 Task: Find a rental property in Saint Cloud, United States, for 6 guests from 6th to 15th September, with a price range of ₹8000 to ₹12000, 6 bedrooms, 6 beds, 6 bathrooms, and amenities including TV, Breakfast, Free parking, Wifi, and Self check-in.
Action: Mouse moved to (622, 118)
Screenshot: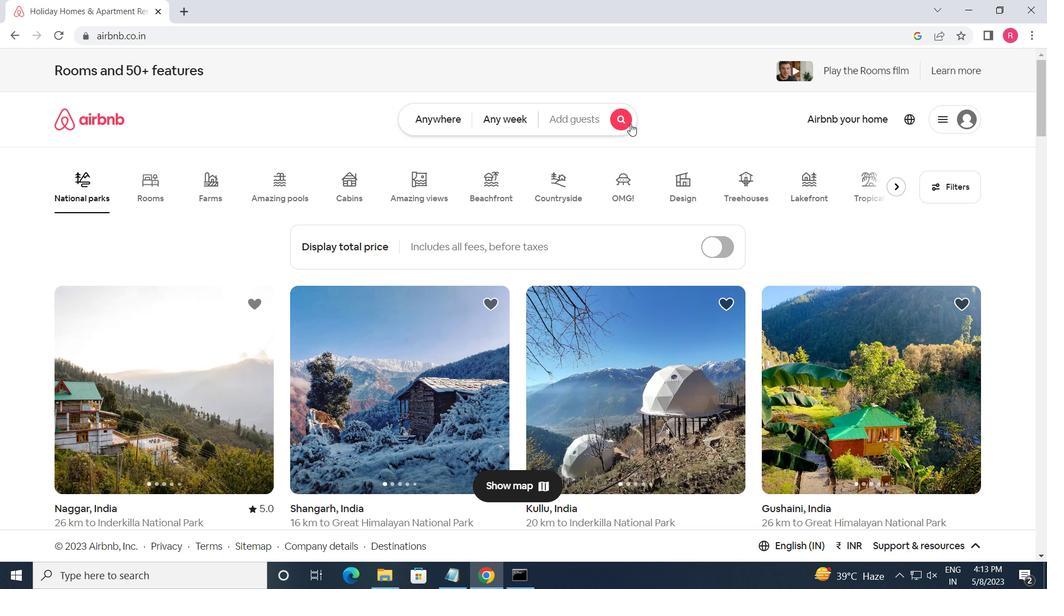 
Action: Mouse pressed left at (622, 118)
Screenshot: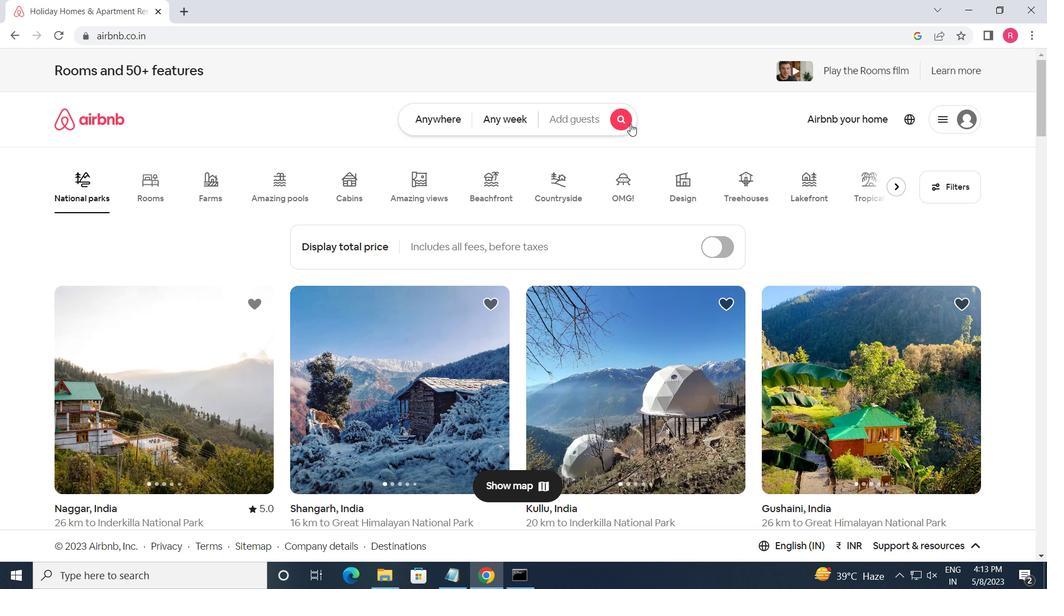 
Action: Mouse moved to (291, 172)
Screenshot: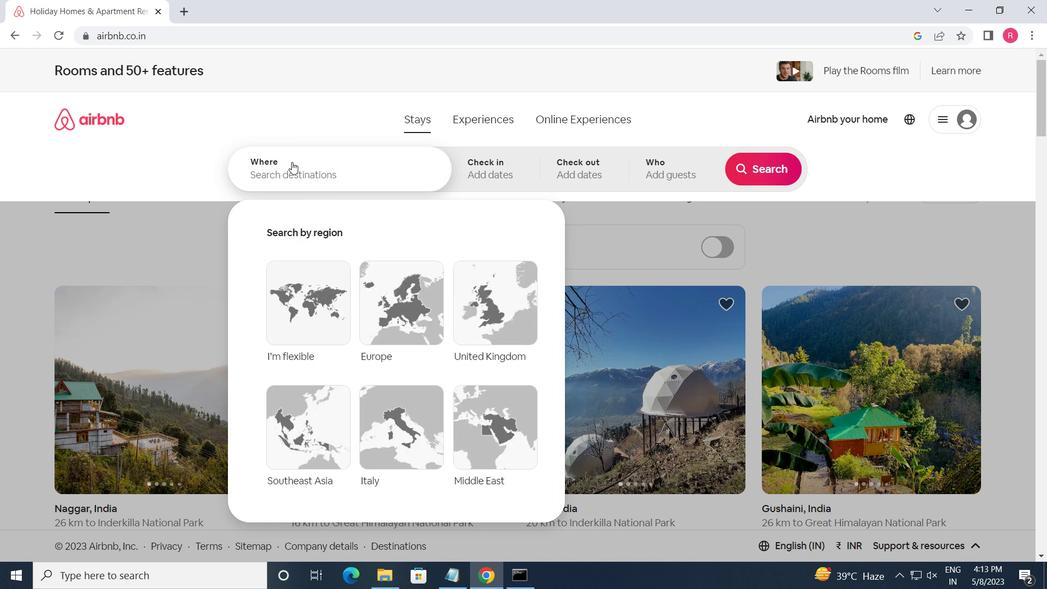 
Action: Mouse pressed left at (291, 172)
Screenshot: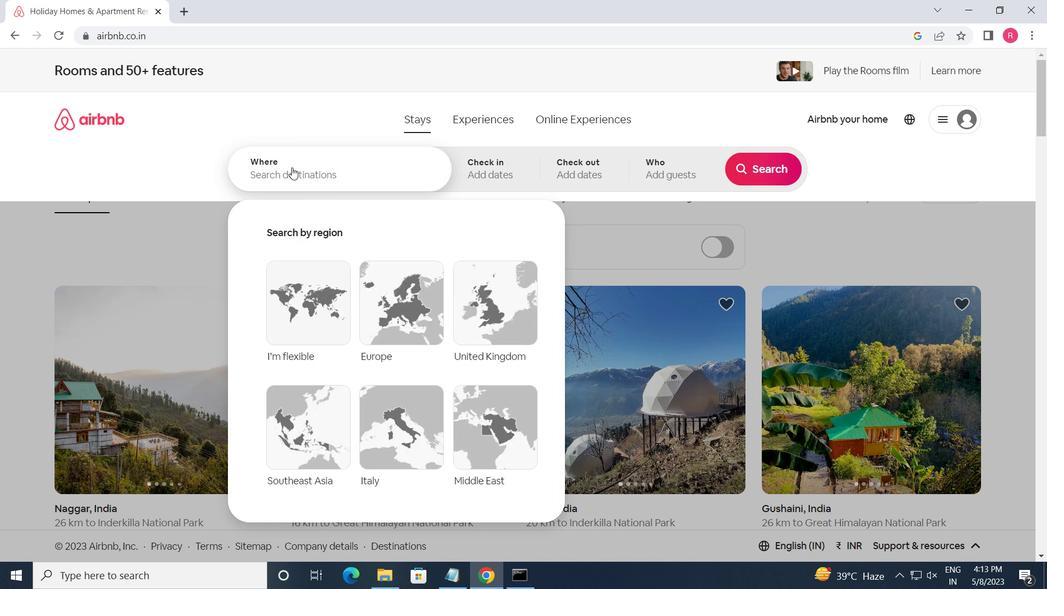 
Action: Key pressed <Key.shift>SAINT<Key.space><Key.shift>CLOUD.<Key.space><Key.shift_r>UNITED<Key.space><Key.shift>STATES<Key.enter>
Screenshot: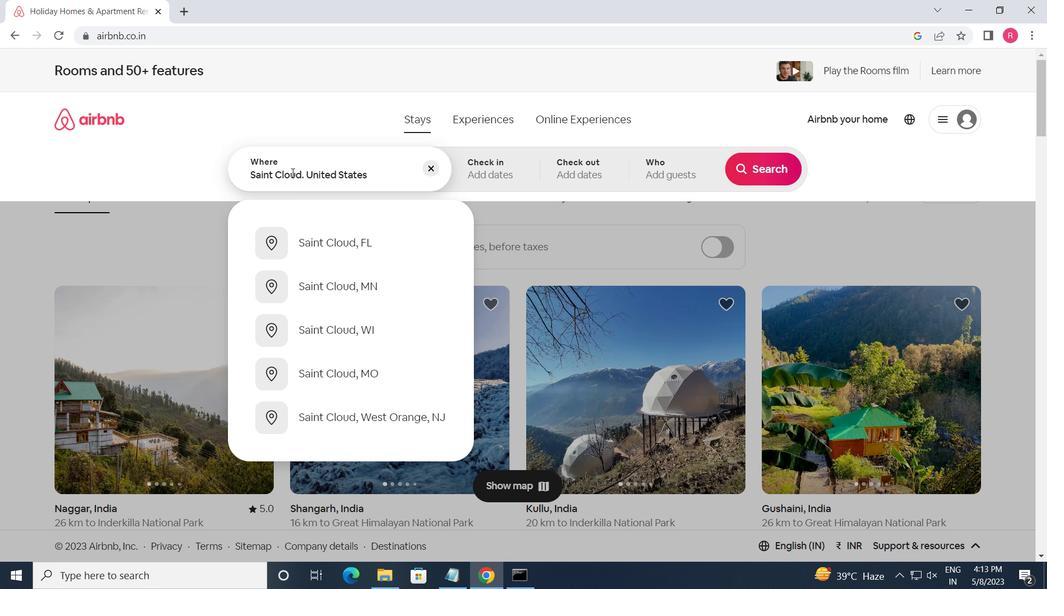 
Action: Mouse moved to (766, 281)
Screenshot: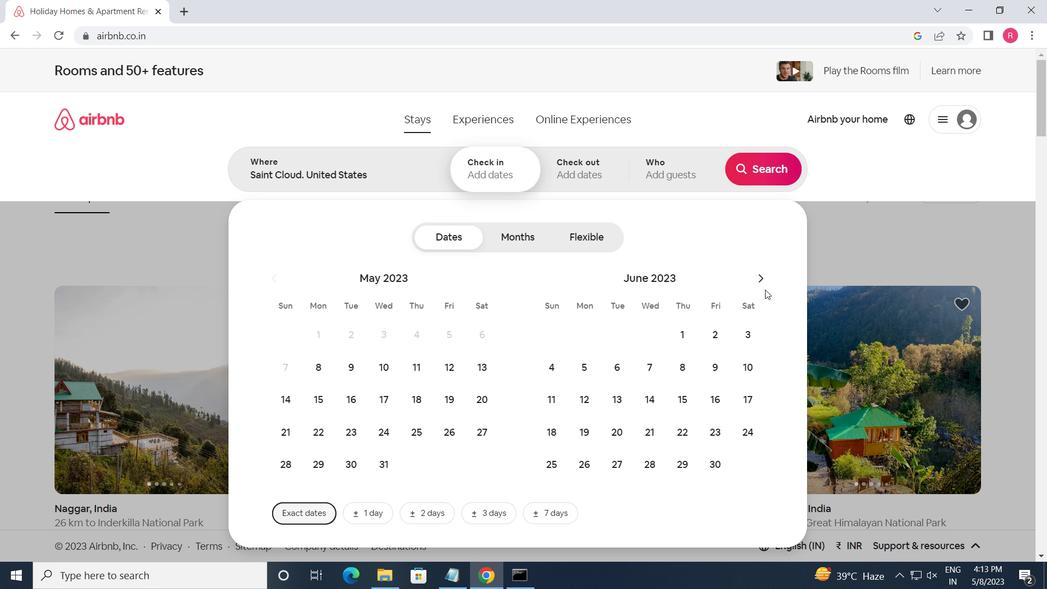 
Action: Mouse pressed left at (766, 281)
Screenshot: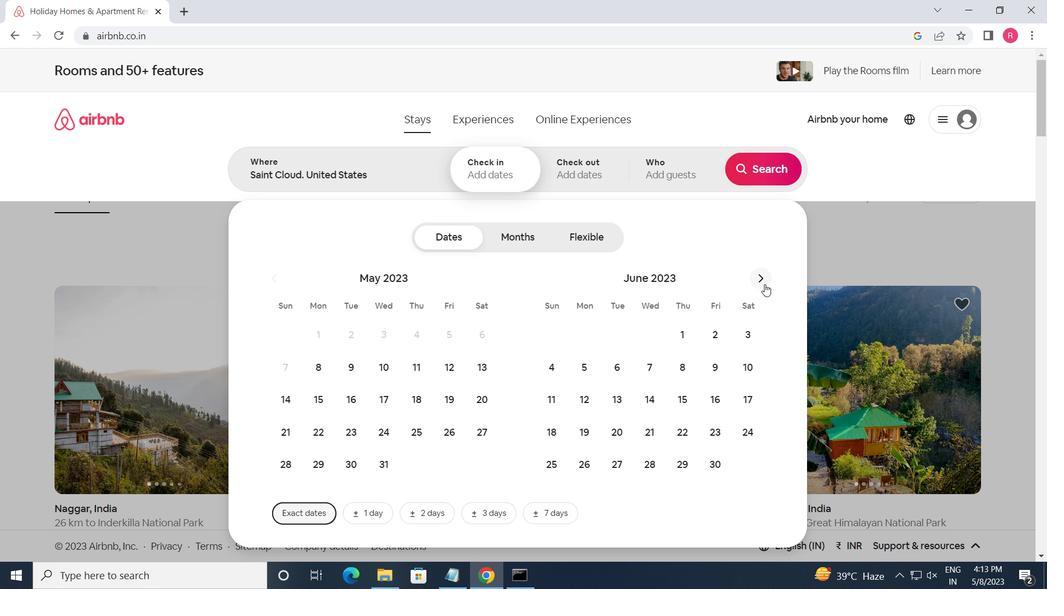 
Action: Mouse pressed left at (766, 281)
Screenshot: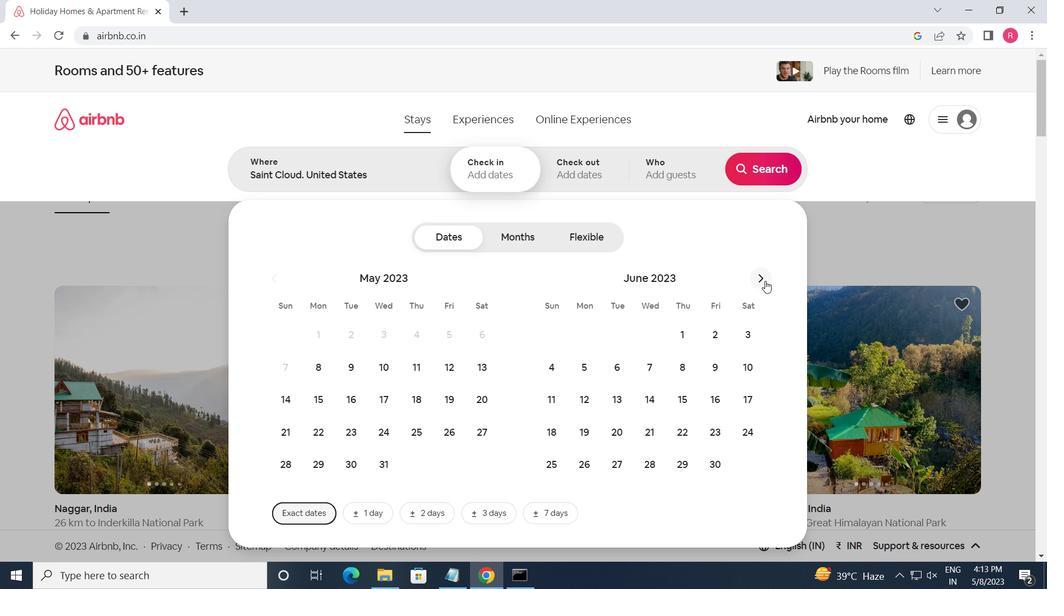 
Action: Mouse pressed left at (766, 281)
Screenshot: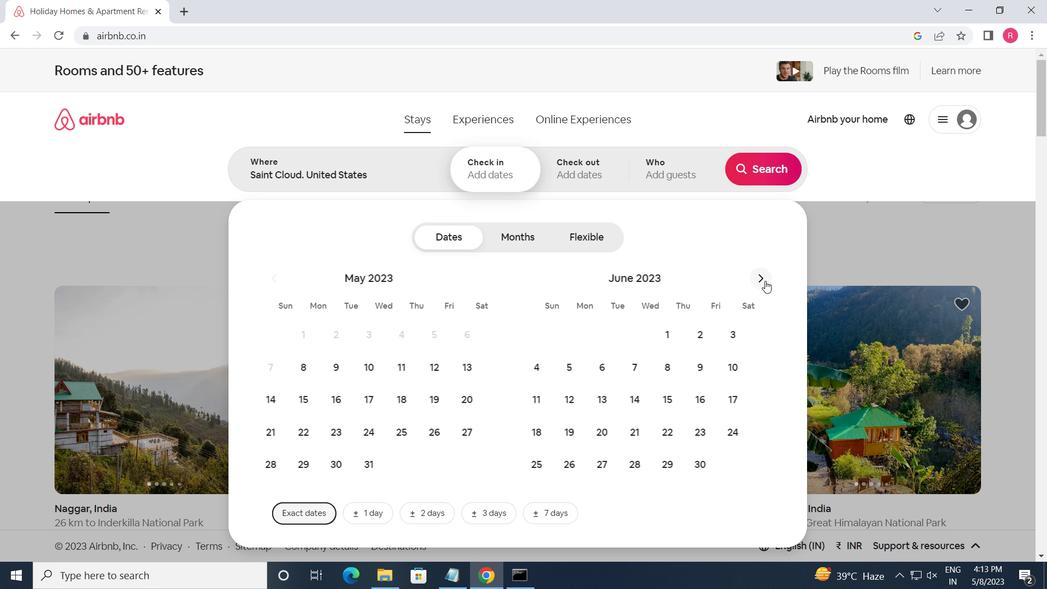 
Action: Mouse pressed left at (766, 281)
Screenshot: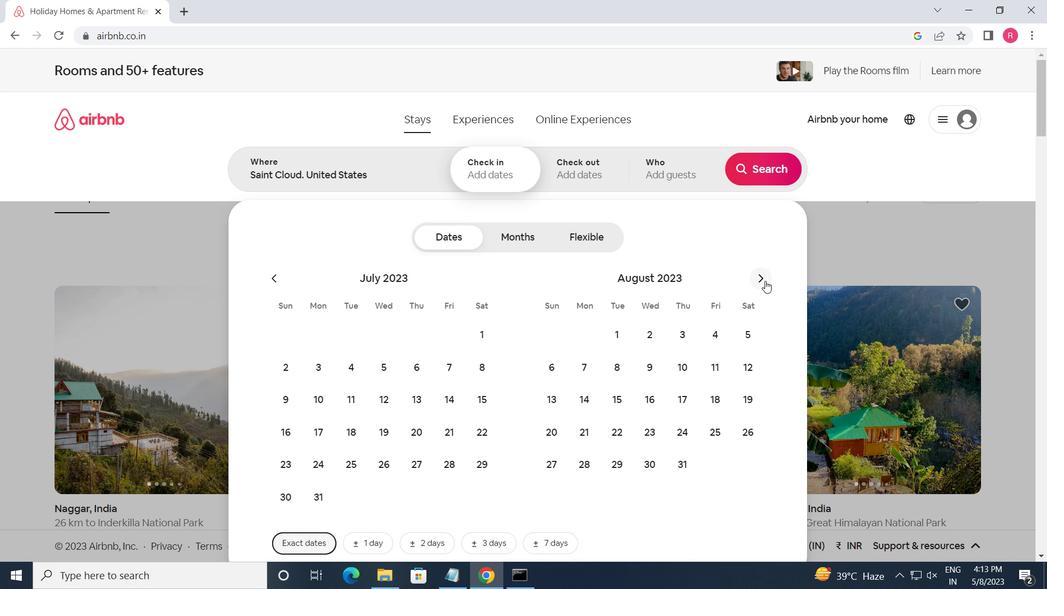 
Action: Mouse moved to (657, 368)
Screenshot: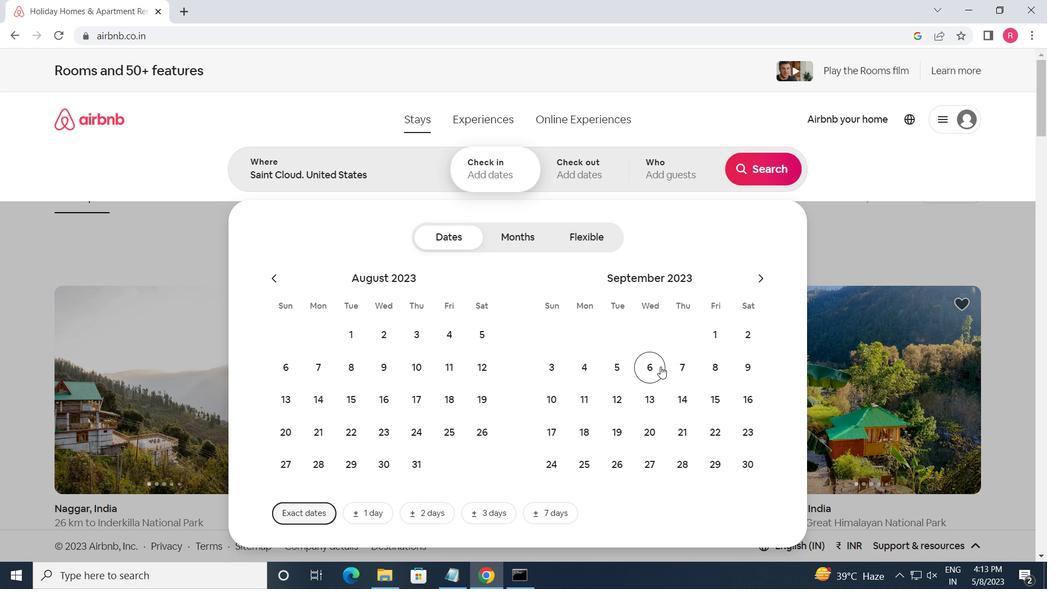 
Action: Mouse pressed left at (657, 368)
Screenshot: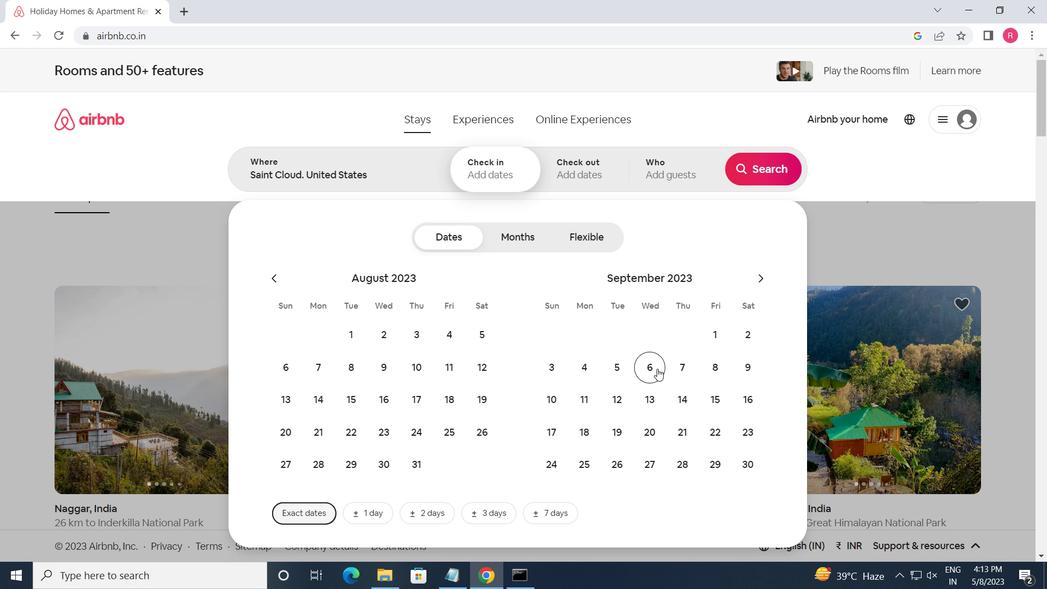 
Action: Mouse moved to (719, 398)
Screenshot: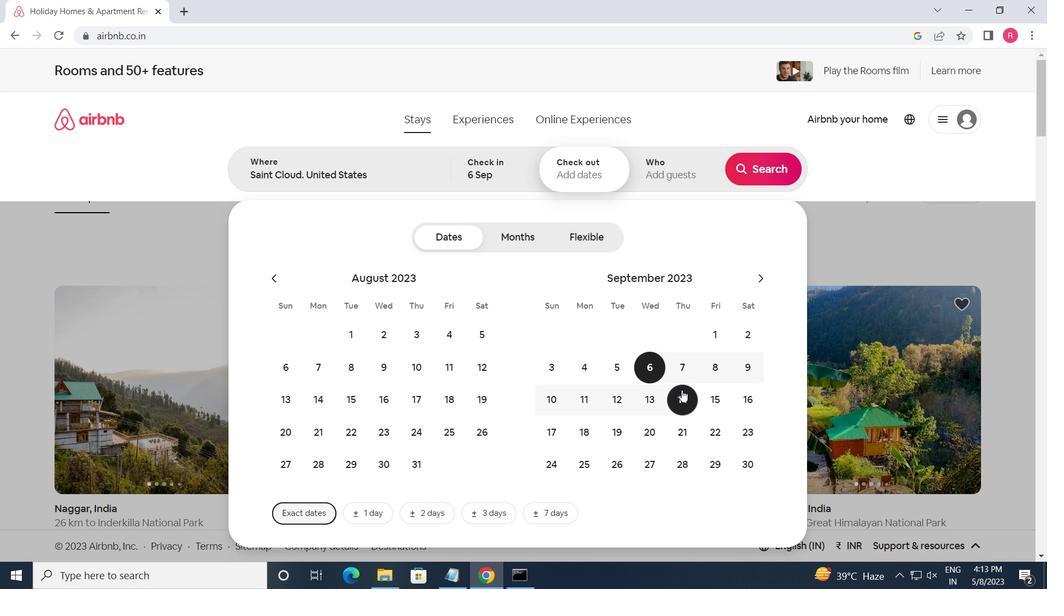 
Action: Mouse pressed left at (719, 398)
Screenshot: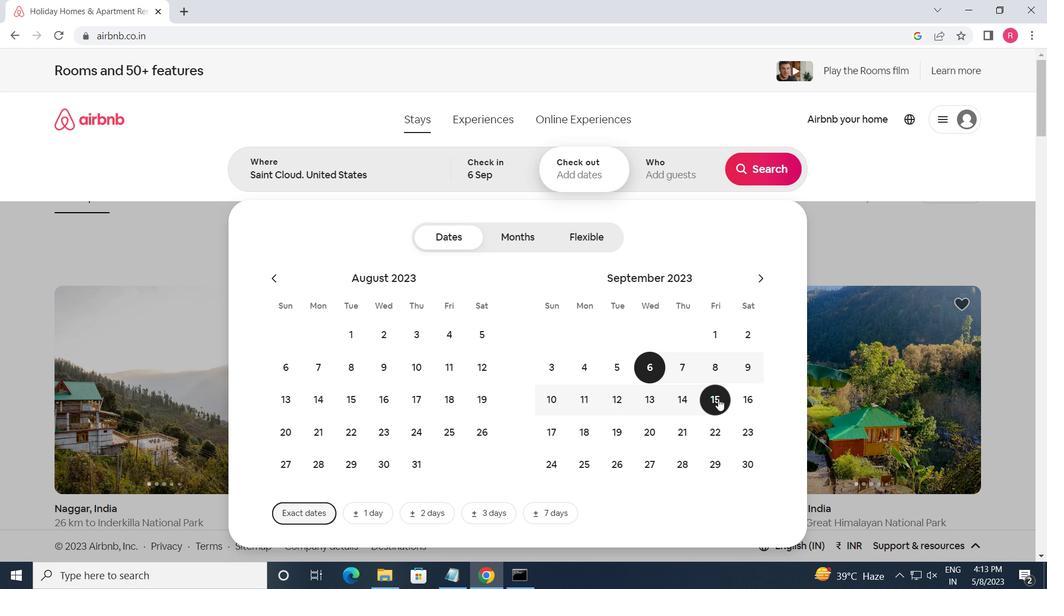 
Action: Mouse moved to (656, 183)
Screenshot: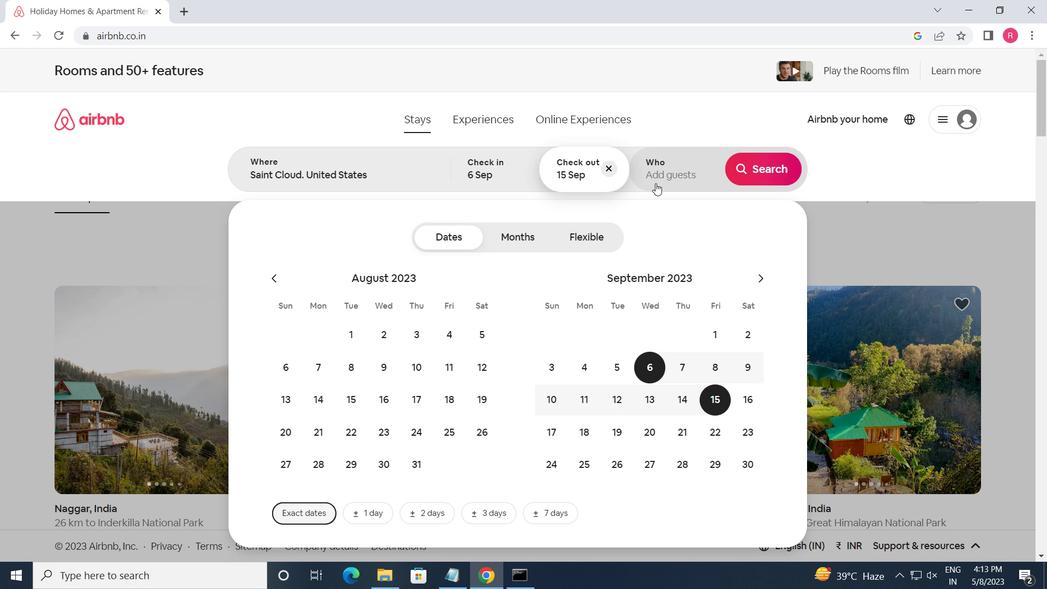 
Action: Mouse pressed left at (656, 183)
Screenshot: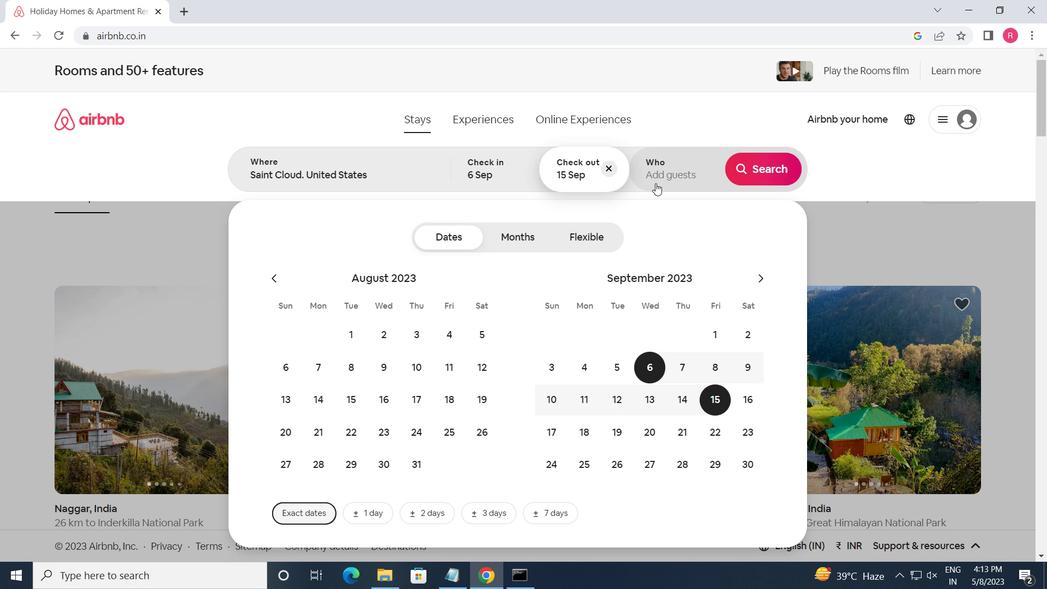 
Action: Mouse moved to (762, 241)
Screenshot: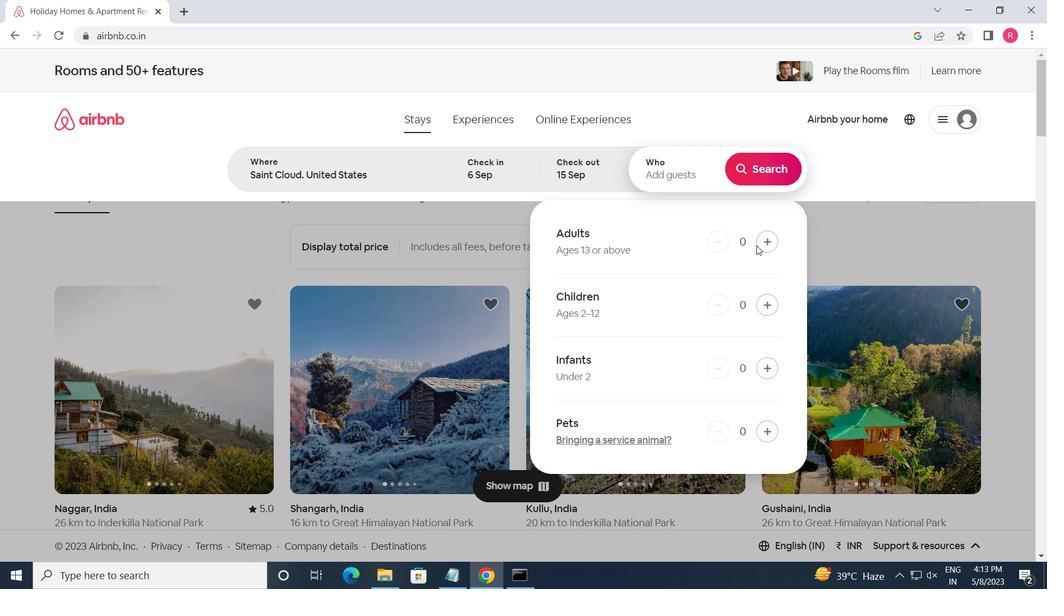 
Action: Mouse pressed left at (762, 241)
Screenshot: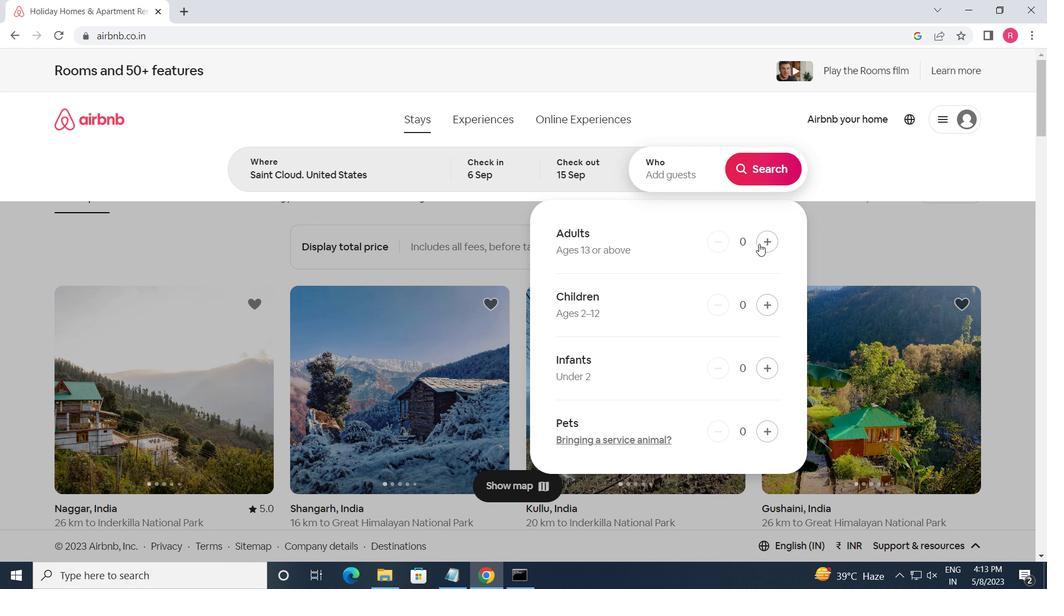 
Action: Mouse pressed left at (762, 241)
Screenshot: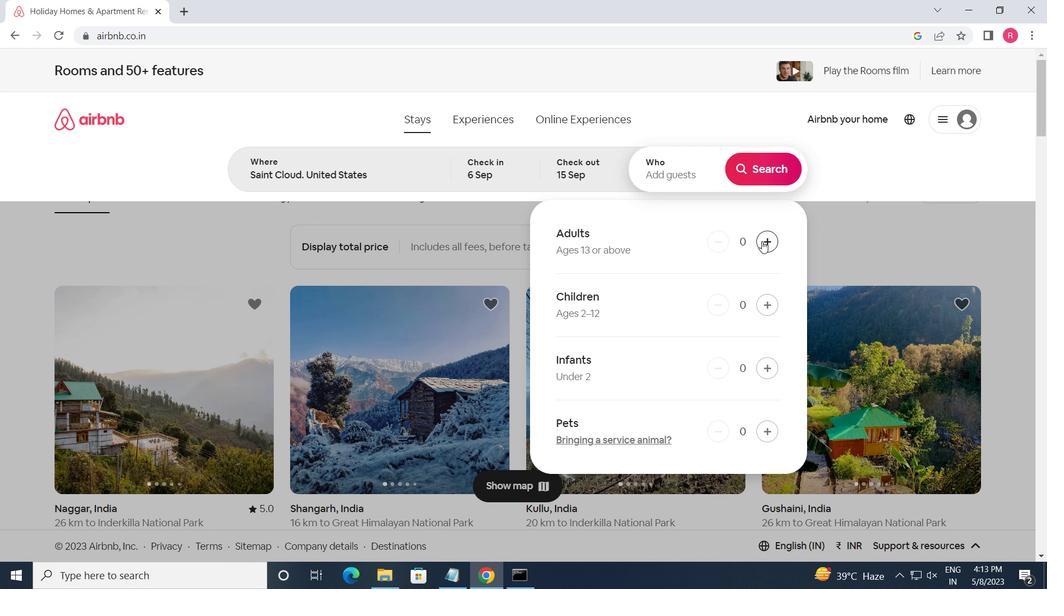 
Action: Mouse pressed left at (762, 241)
Screenshot: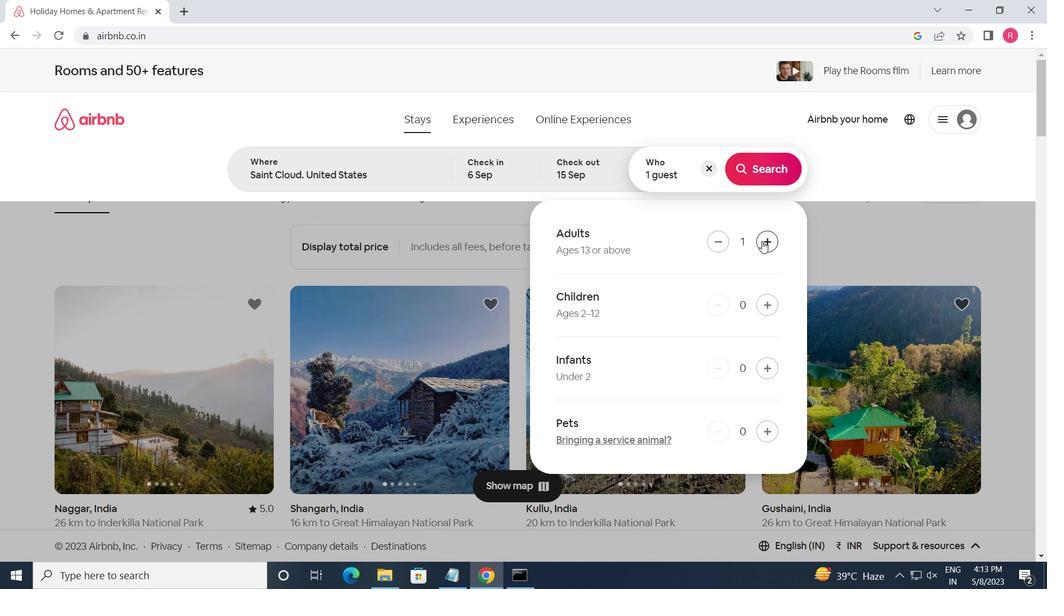 
Action: Mouse pressed left at (762, 241)
Screenshot: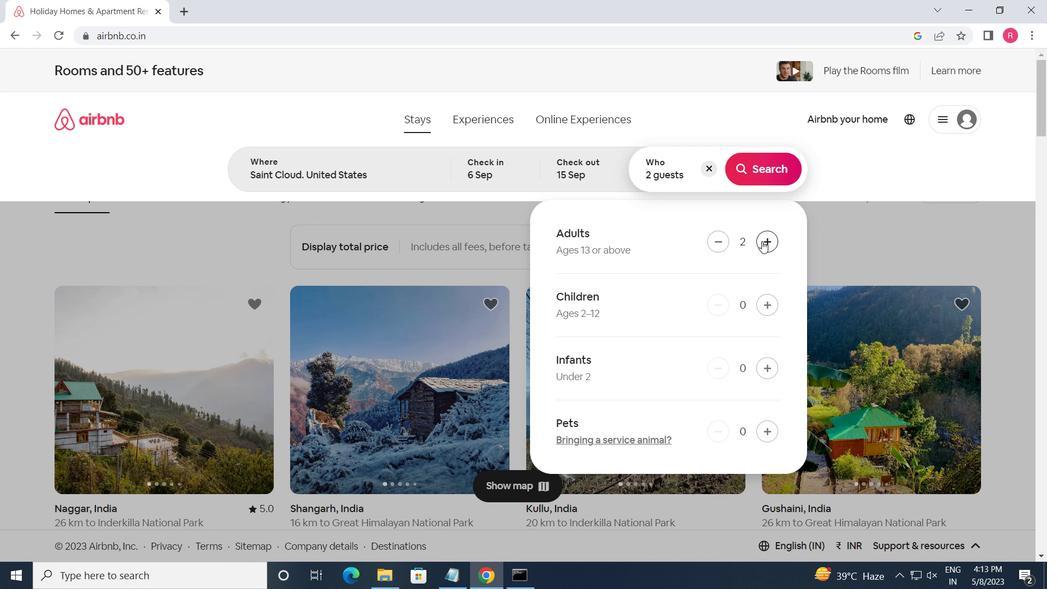 
Action: Mouse pressed left at (762, 241)
Screenshot: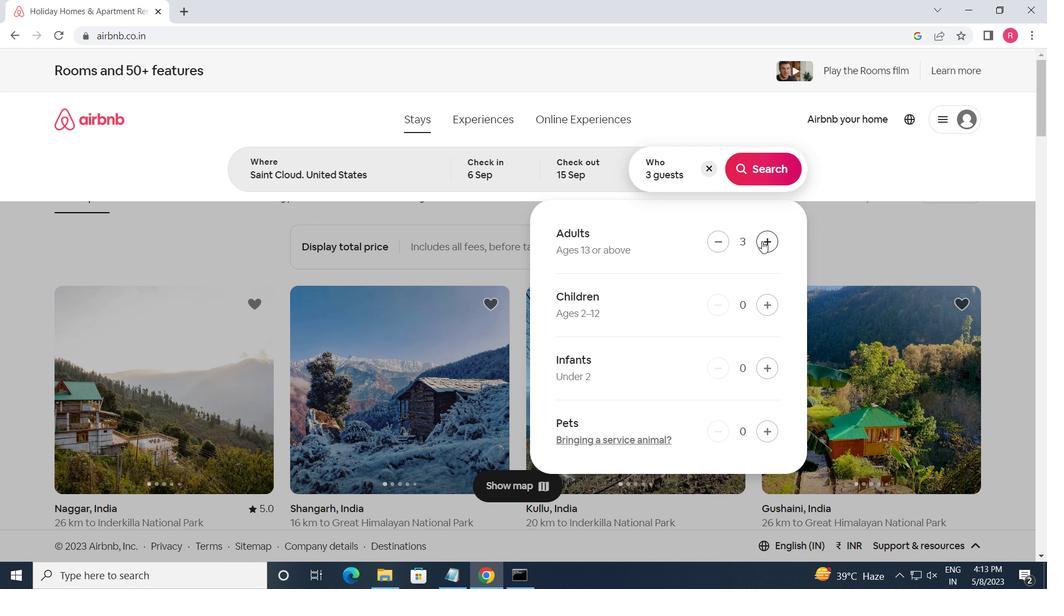 
Action: Mouse pressed left at (762, 241)
Screenshot: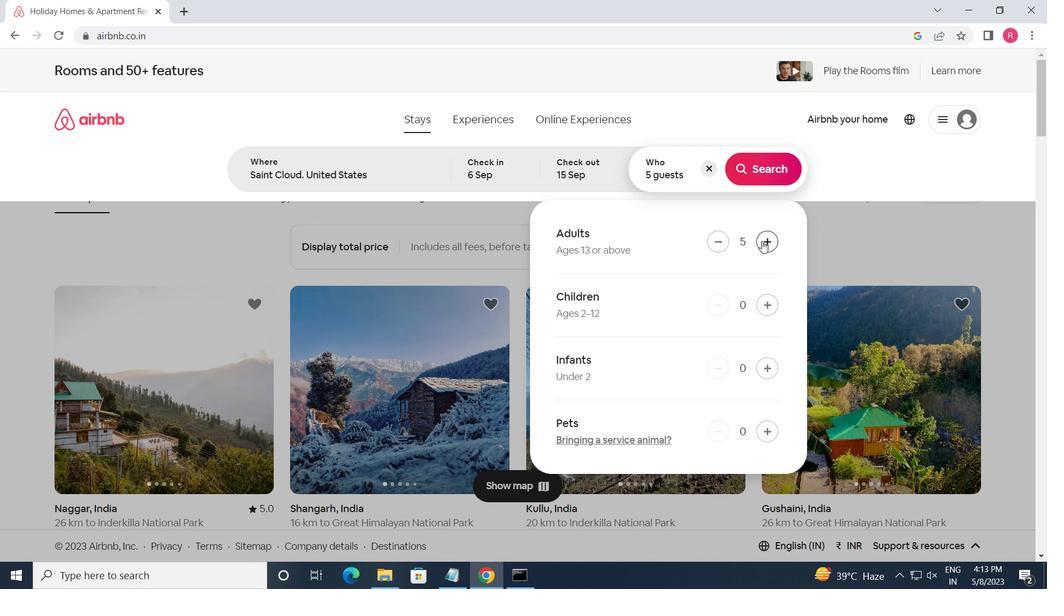 
Action: Mouse moved to (773, 181)
Screenshot: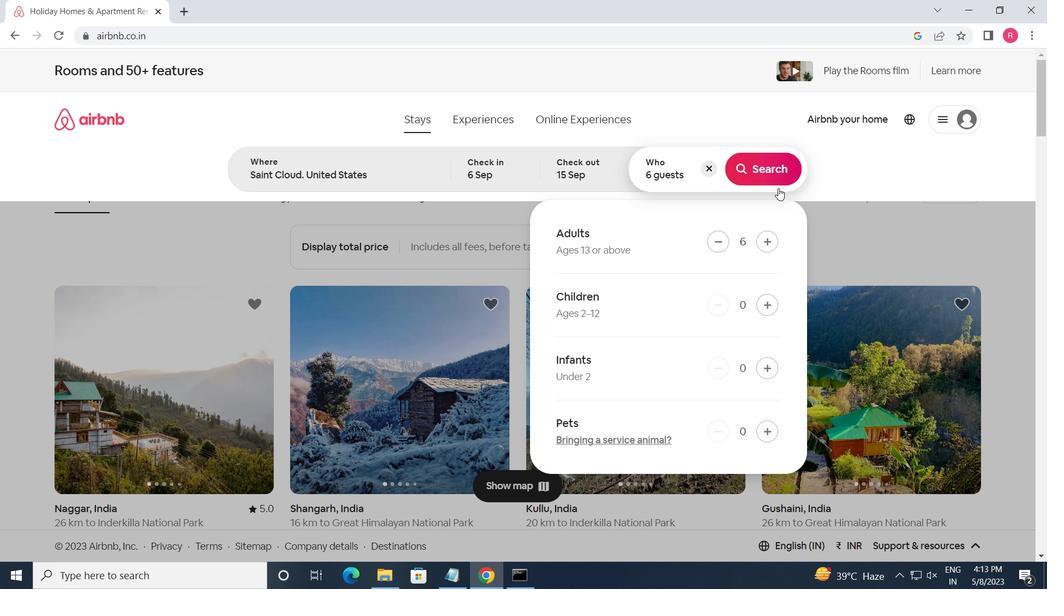 
Action: Mouse pressed left at (773, 181)
Screenshot: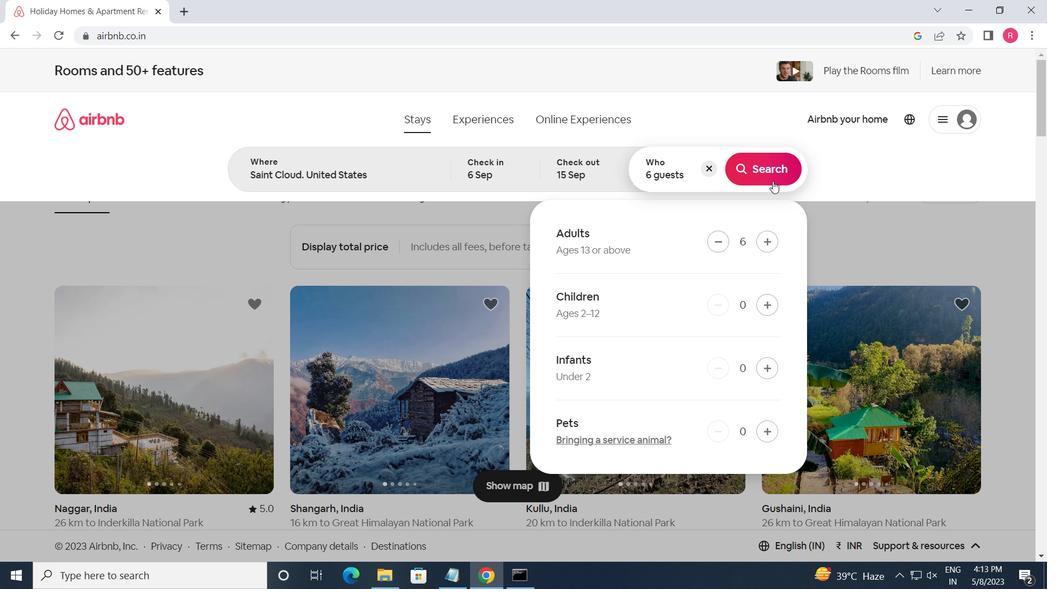 
Action: Mouse moved to (1000, 126)
Screenshot: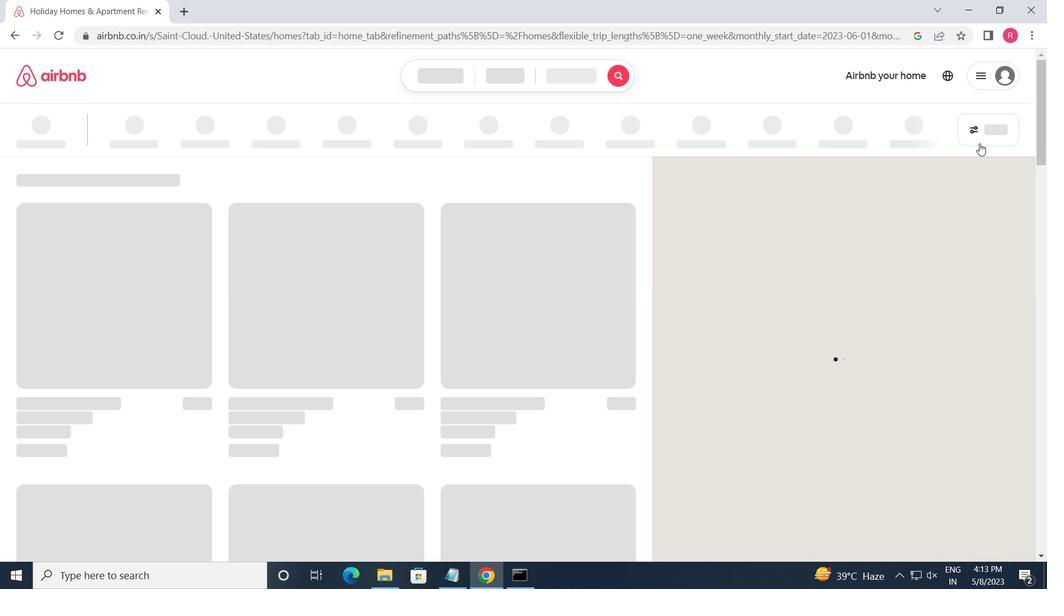 
Action: Mouse pressed left at (1000, 126)
Screenshot: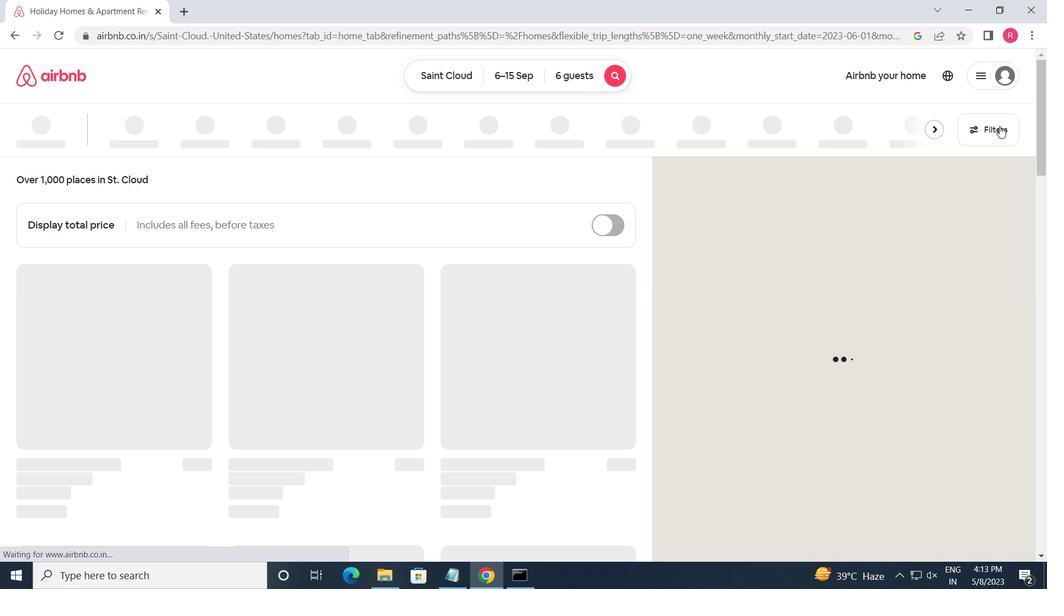 
Action: Mouse moved to (368, 464)
Screenshot: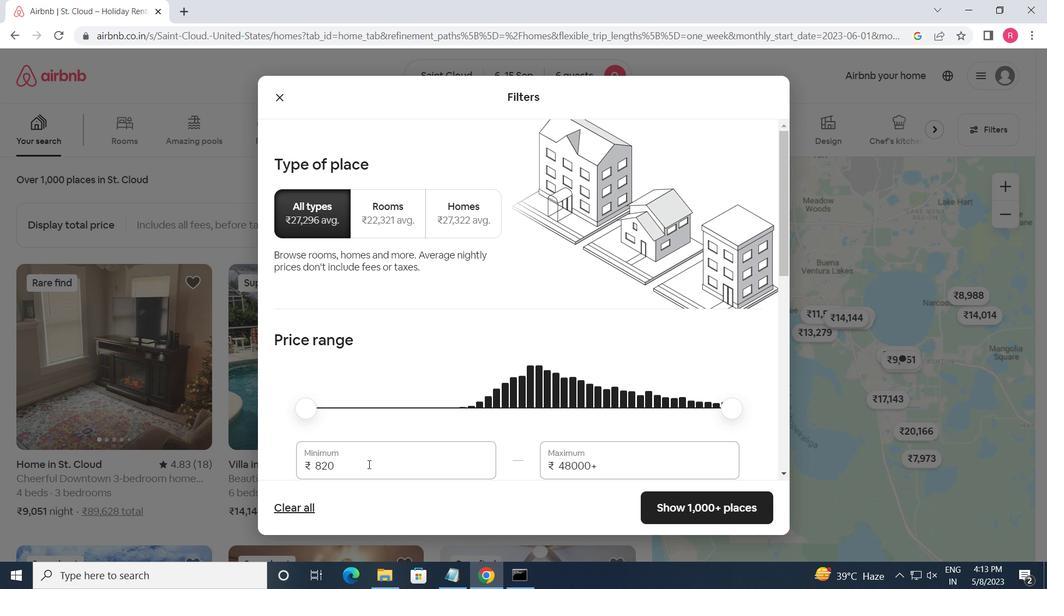 
Action: Mouse pressed left at (368, 464)
Screenshot: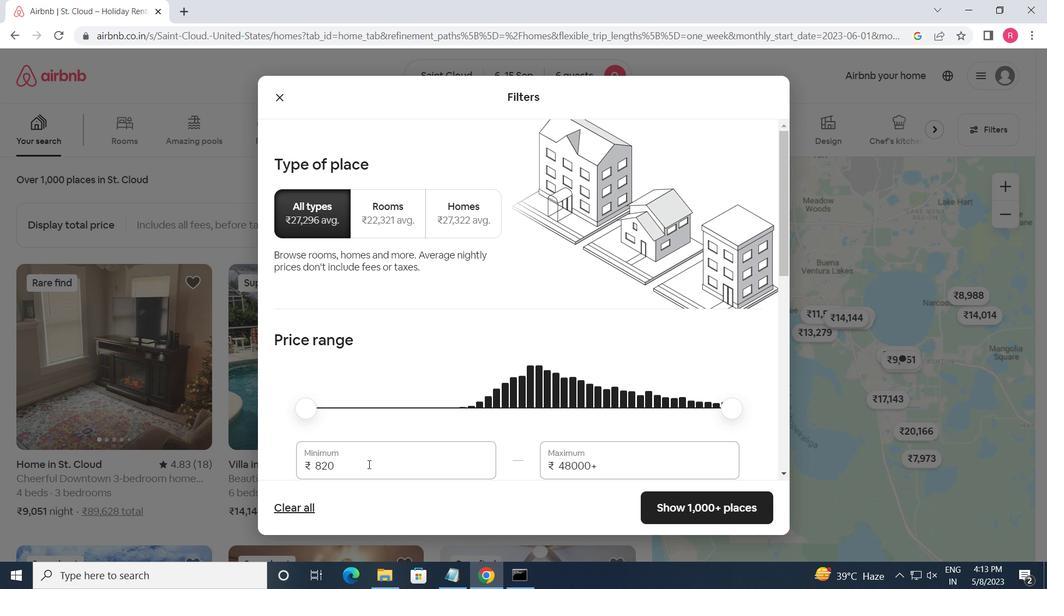
Action: Mouse pressed left at (368, 464)
Screenshot: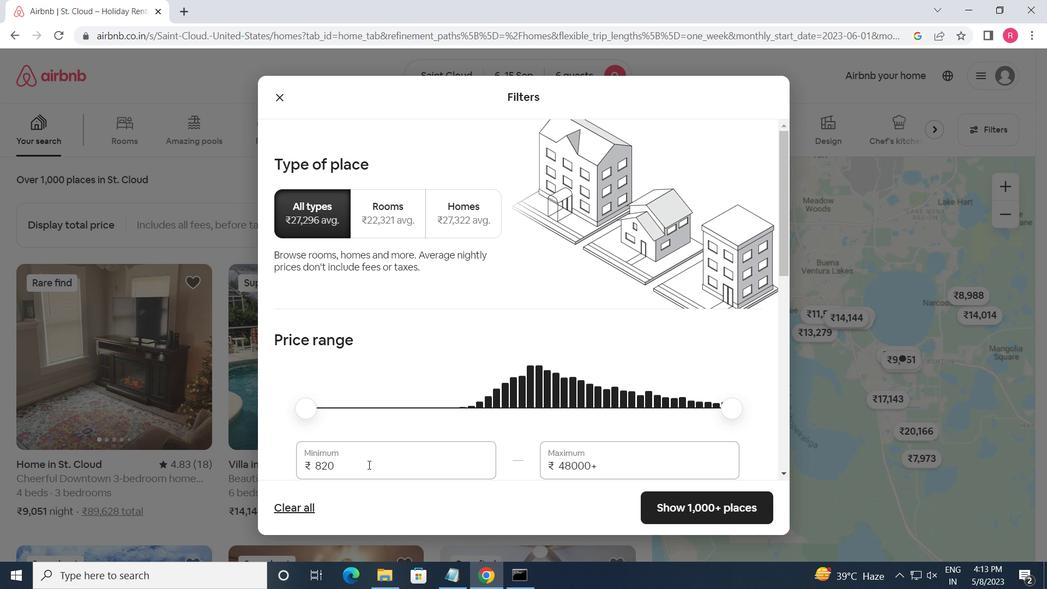 
Action: Key pressed 8000<Key.tab>12000
Screenshot: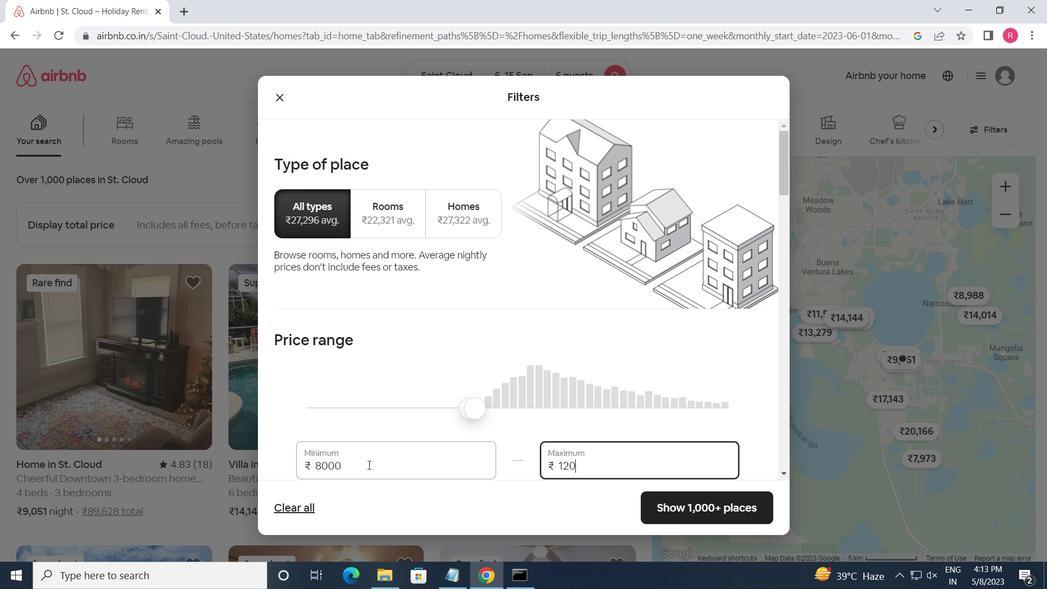 
Action: Mouse moved to (454, 466)
Screenshot: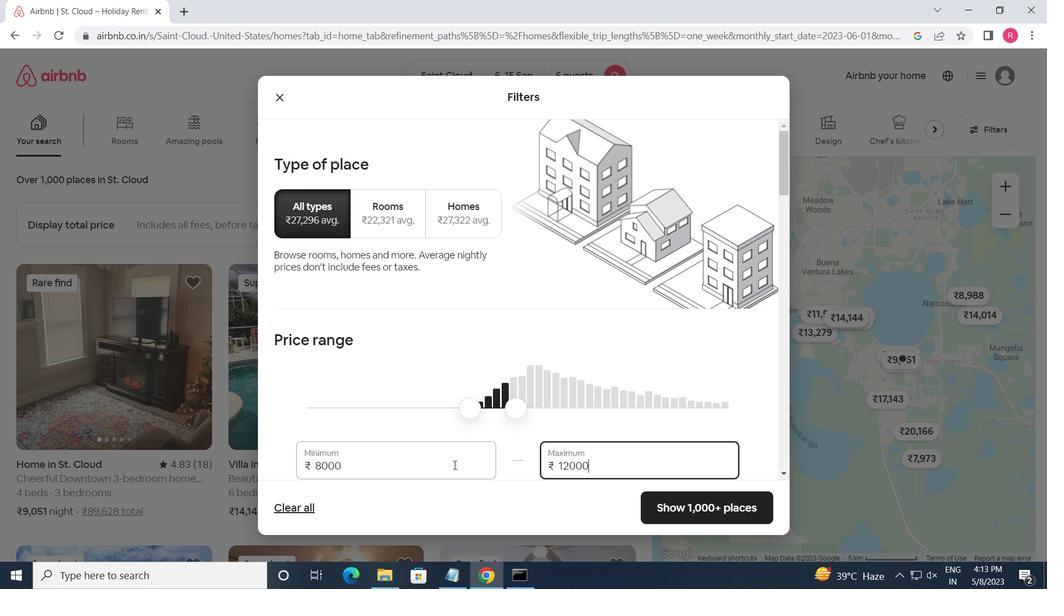 
Action: Mouse scrolled (454, 466) with delta (0, 0)
Screenshot: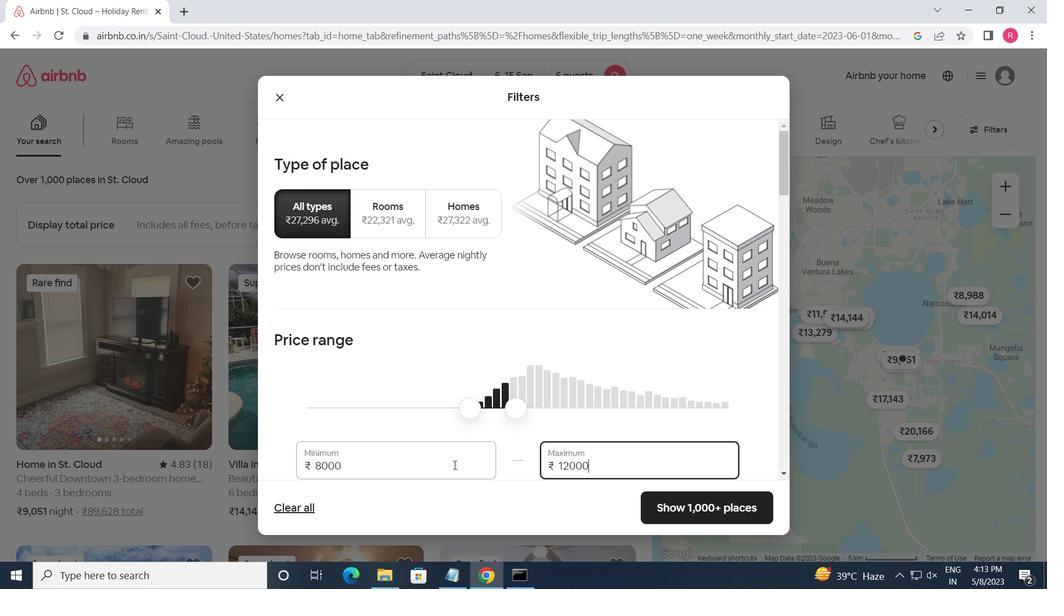 
Action: Mouse moved to (454, 467)
Screenshot: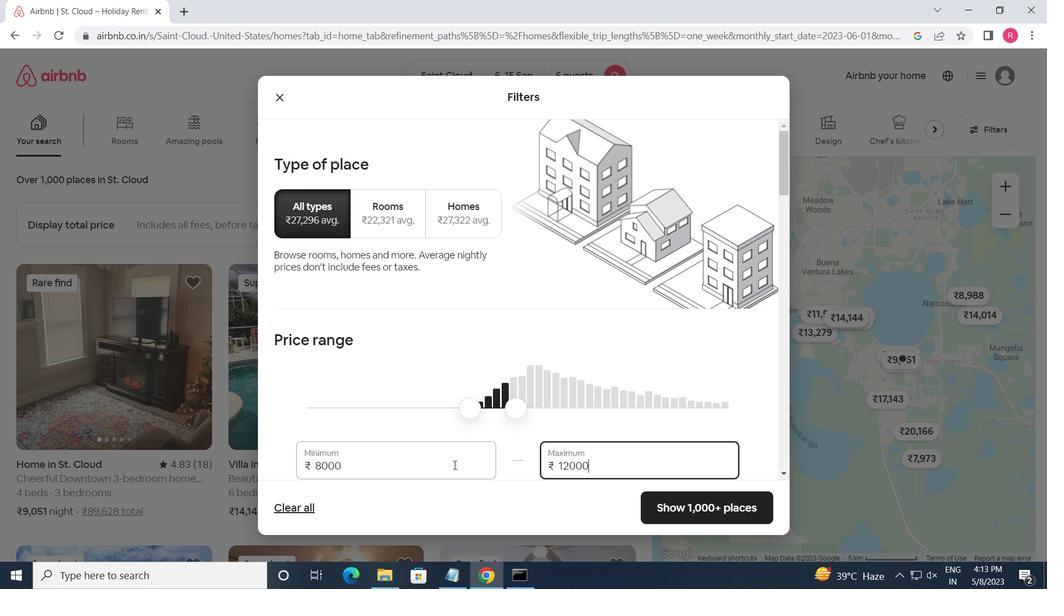 
Action: Mouse scrolled (454, 467) with delta (0, 0)
Screenshot: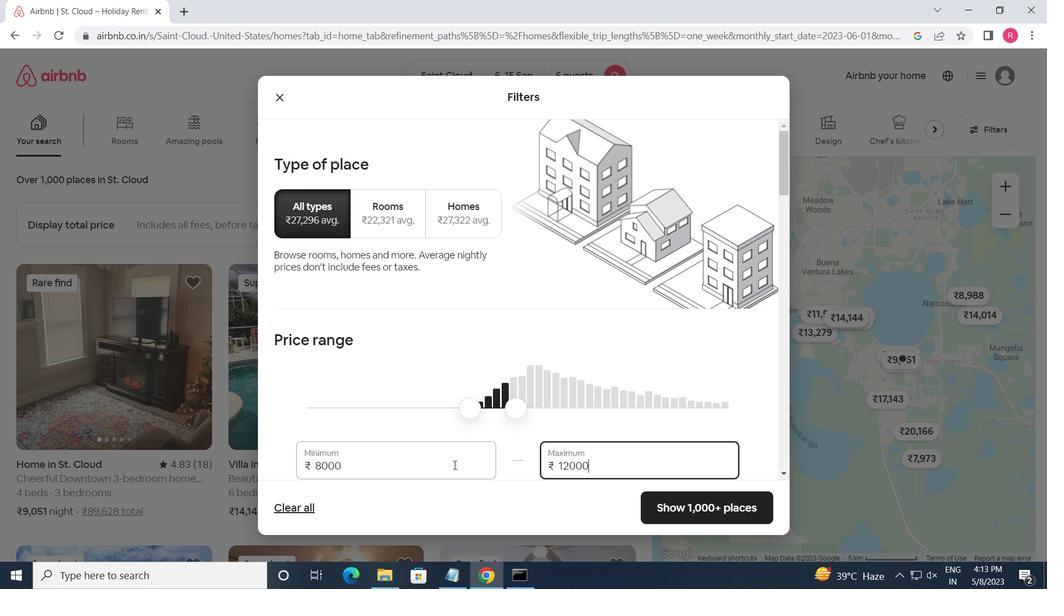 
Action: Mouse scrolled (454, 467) with delta (0, 0)
Screenshot: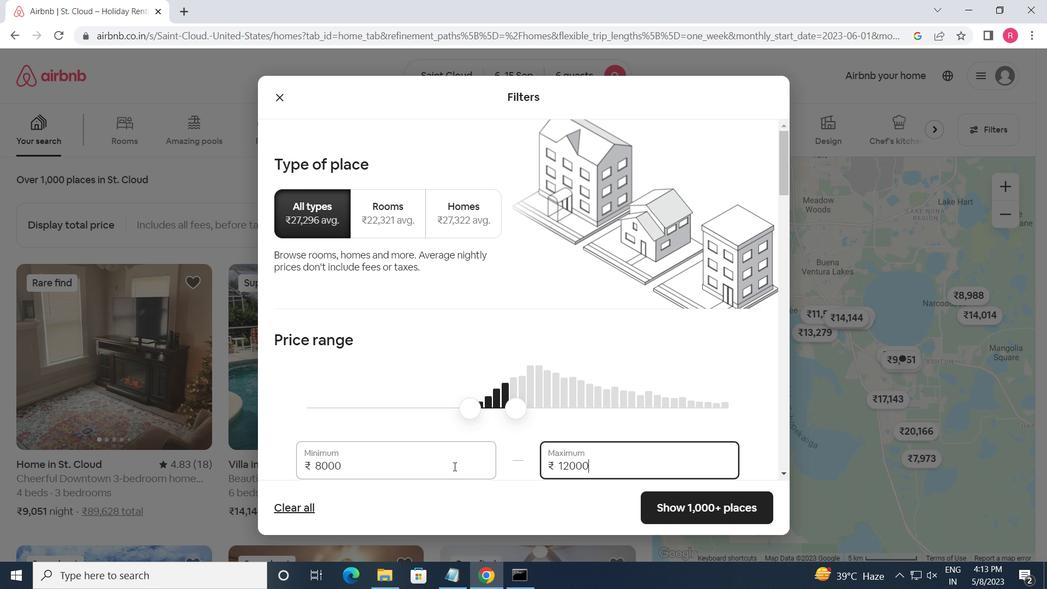 
Action: Mouse moved to (589, 407)
Screenshot: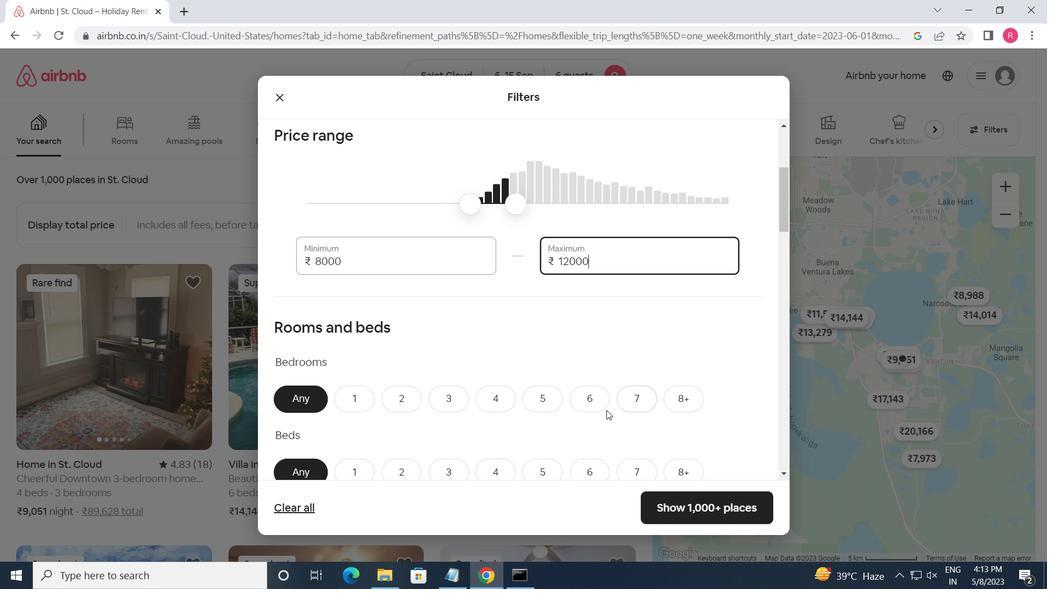
Action: Mouse pressed left at (589, 407)
Screenshot: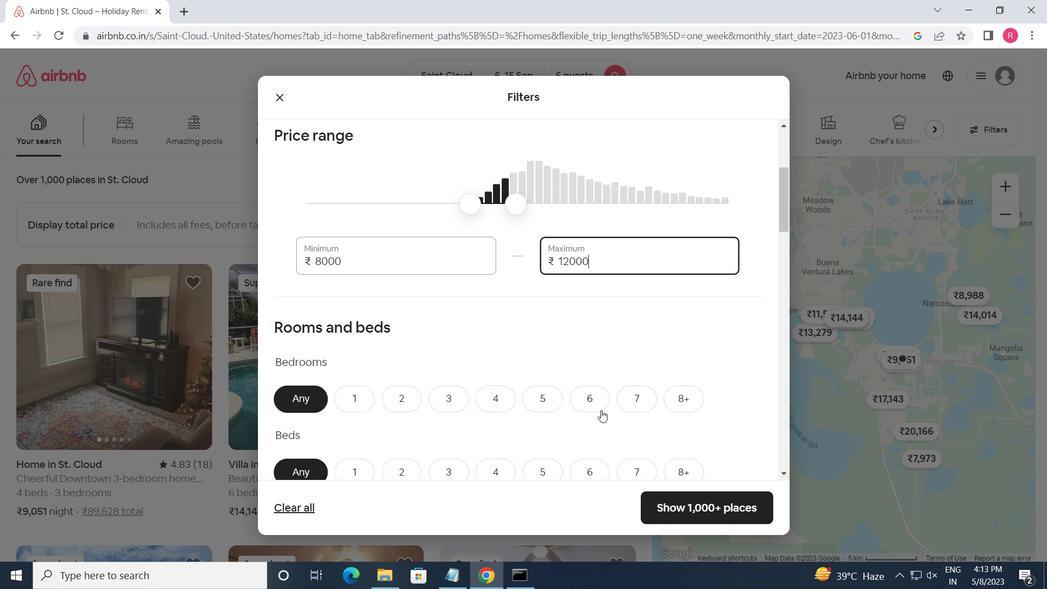 
Action: Mouse moved to (584, 464)
Screenshot: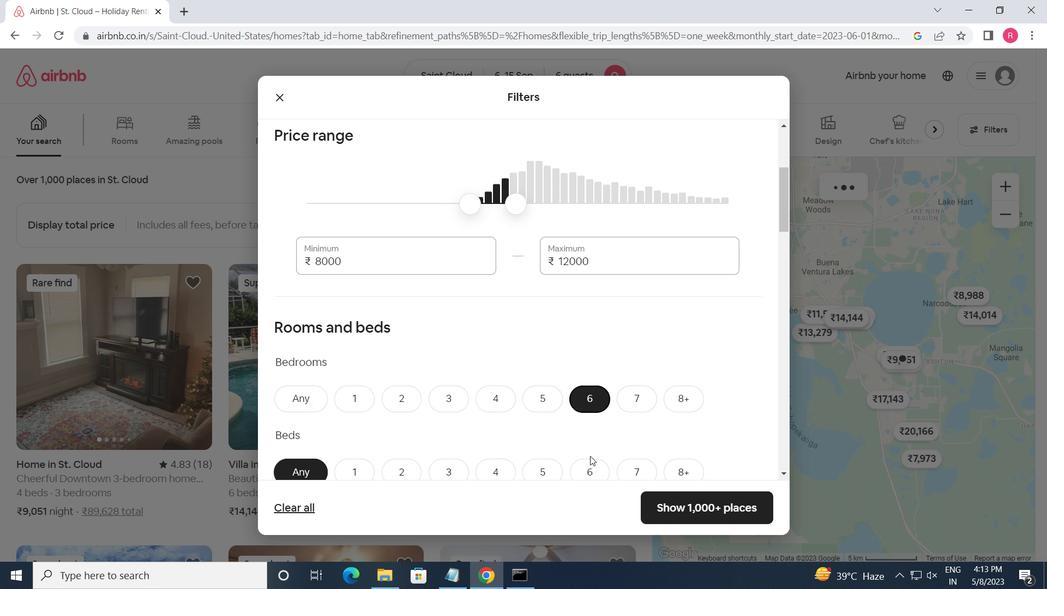 
Action: Mouse pressed left at (584, 464)
Screenshot: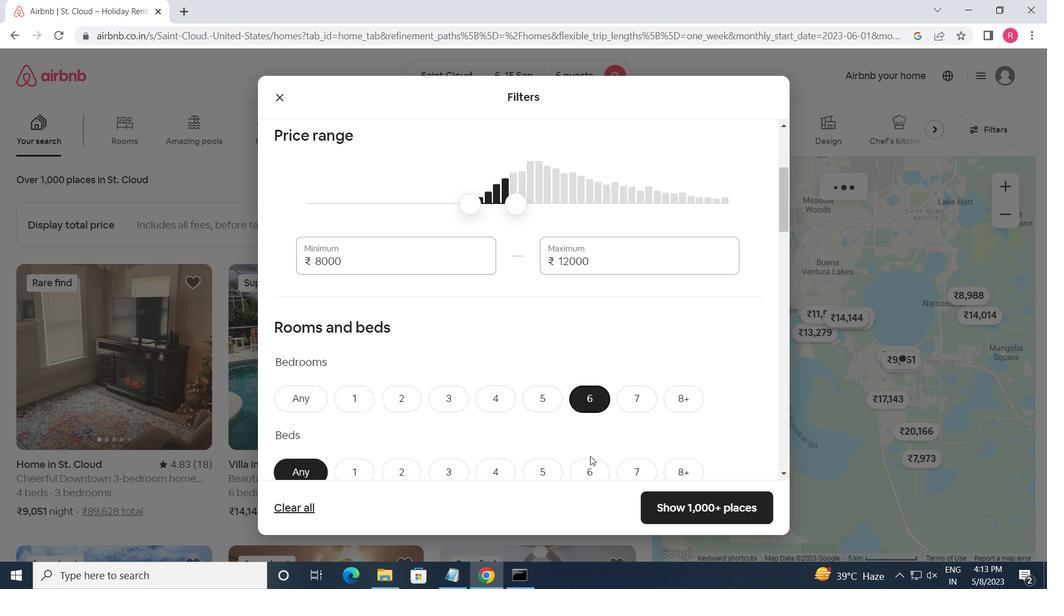 
Action: Mouse moved to (587, 456)
Screenshot: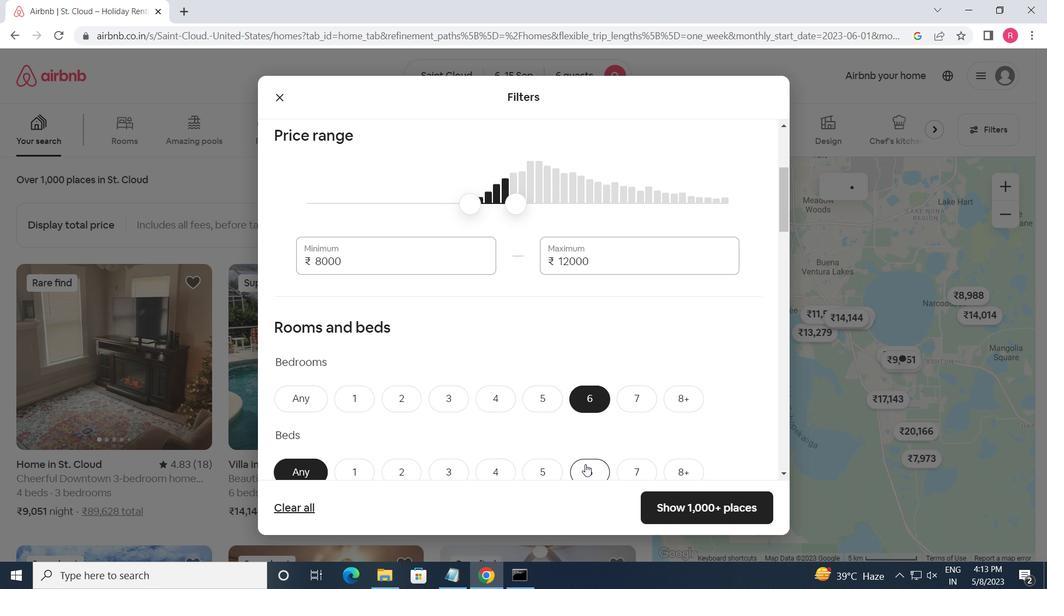 
Action: Mouse scrolled (587, 456) with delta (0, 0)
Screenshot: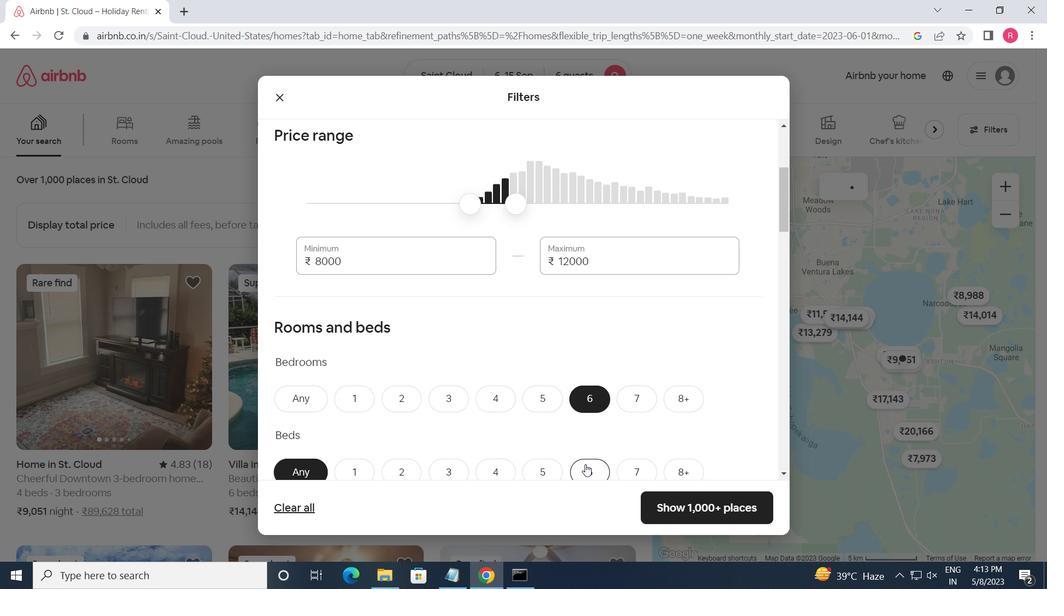 
Action: Mouse scrolled (587, 456) with delta (0, 0)
Screenshot: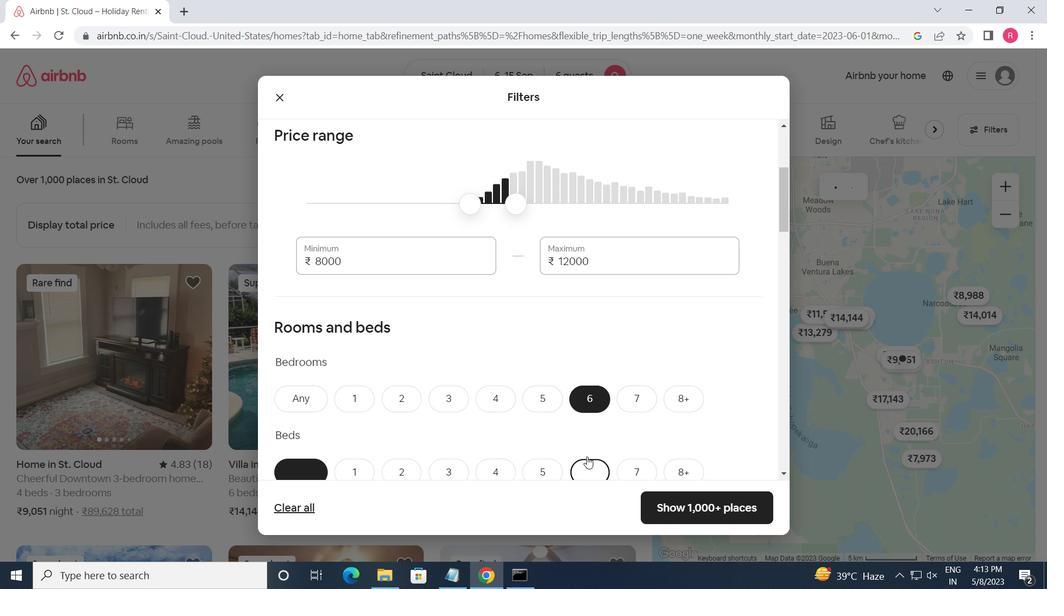 
Action: Mouse scrolled (587, 456) with delta (0, 0)
Screenshot: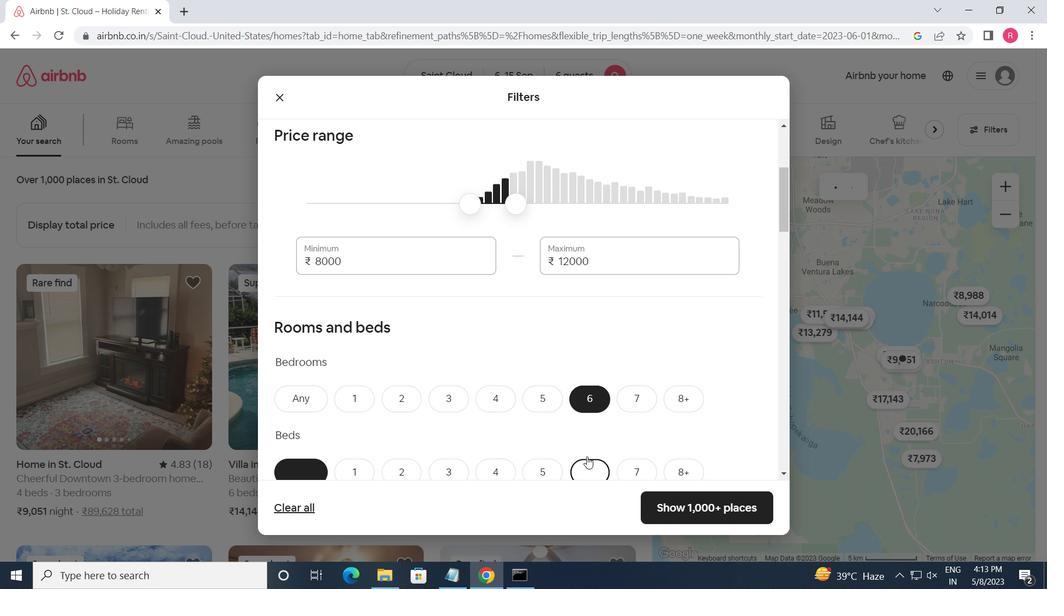 
Action: Mouse moved to (586, 344)
Screenshot: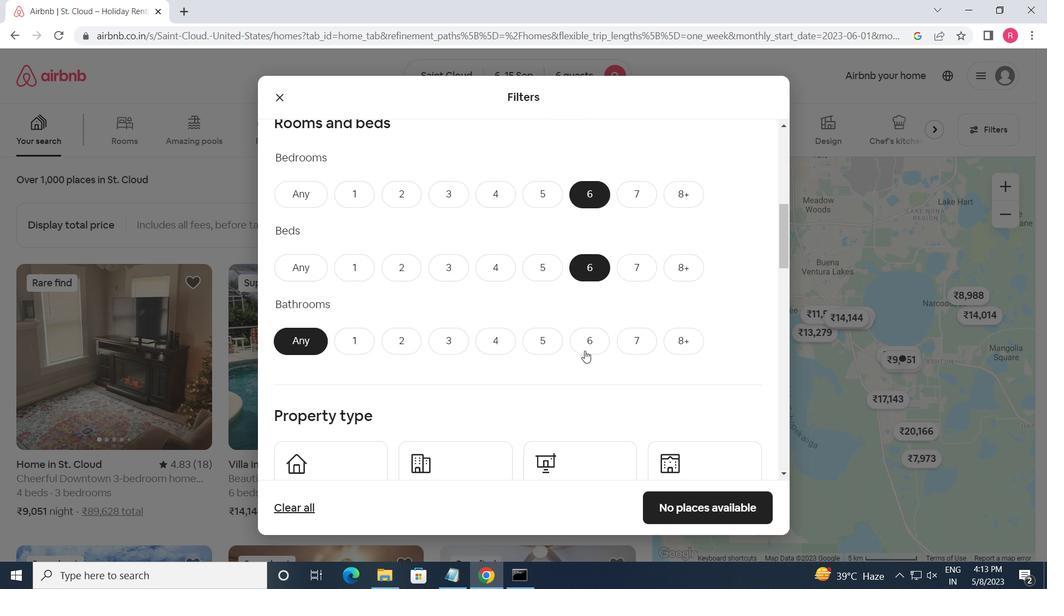
Action: Mouse pressed left at (586, 344)
Screenshot: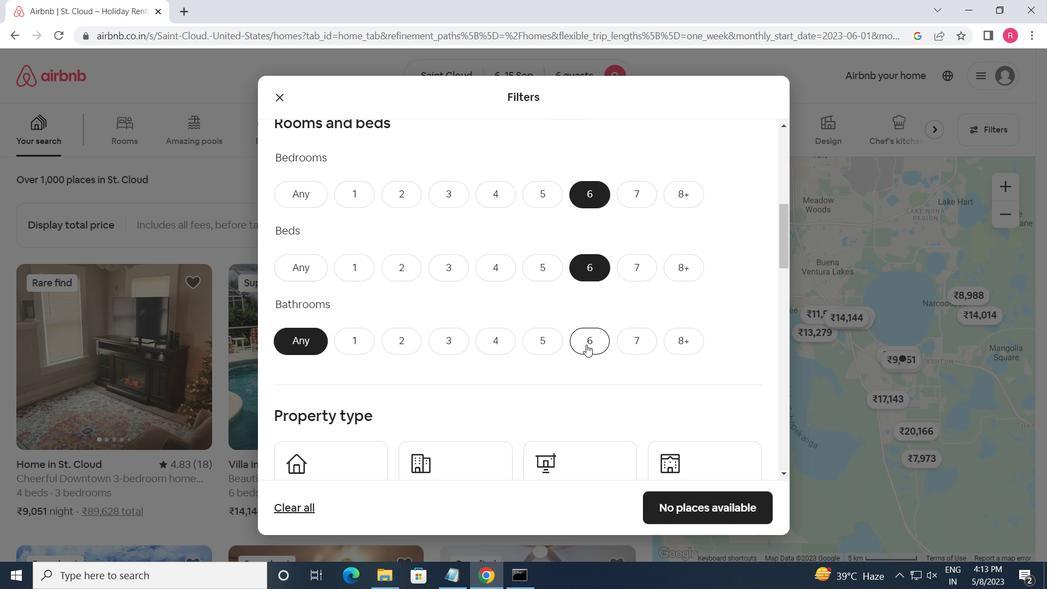 
Action: Mouse moved to (586, 344)
Screenshot: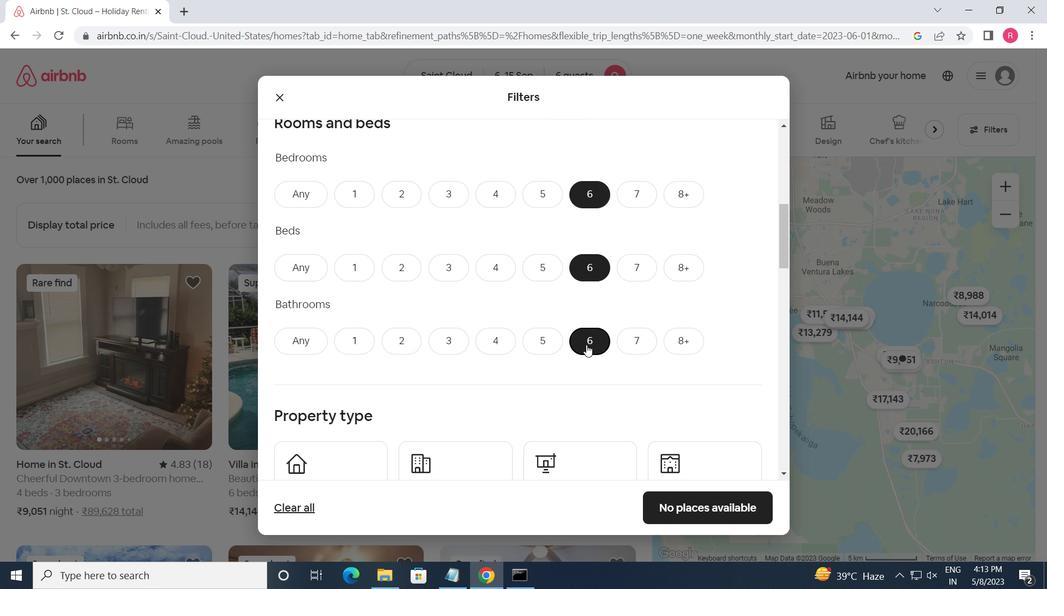 
Action: Mouse scrolled (586, 344) with delta (0, 0)
Screenshot: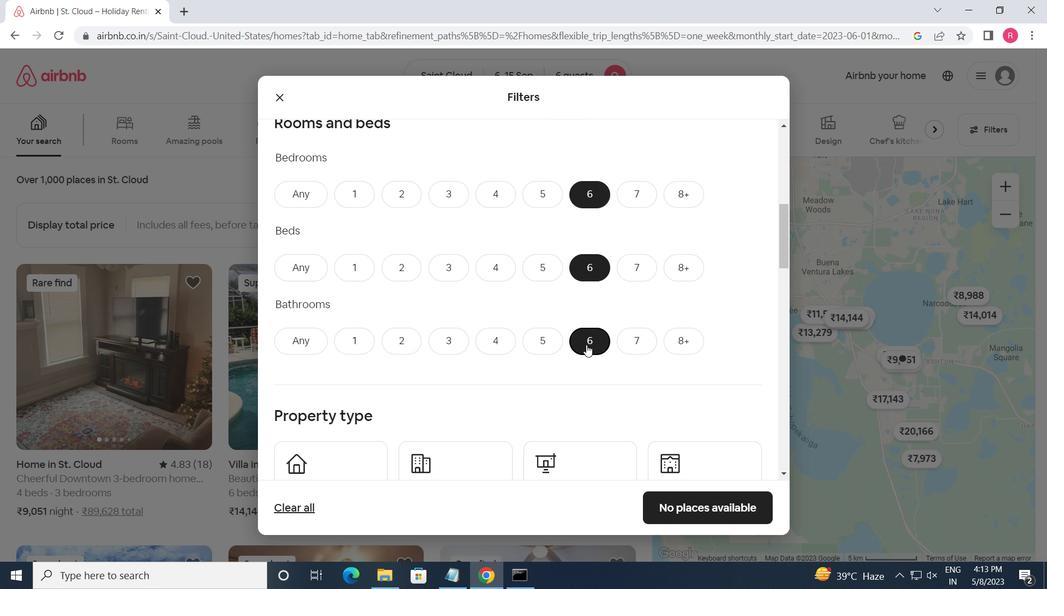 
Action: Mouse scrolled (586, 344) with delta (0, 0)
Screenshot: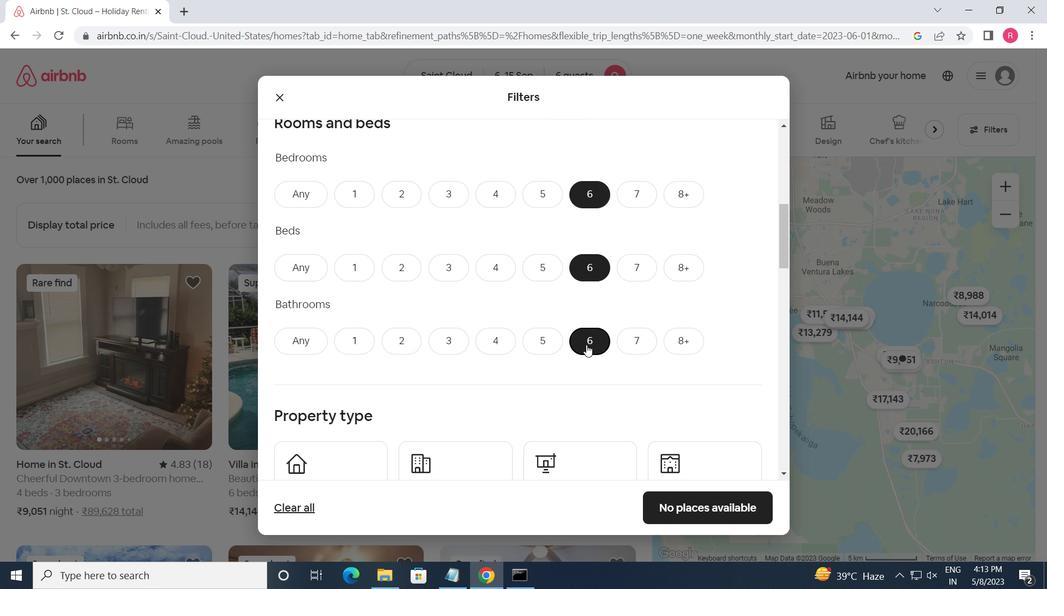 
Action: Mouse moved to (587, 344)
Screenshot: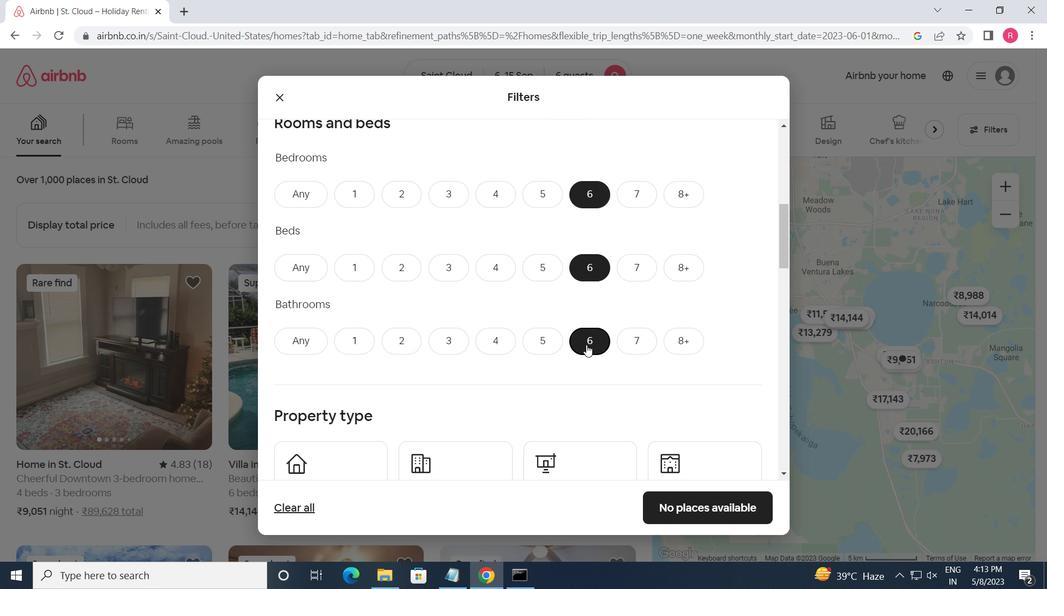 
Action: Mouse scrolled (587, 344) with delta (0, 0)
Screenshot: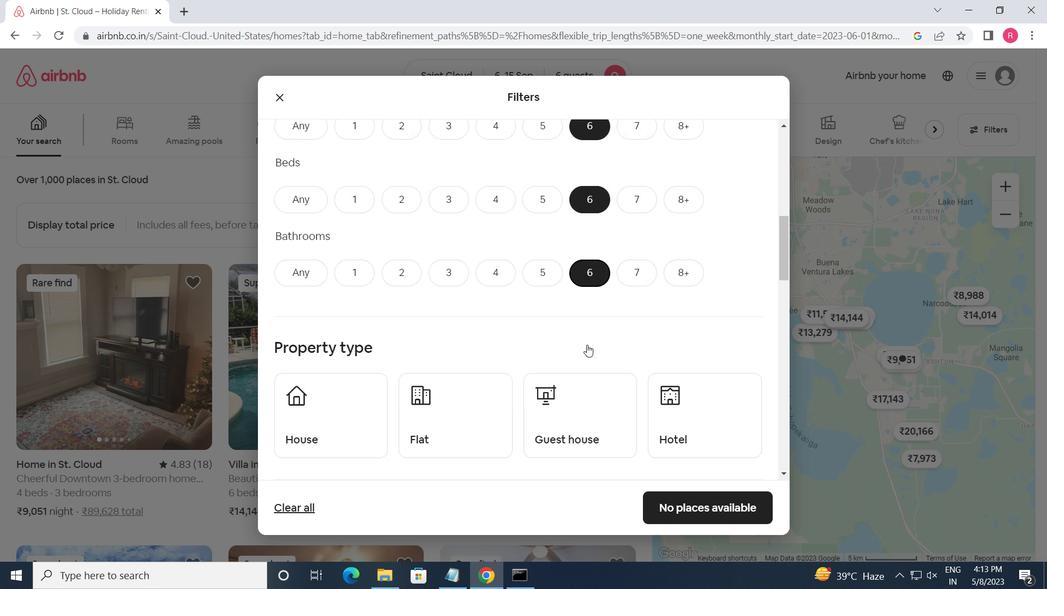 
Action: Mouse moved to (588, 344)
Screenshot: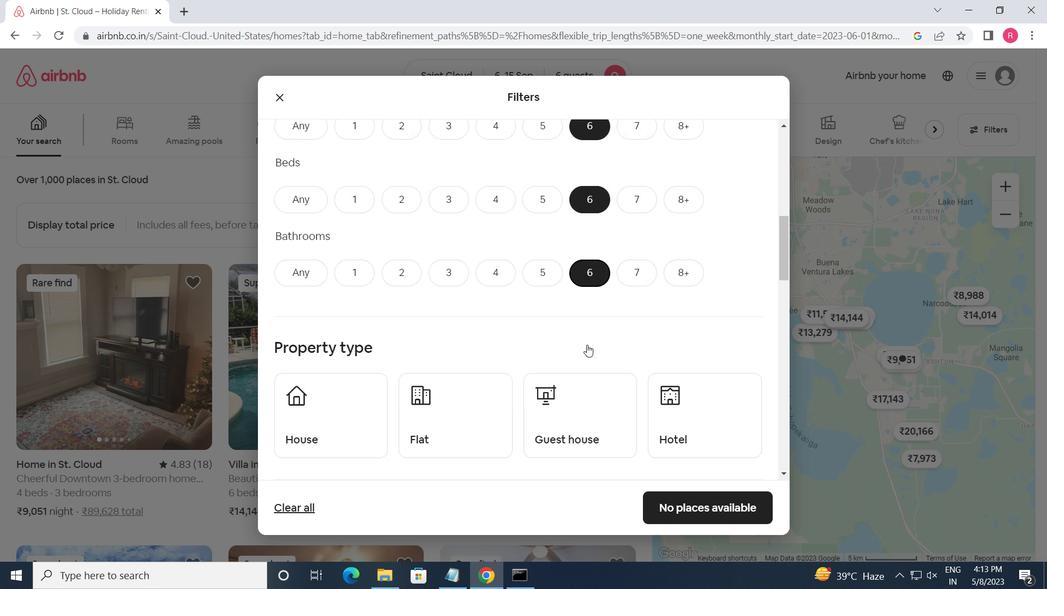 
Action: Mouse scrolled (588, 344) with delta (0, 0)
Screenshot: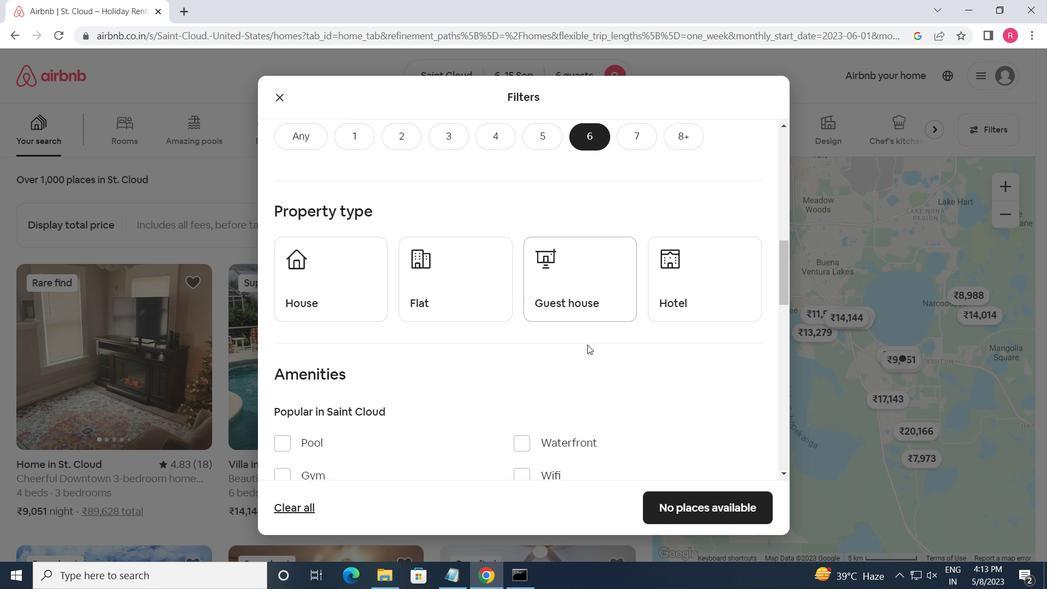 
Action: Mouse moved to (342, 205)
Screenshot: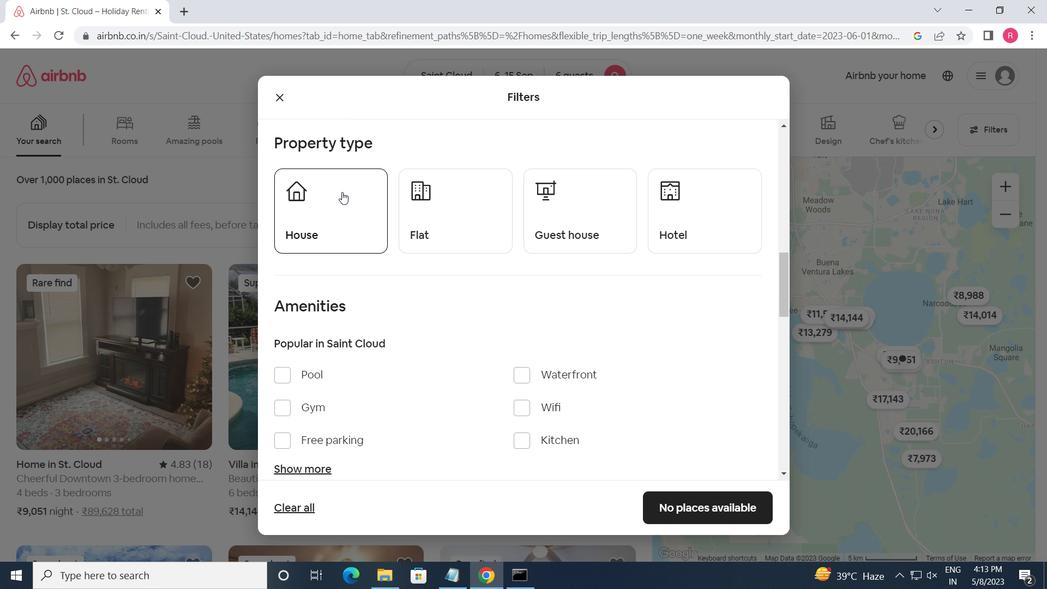 
Action: Mouse pressed left at (342, 205)
Screenshot: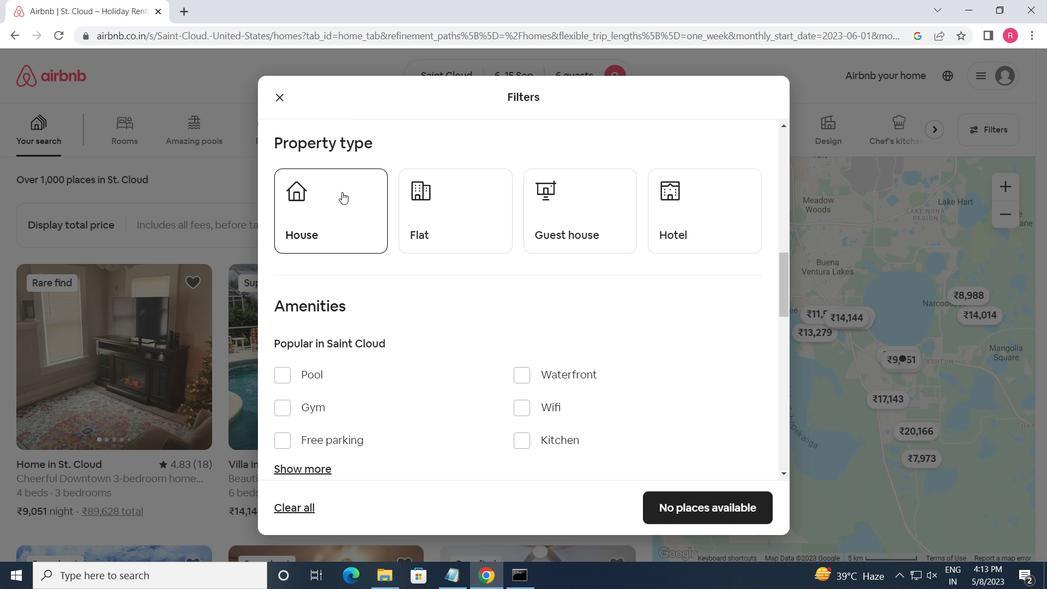 
Action: Mouse moved to (448, 213)
Screenshot: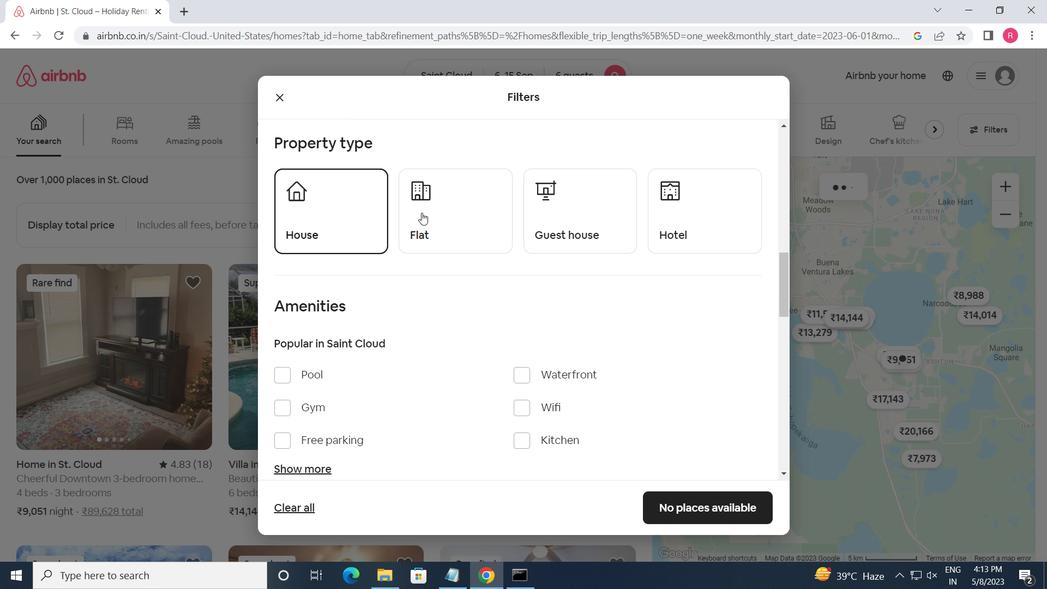 
Action: Mouse pressed left at (448, 213)
Screenshot: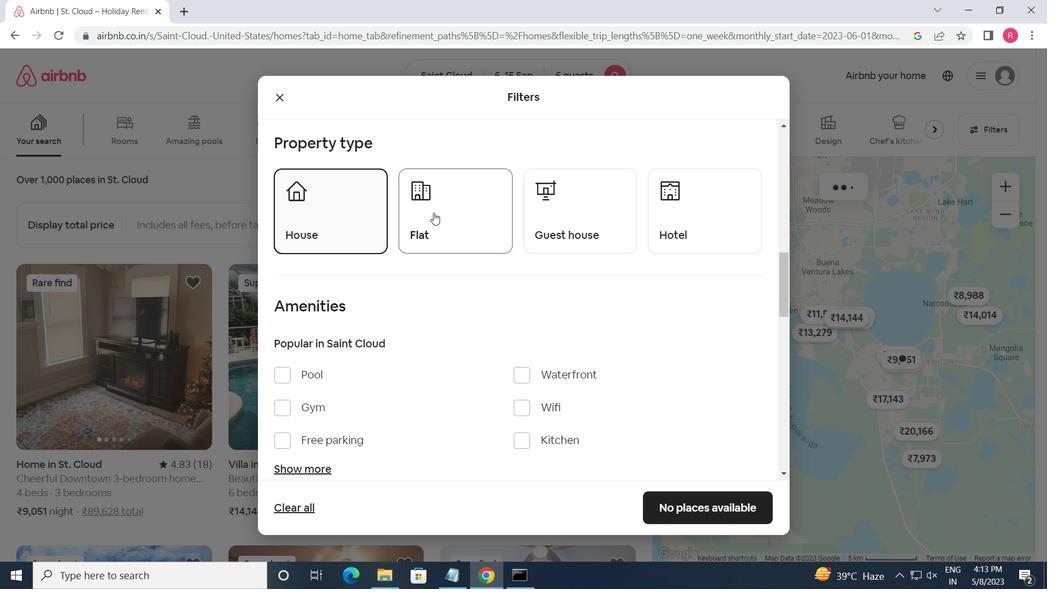 
Action: Mouse moved to (564, 221)
Screenshot: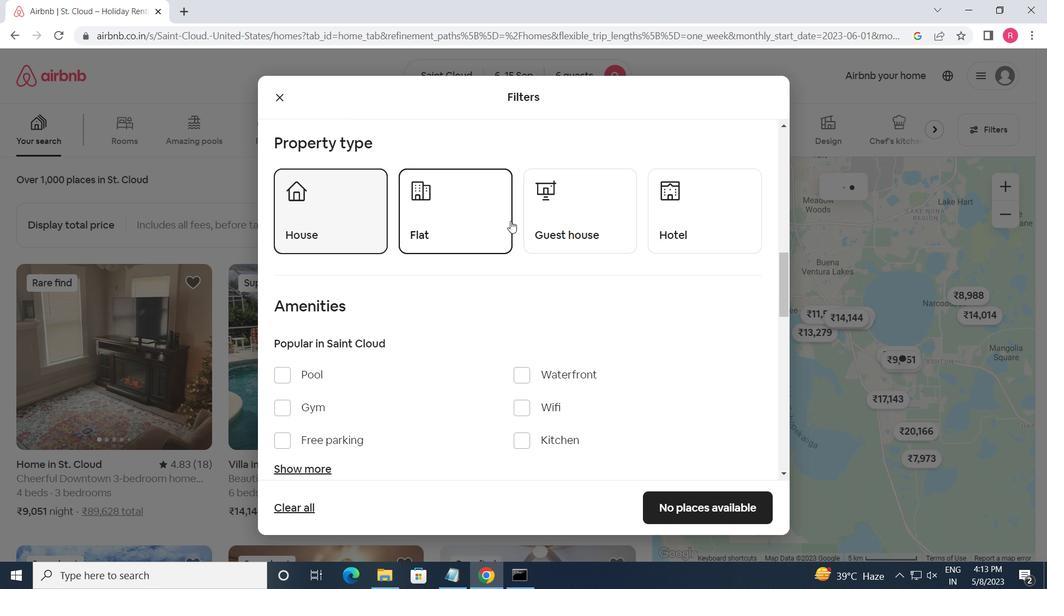 
Action: Mouse pressed left at (564, 221)
Screenshot: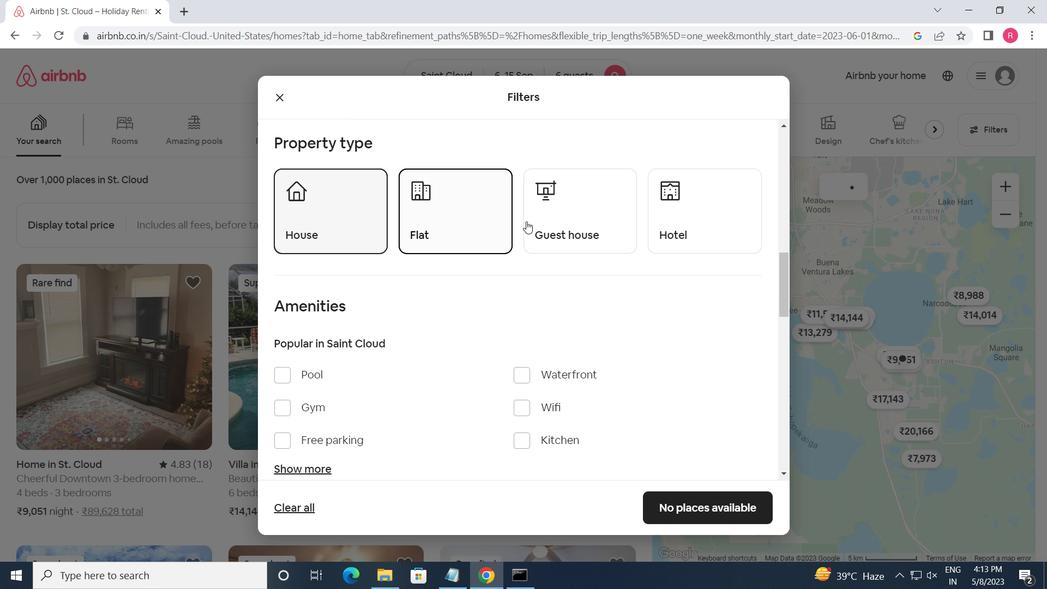
Action: Mouse moved to (532, 301)
Screenshot: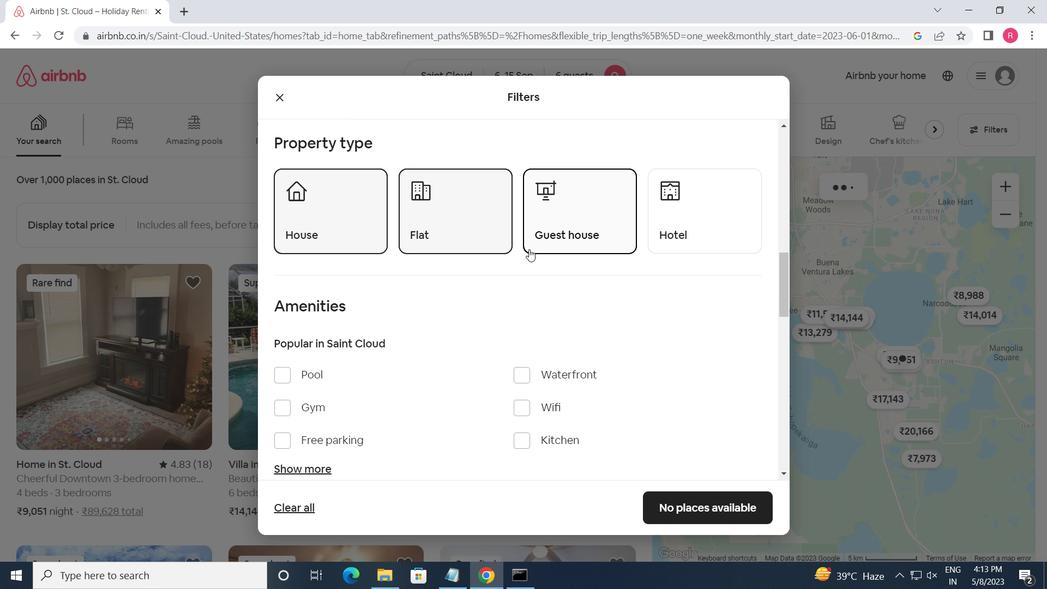 
Action: Mouse scrolled (532, 300) with delta (0, 0)
Screenshot: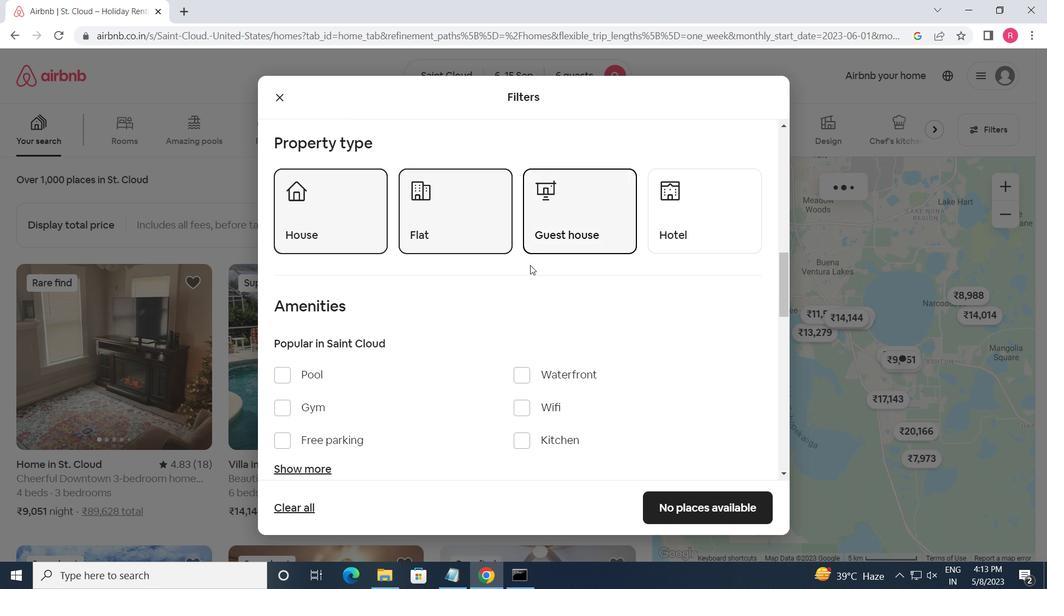 
Action: Mouse moved to (532, 302)
Screenshot: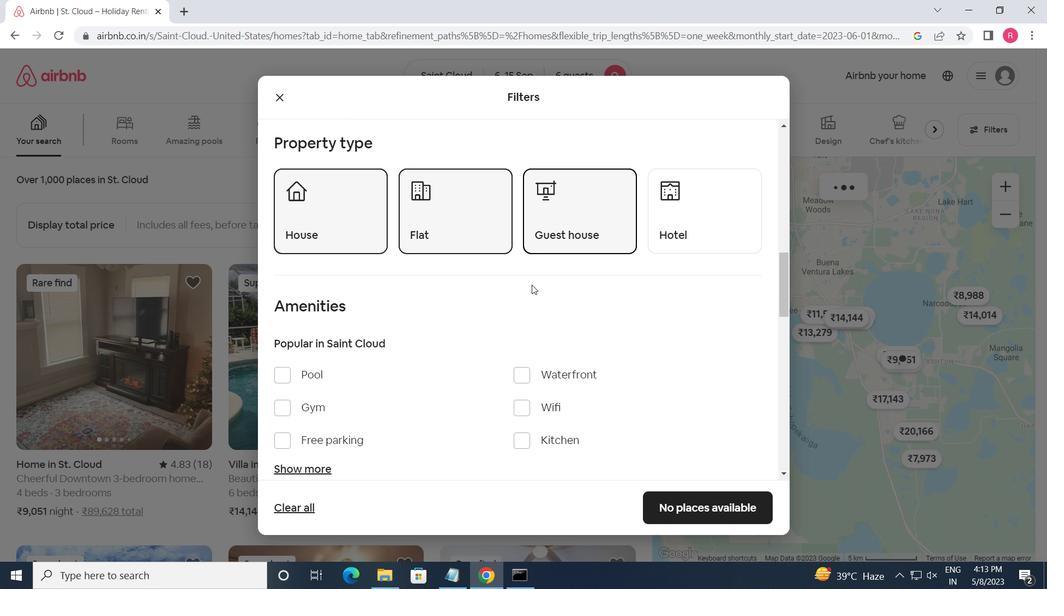 
Action: Mouse scrolled (532, 301) with delta (0, 0)
Screenshot: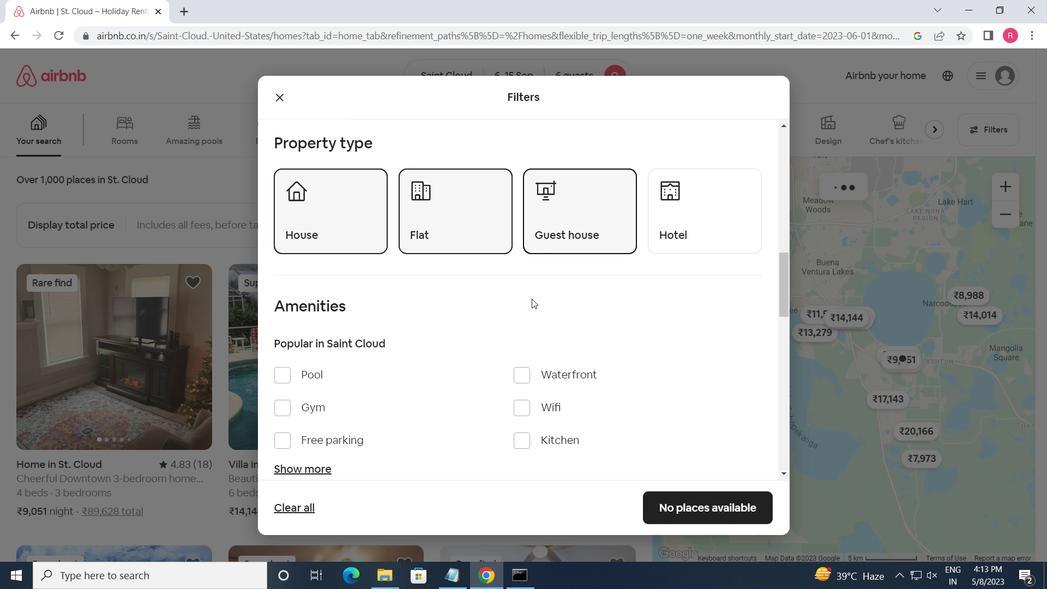 
Action: Mouse moved to (518, 270)
Screenshot: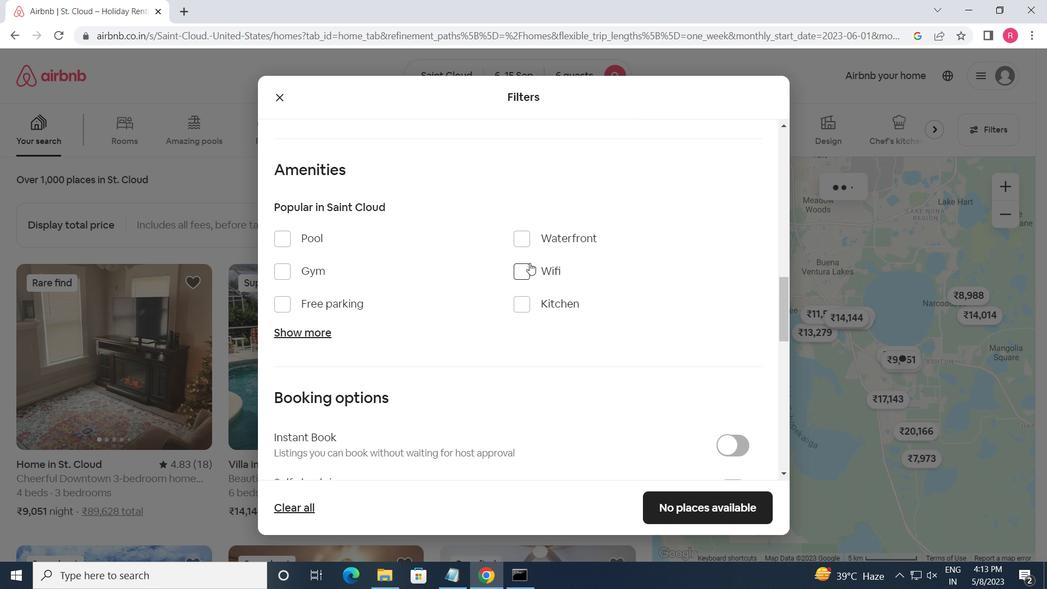 
Action: Mouse pressed left at (518, 270)
Screenshot: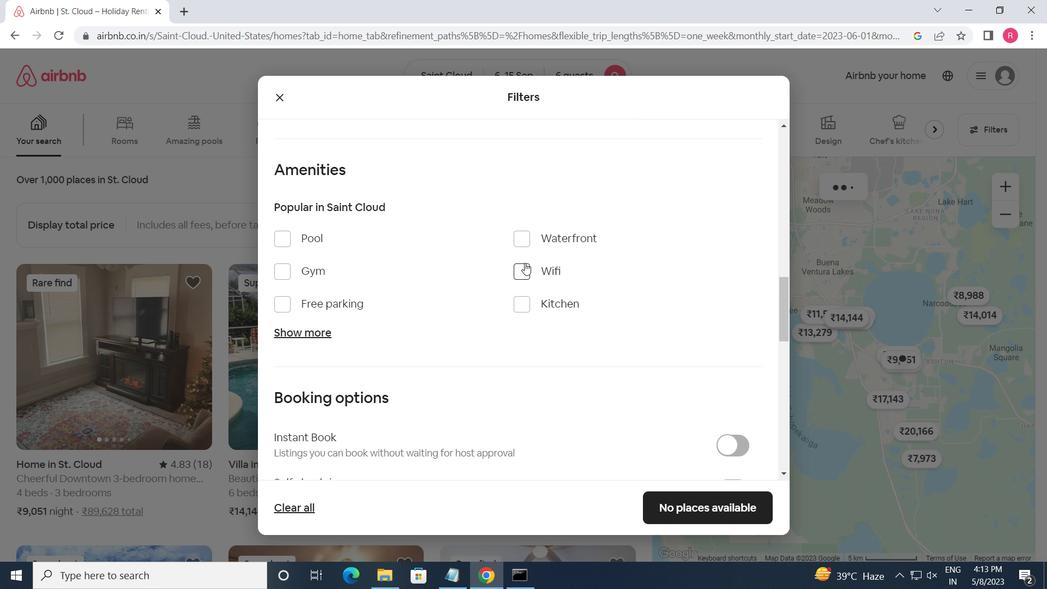 
Action: Mouse moved to (284, 302)
Screenshot: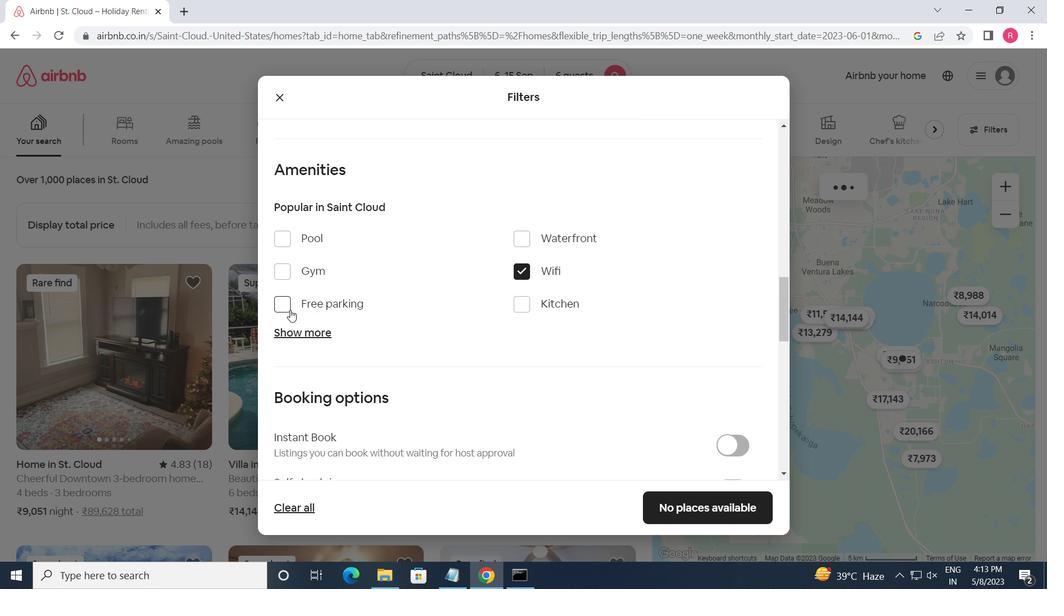 
Action: Mouse pressed left at (284, 302)
Screenshot: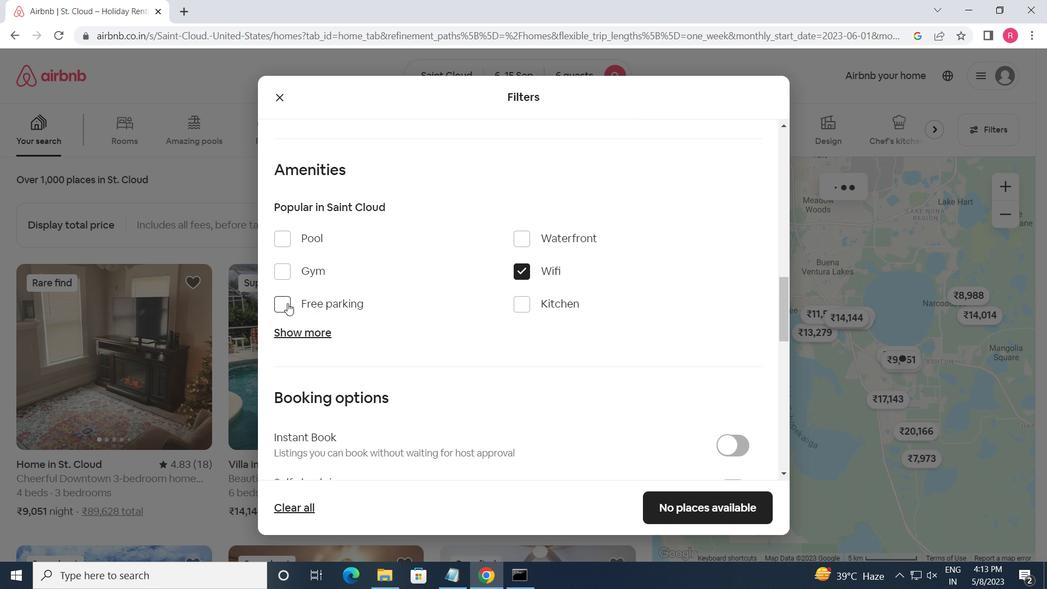 
Action: Mouse moved to (299, 338)
Screenshot: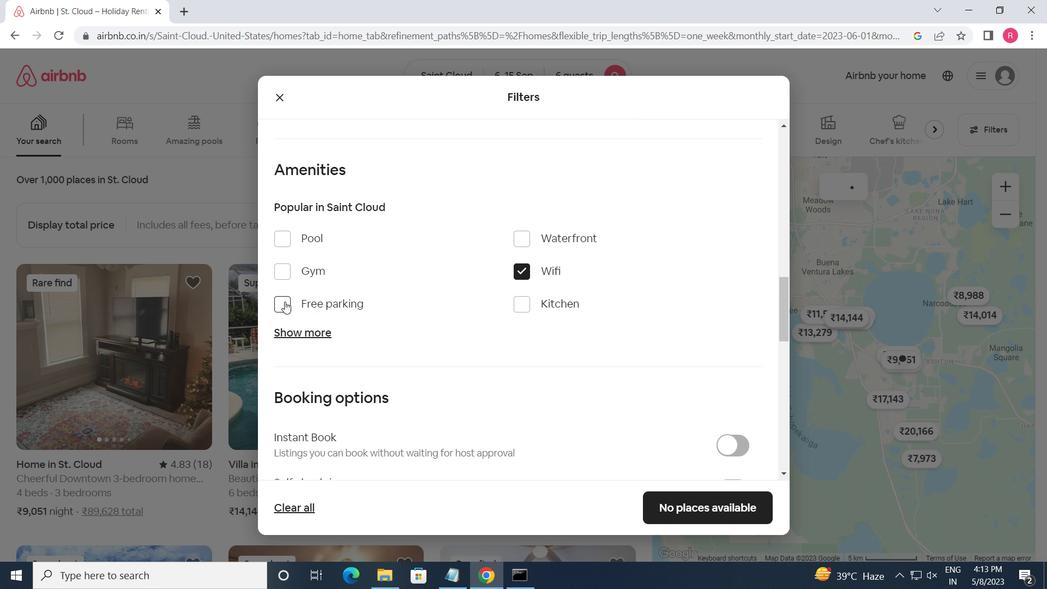 
Action: Mouse pressed left at (299, 338)
Screenshot: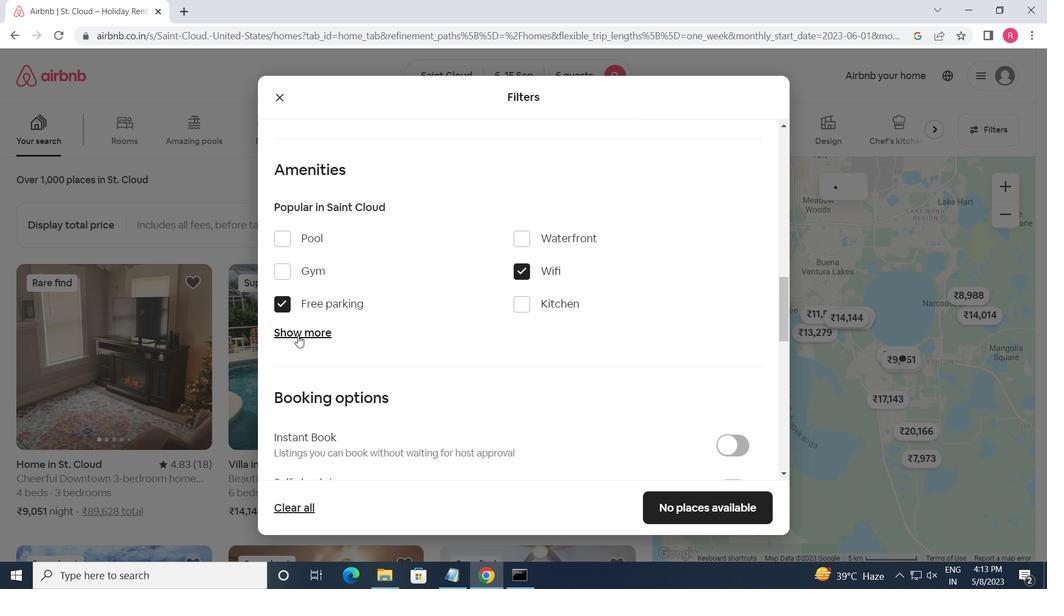 
Action: Mouse moved to (329, 331)
Screenshot: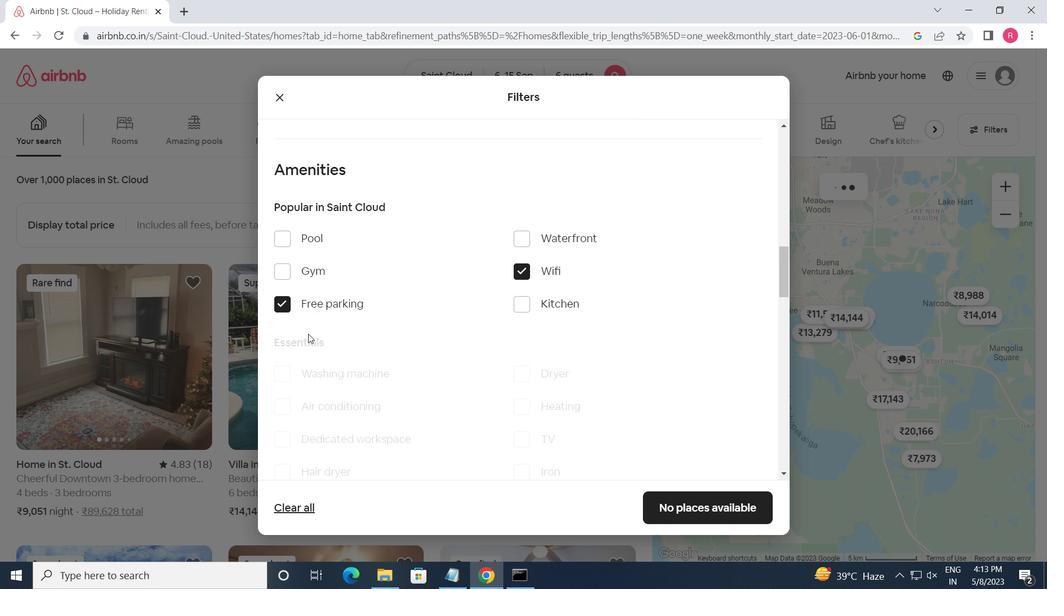 
Action: Mouse scrolled (329, 330) with delta (0, 0)
Screenshot: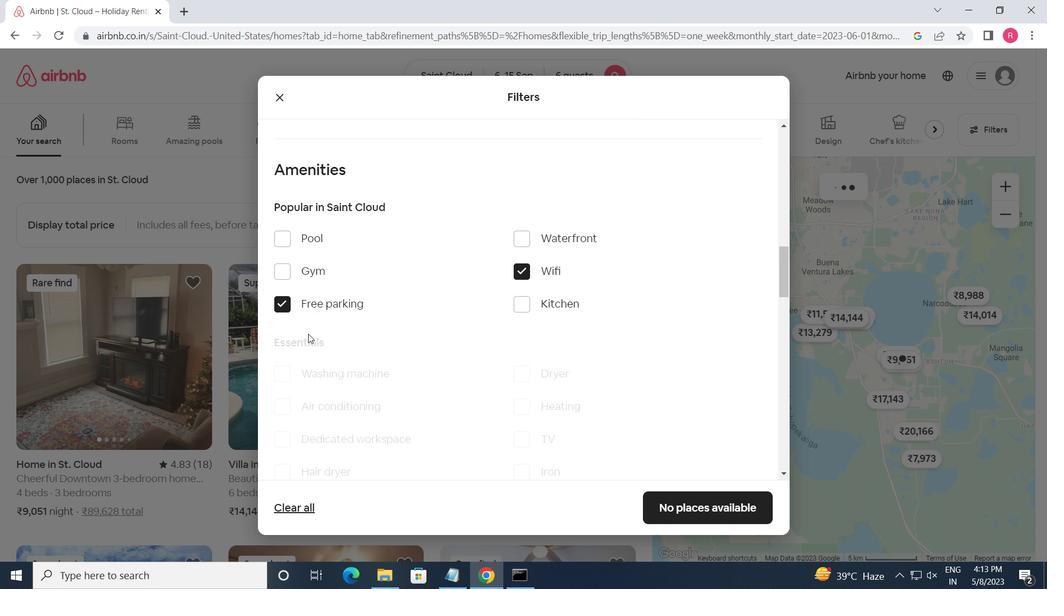 
Action: Mouse moved to (331, 331)
Screenshot: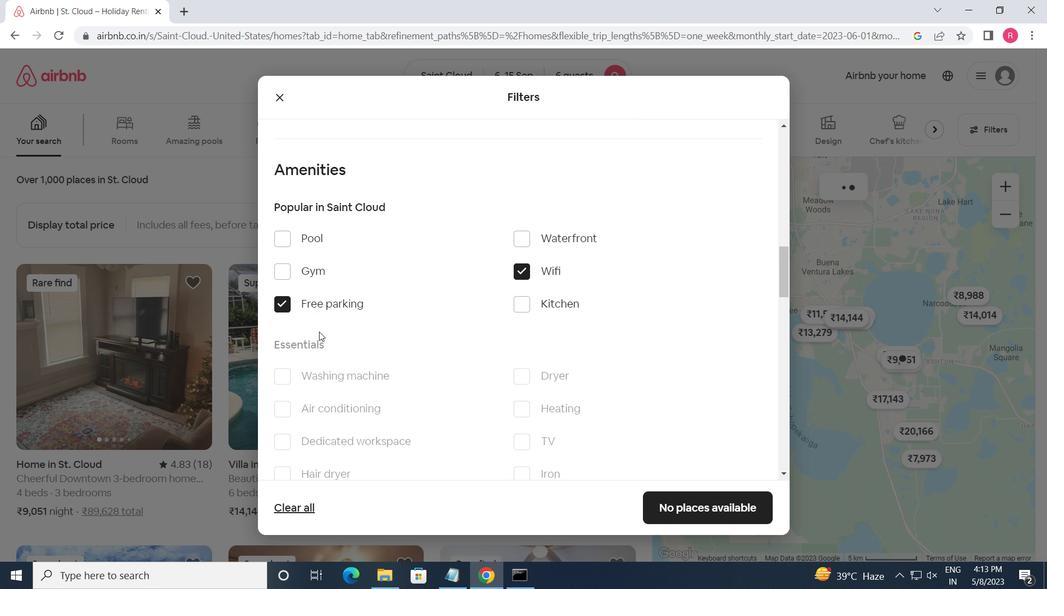 
Action: Mouse scrolled (331, 330) with delta (0, 0)
Screenshot: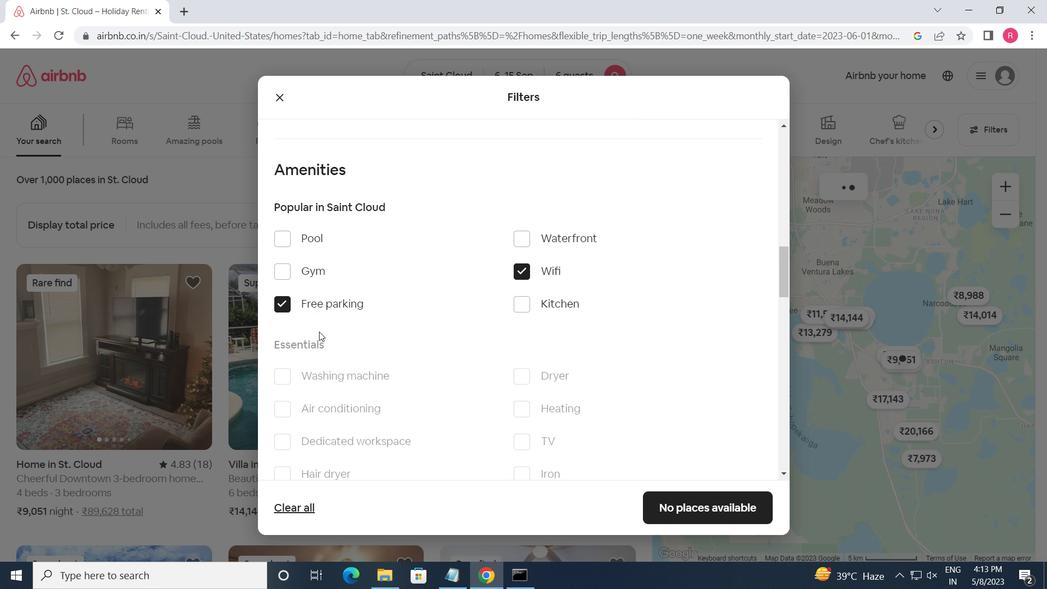 
Action: Mouse scrolled (331, 330) with delta (0, 0)
Screenshot: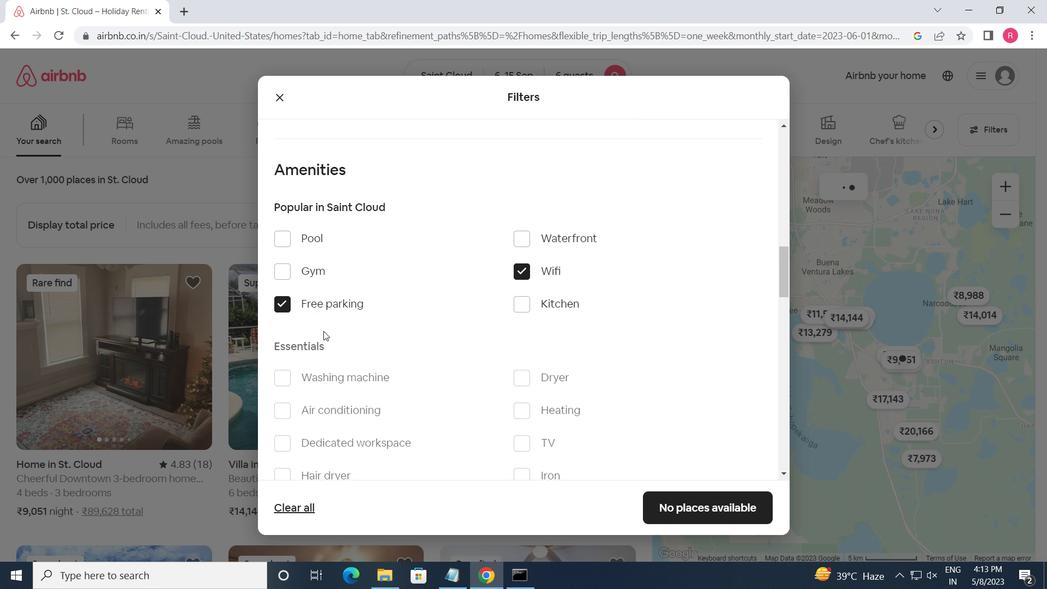 
Action: Mouse moved to (332, 331)
Screenshot: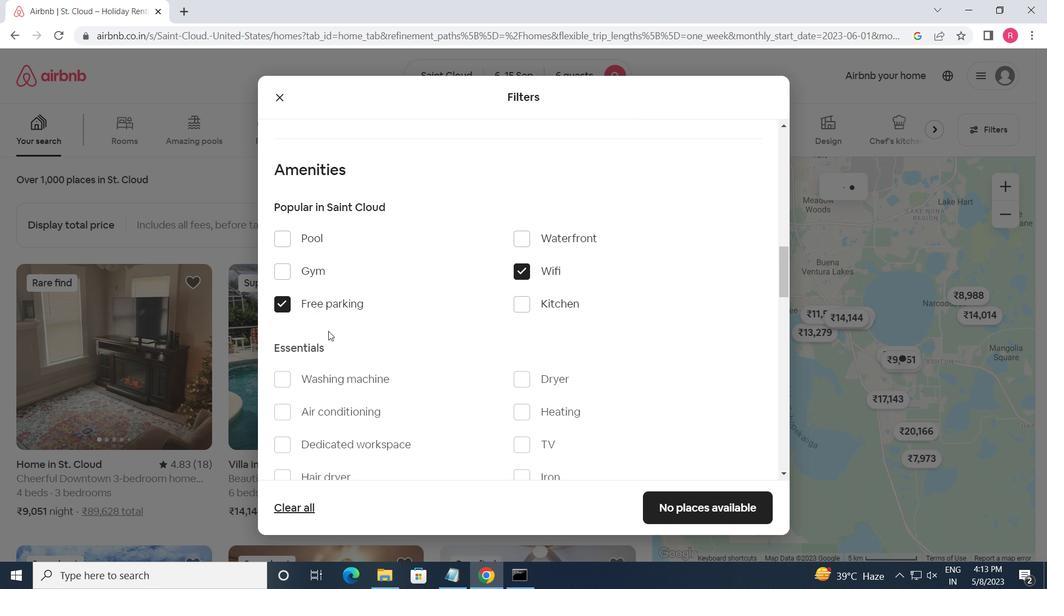 
Action: Mouse scrolled (332, 330) with delta (0, 0)
Screenshot: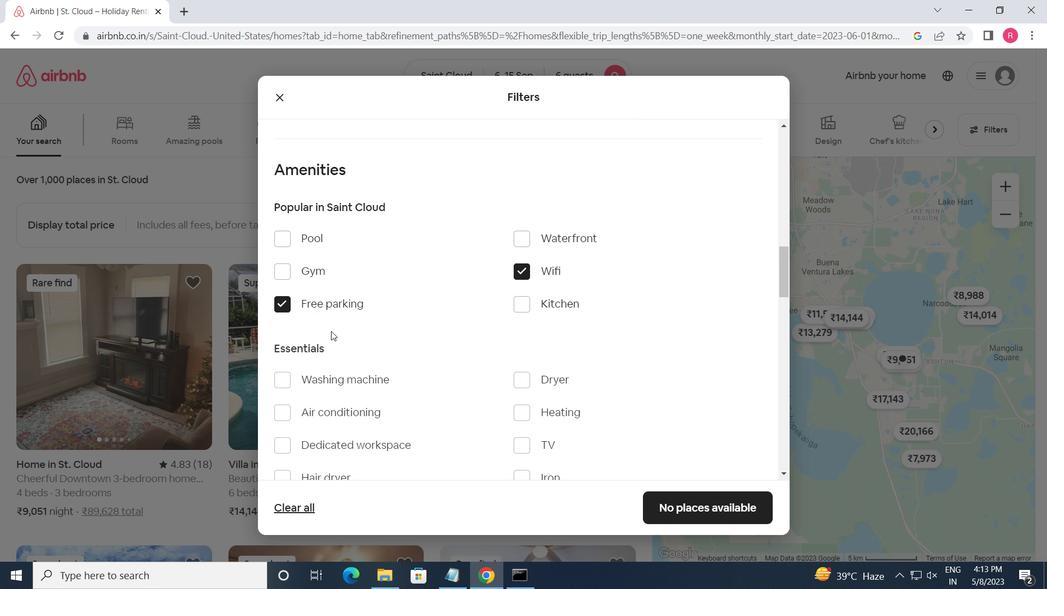 
Action: Mouse moved to (421, 290)
Screenshot: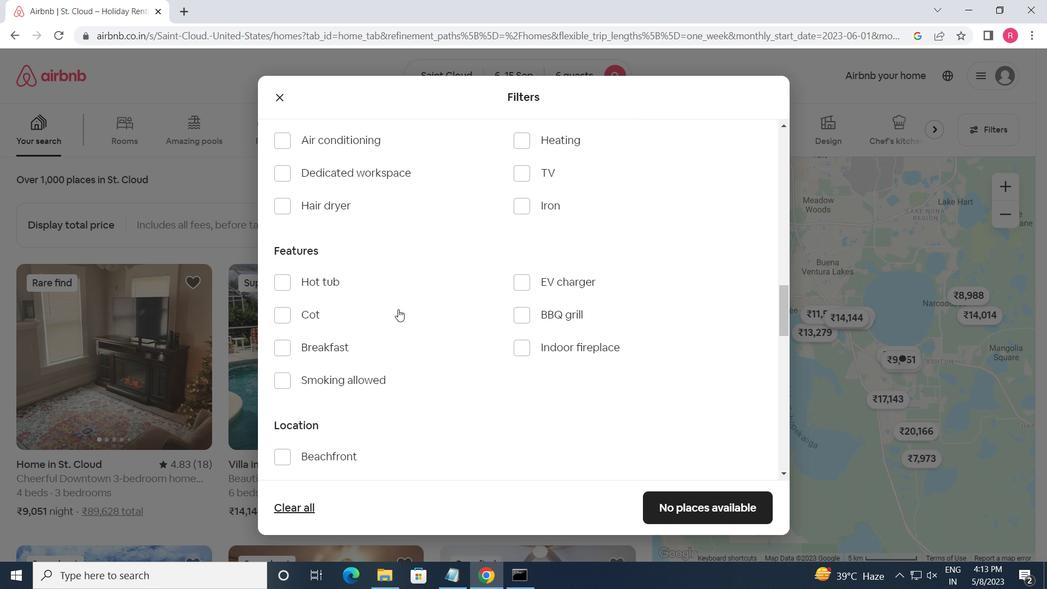 
Action: Mouse scrolled (421, 291) with delta (0, 0)
Screenshot: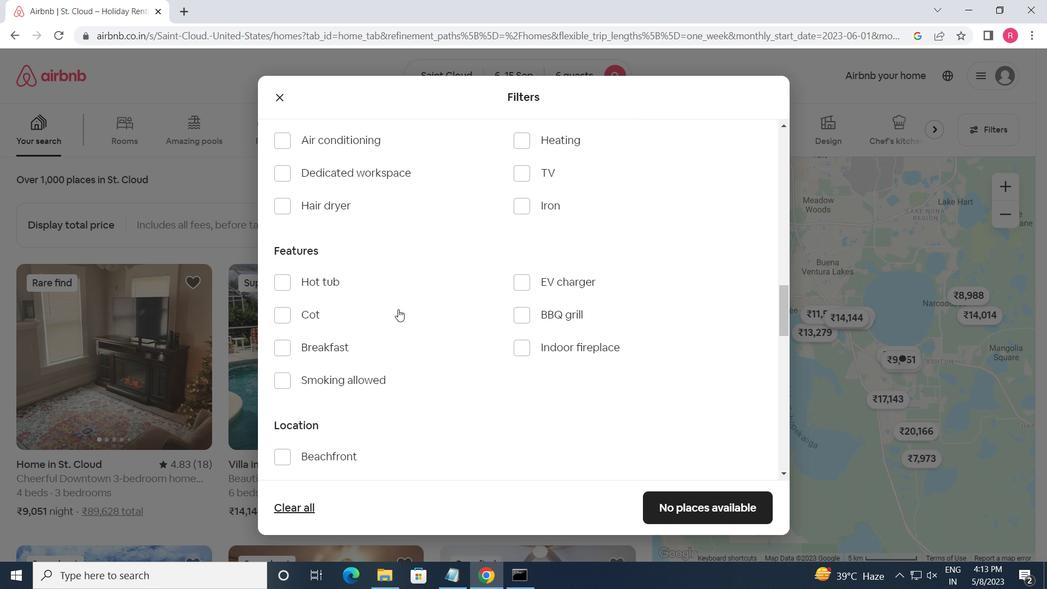 
Action: Mouse moved to (518, 247)
Screenshot: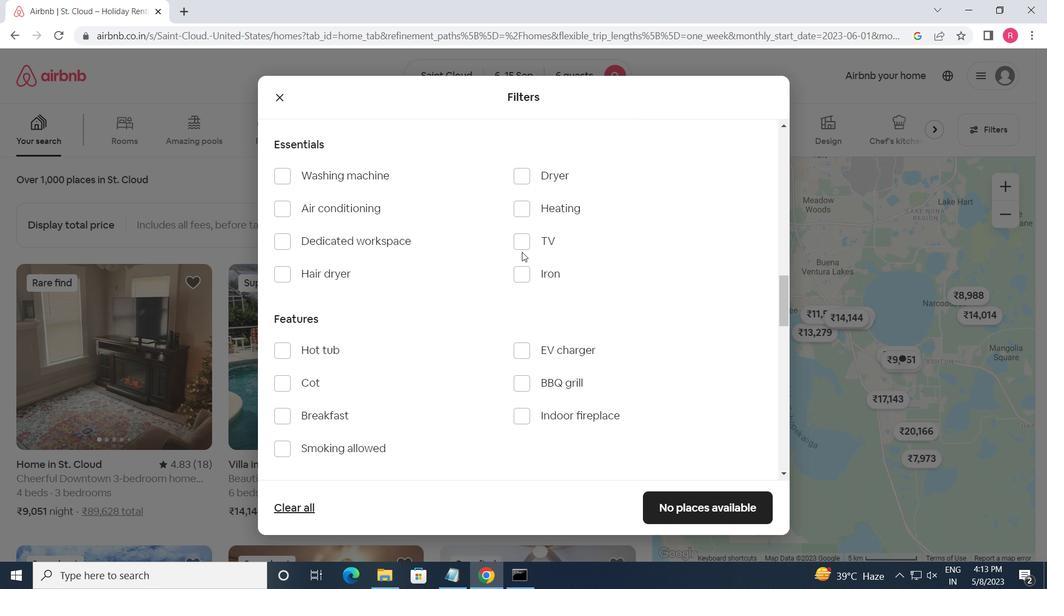 
Action: Mouse pressed left at (518, 247)
Screenshot: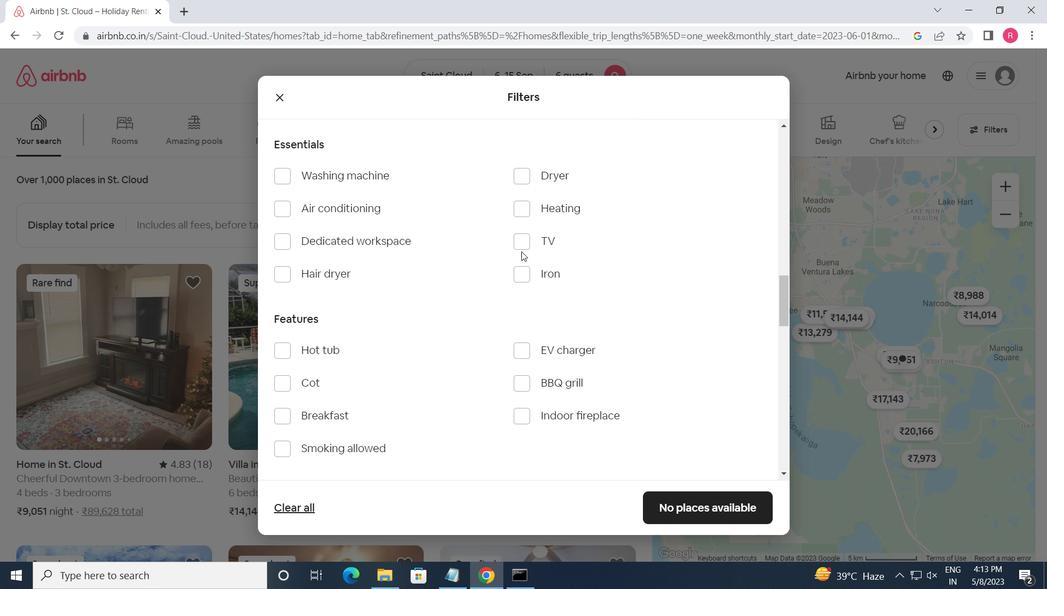
Action: Mouse moved to (287, 405)
Screenshot: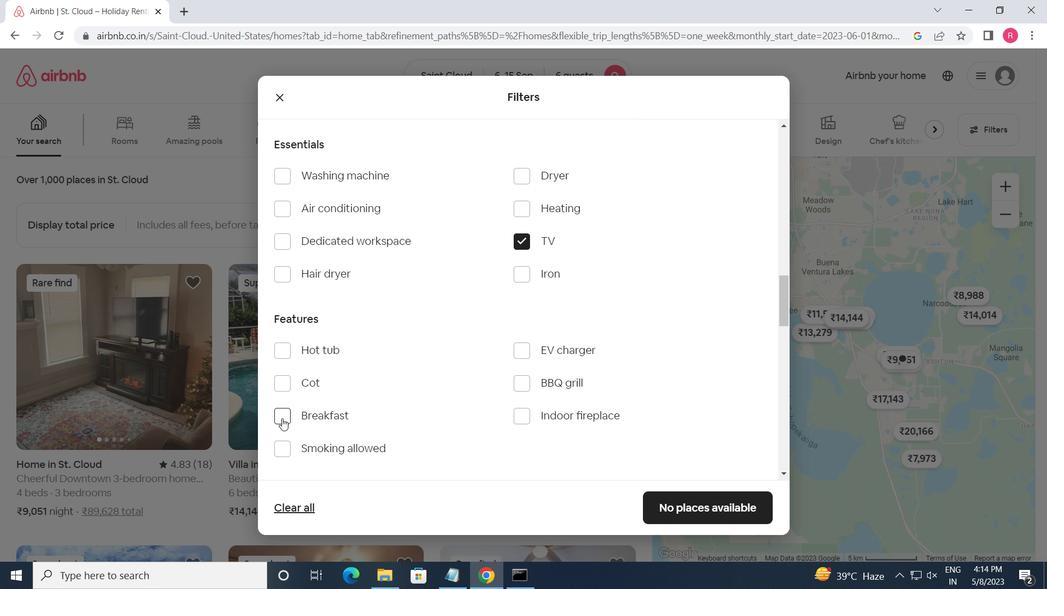 
Action: Mouse pressed left at (287, 405)
Screenshot: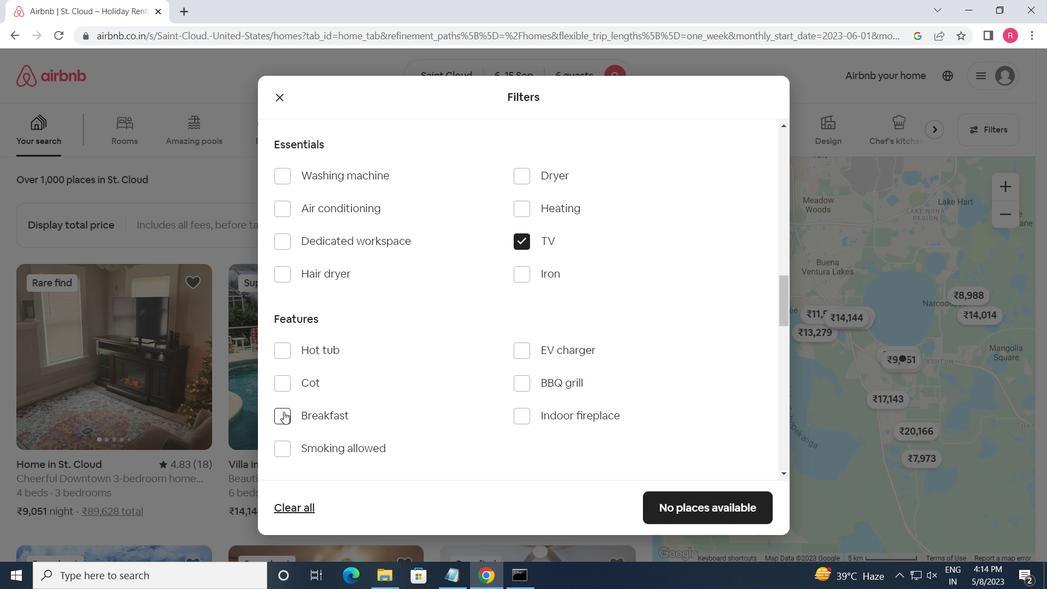 
Action: Mouse moved to (282, 409)
Screenshot: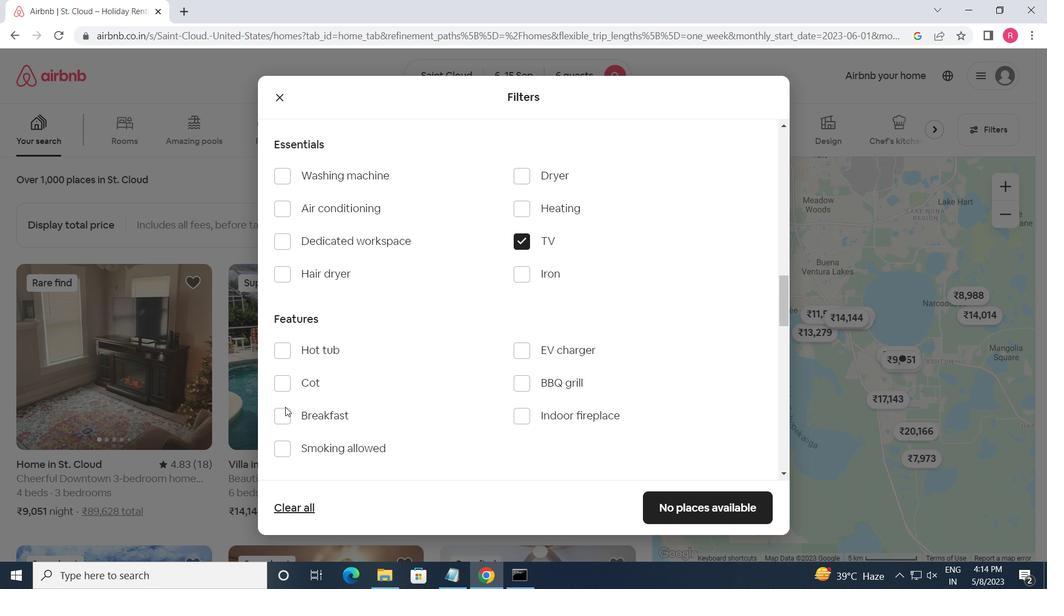 
Action: Mouse pressed left at (282, 409)
Screenshot: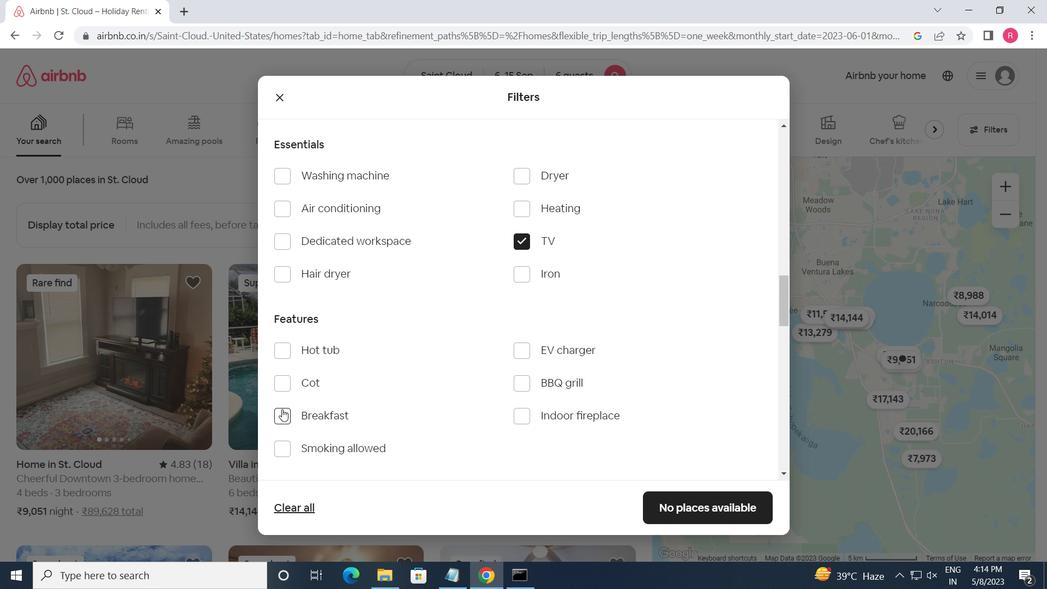 
Action: Mouse moved to (295, 414)
Screenshot: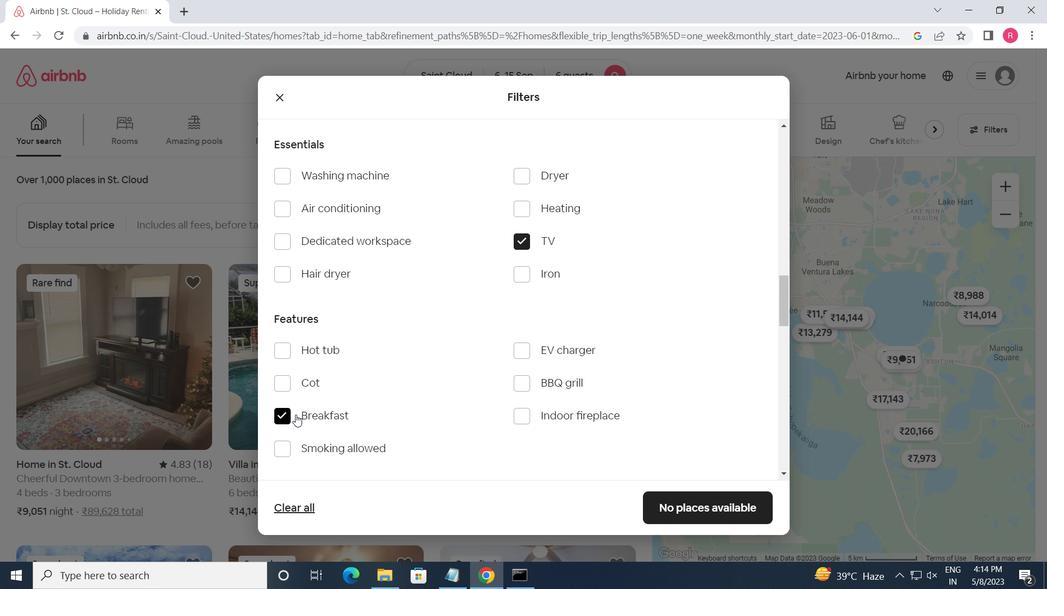 
Action: Mouse scrolled (295, 413) with delta (0, 0)
Screenshot: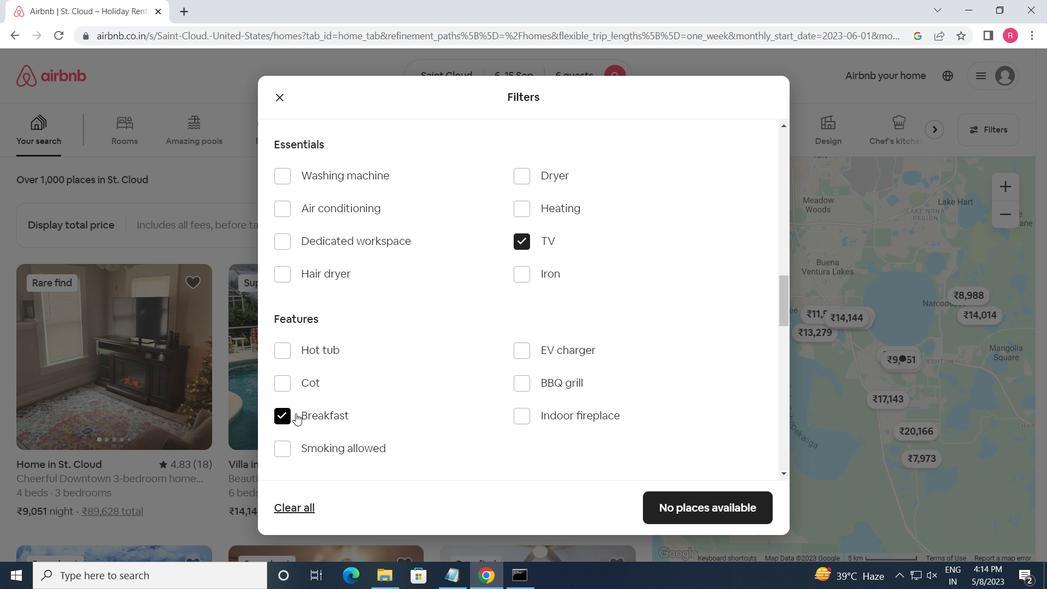 
Action: Mouse scrolled (295, 413) with delta (0, 0)
Screenshot: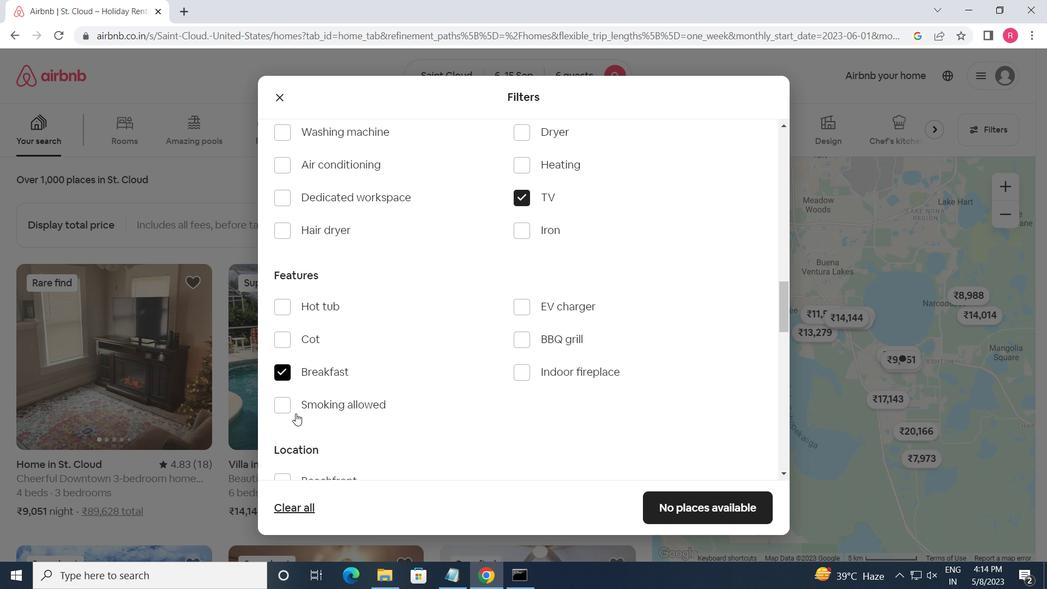 
Action: Mouse scrolled (295, 413) with delta (0, 0)
Screenshot: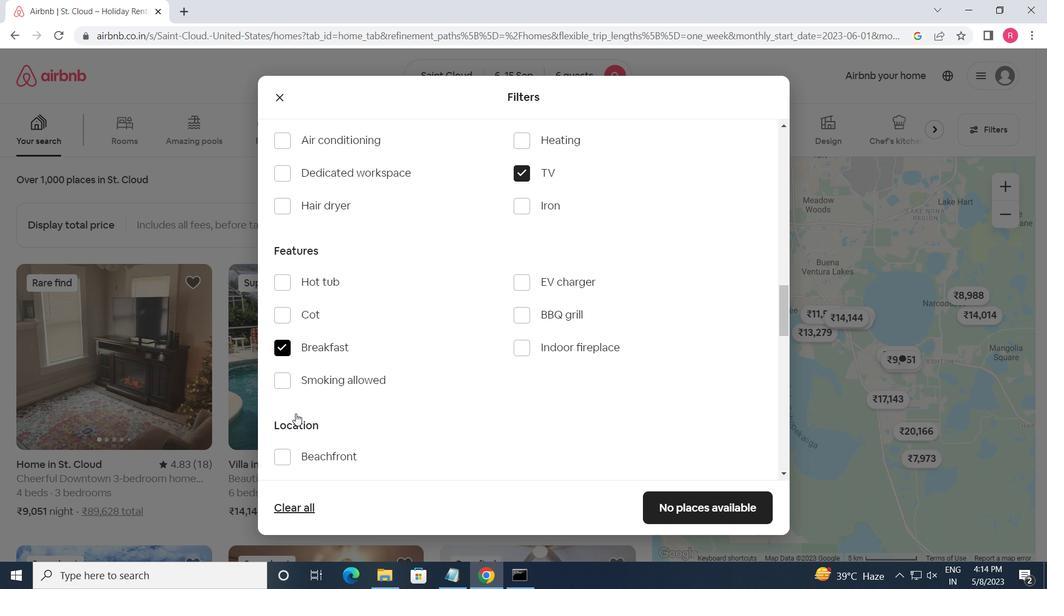 
Action: Mouse scrolled (295, 413) with delta (0, 0)
Screenshot: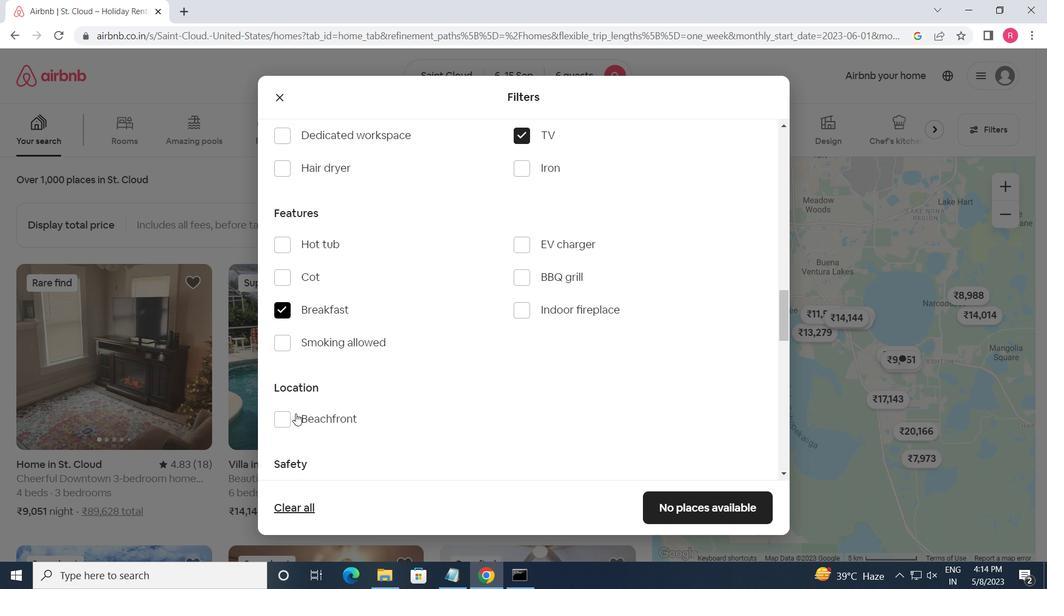 
Action: Mouse moved to (301, 406)
Screenshot: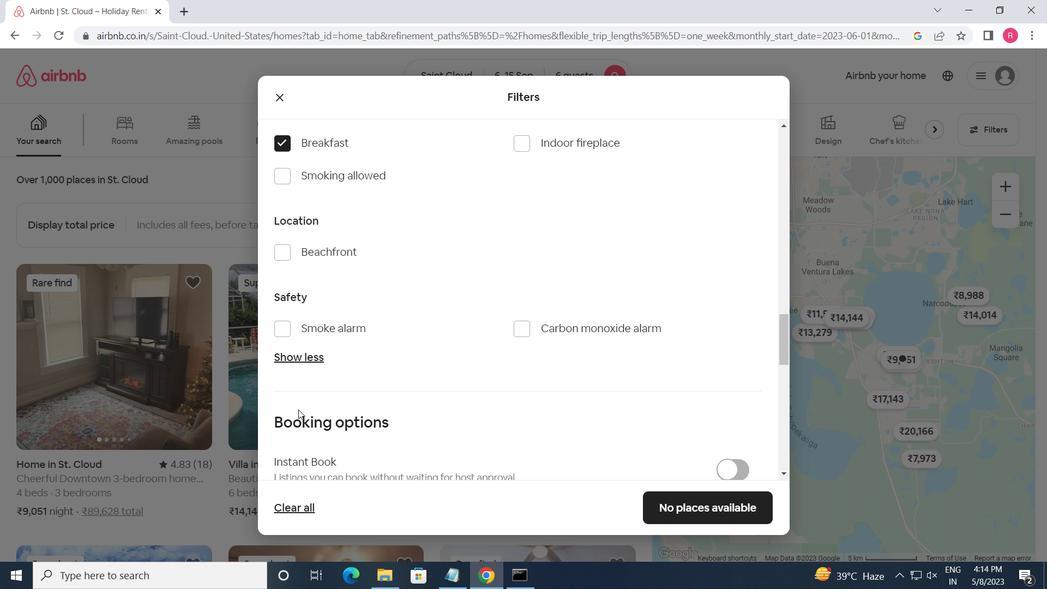 
Action: Mouse scrolled (301, 405) with delta (0, 0)
Screenshot: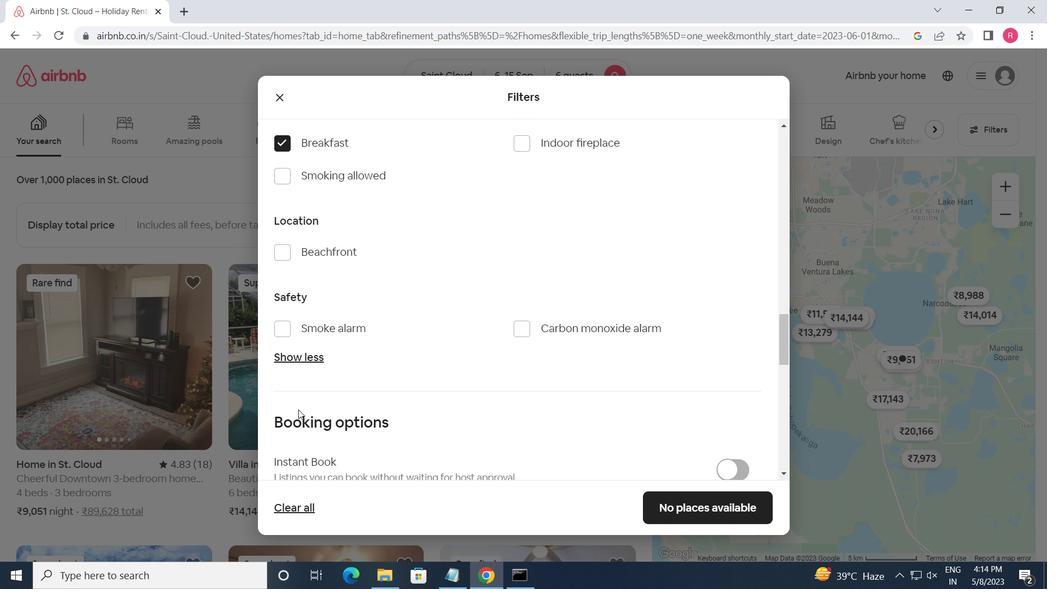 
Action: Mouse scrolled (301, 405) with delta (0, 0)
Screenshot: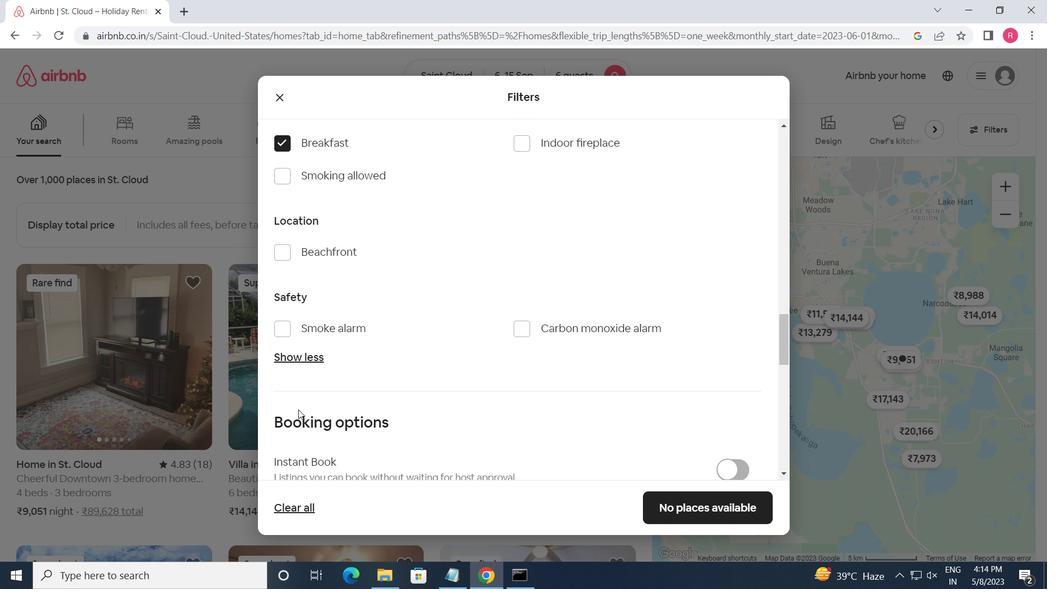 
Action: Mouse moved to (745, 369)
Screenshot: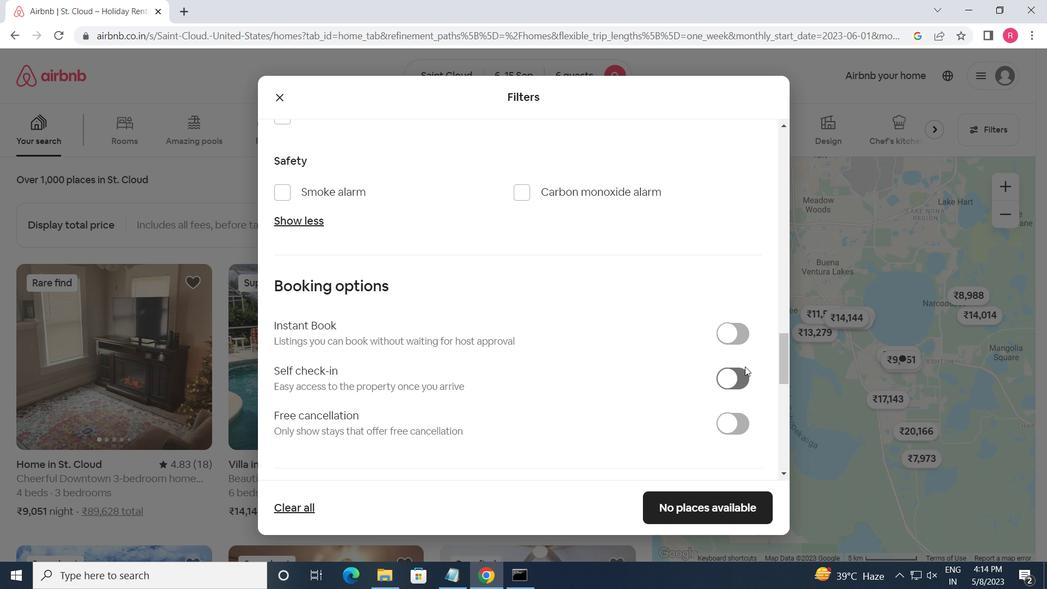 
Action: Mouse pressed left at (745, 369)
Screenshot: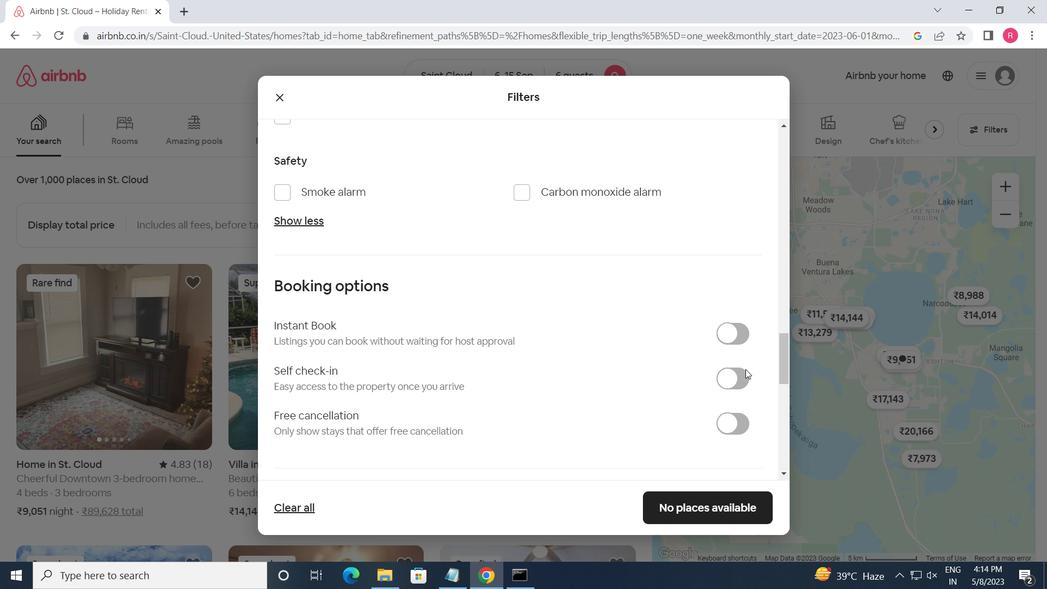 
Action: Mouse moved to (731, 376)
Screenshot: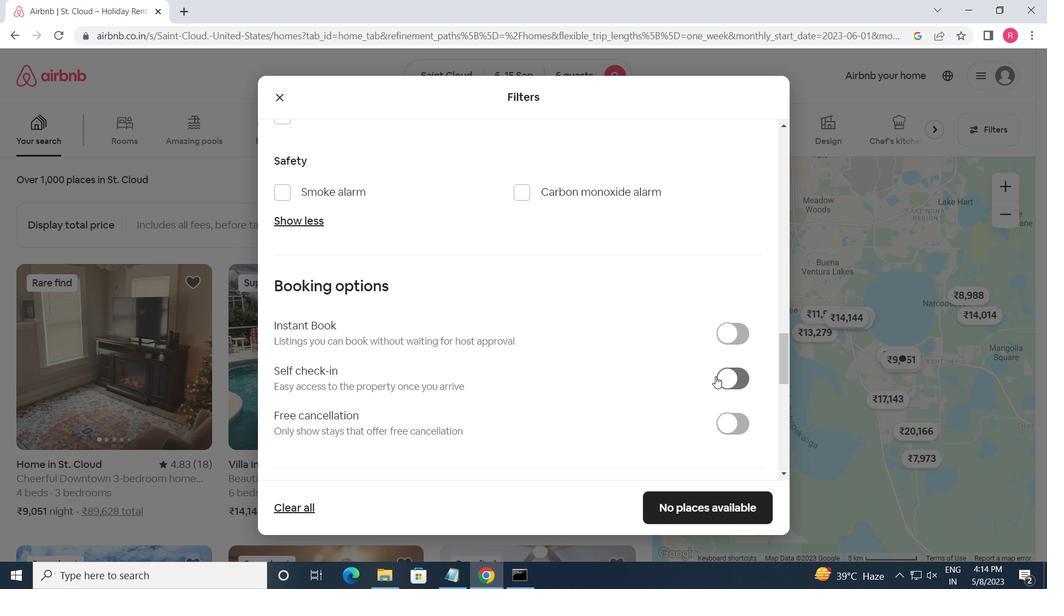 
Action: Mouse pressed left at (731, 376)
Screenshot: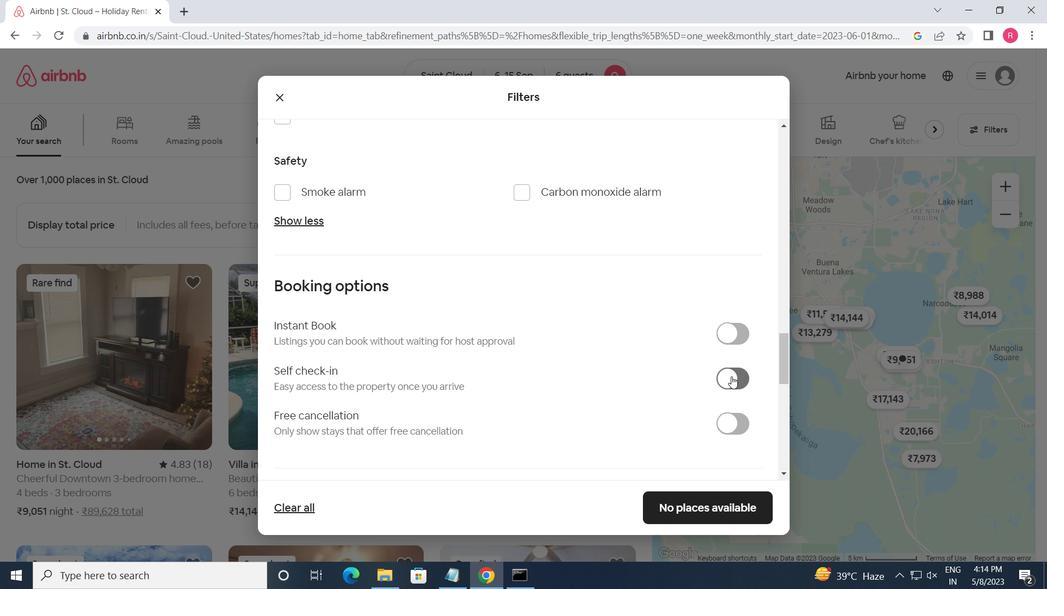 
Action: Mouse moved to (642, 376)
Screenshot: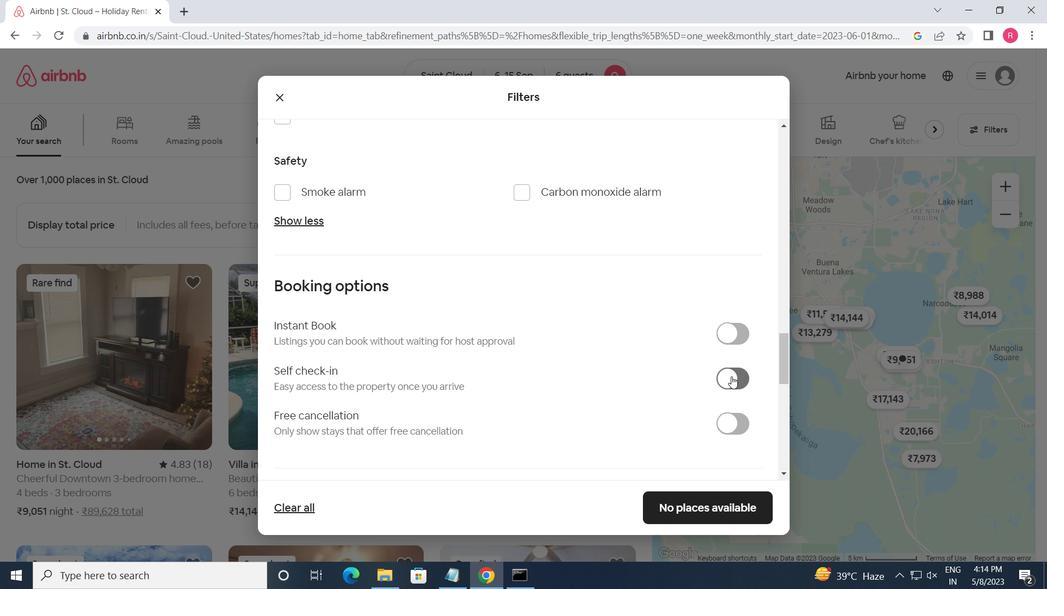 
Action: Mouse scrolled (642, 375) with delta (0, 0)
Screenshot: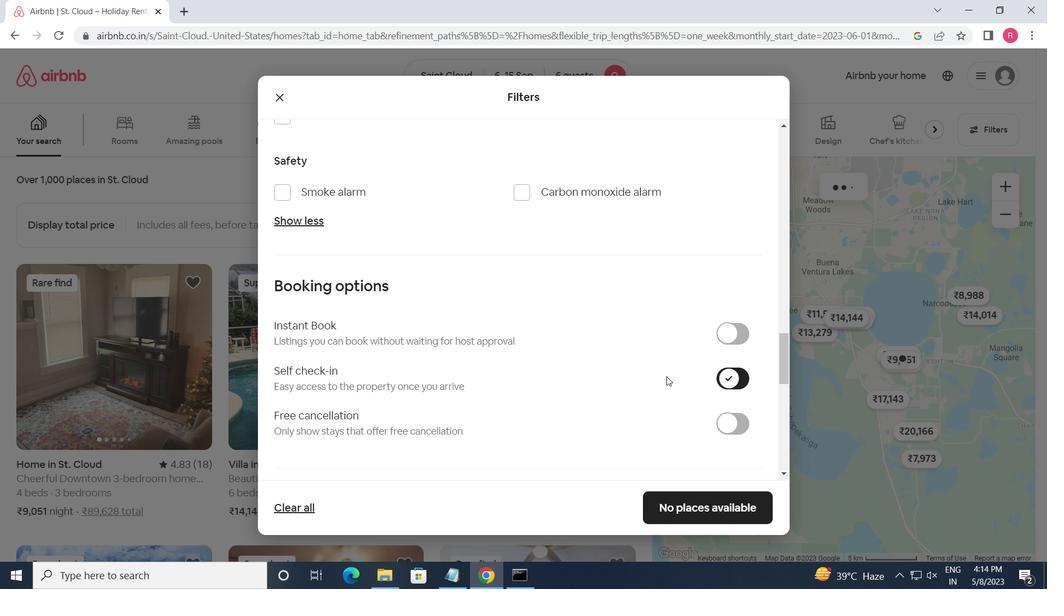 
Action: Mouse scrolled (642, 375) with delta (0, 0)
Screenshot: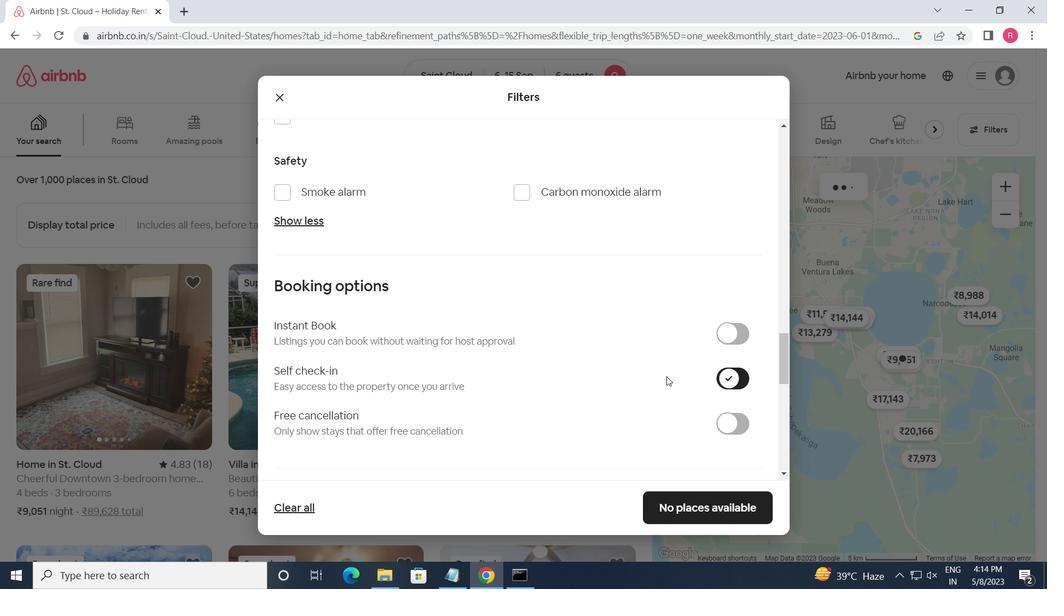 
Action: Mouse scrolled (642, 375) with delta (0, 0)
Screenshot: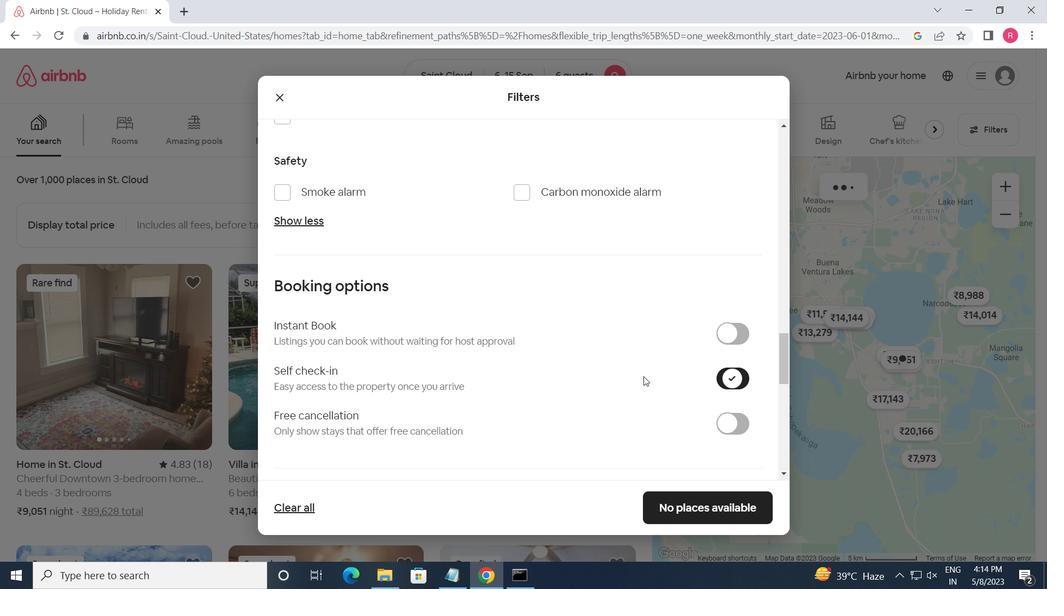 
Action: Mouse scrolled (642, 375) with delta (0, 0)
Screenshot: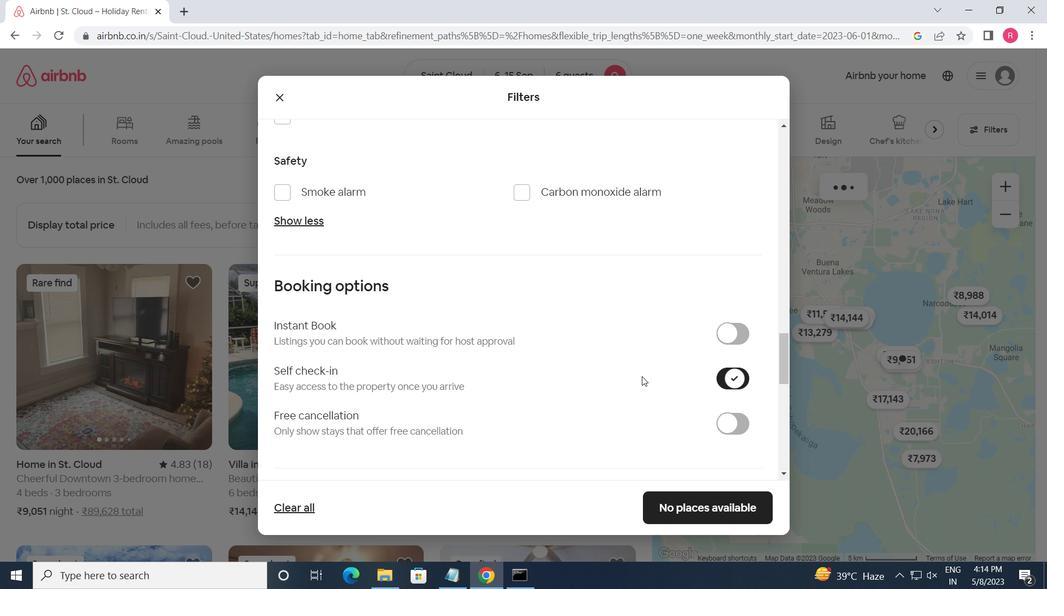 
Action: Mouse scrolled (642, 375) with delta (0, 0)
Screenshot: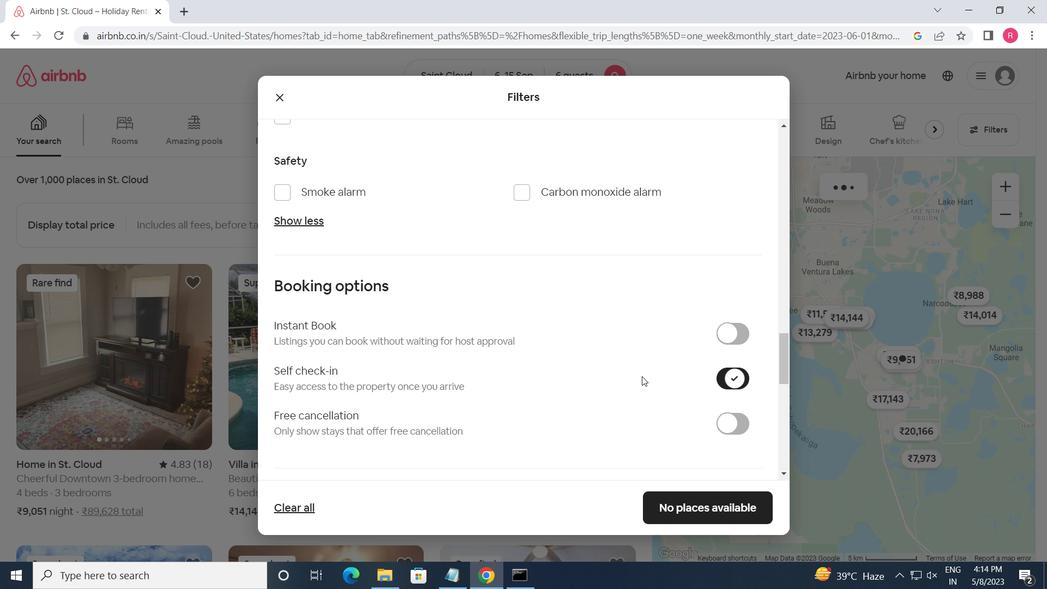 
Action: Mouse moved to (637, 375)
Screenshot: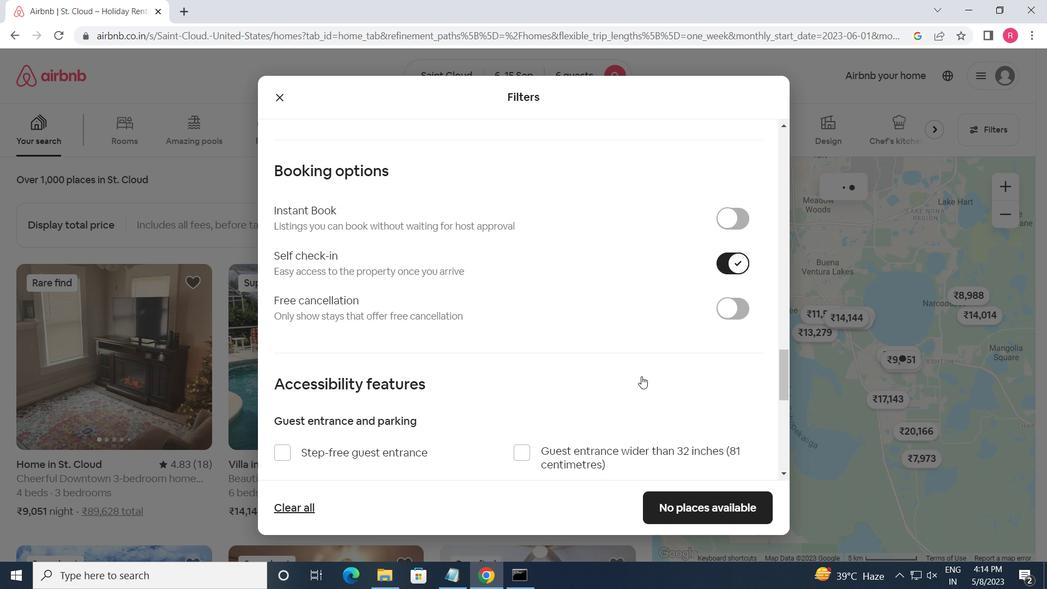 
Action: Mouse scrolled (637, 374) with delta (0, 0)
Screenshot: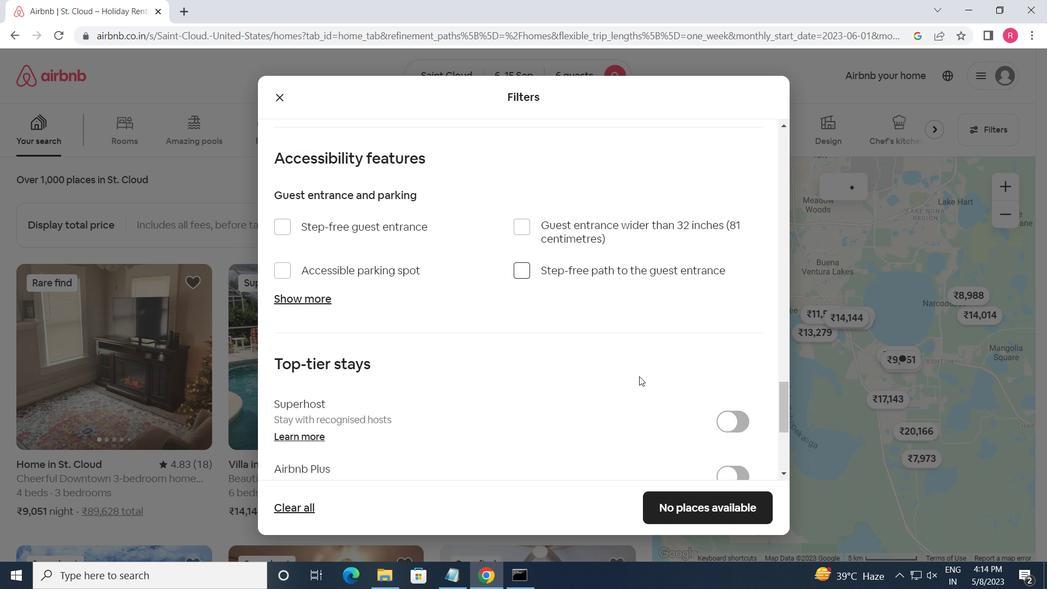 
Action: Mouse moved to (637, 375)
Screenshot: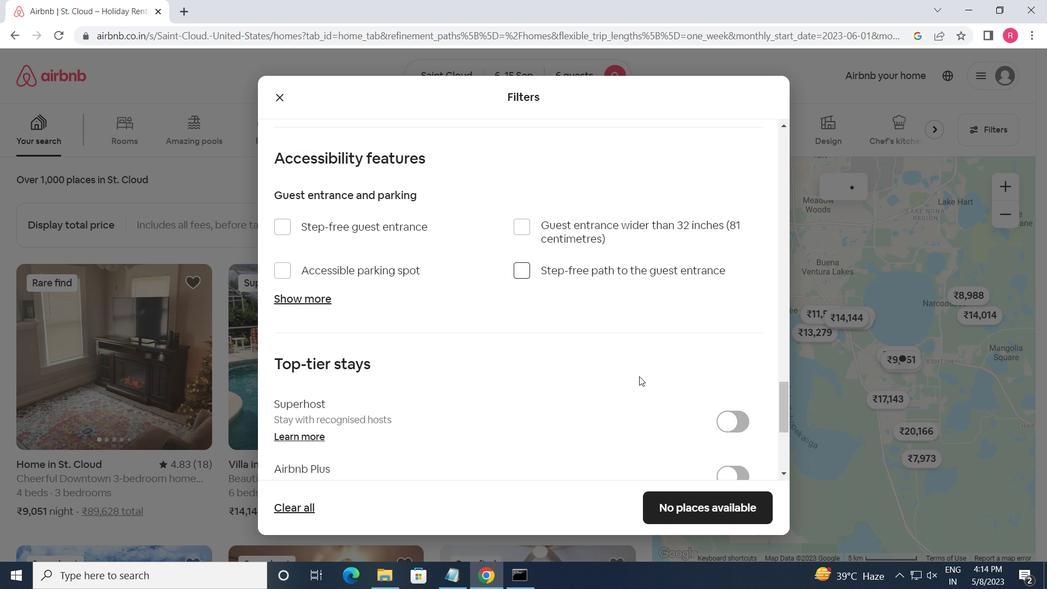 
Action: Mouse scrolled (637, 374) with delta (0, 0)
Screenshot: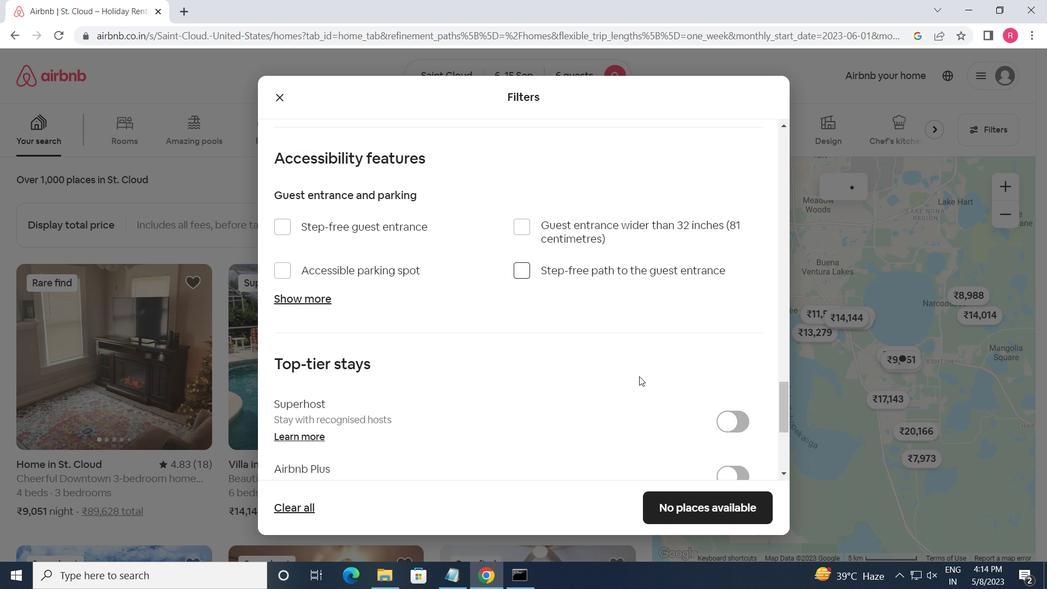 
Action: Mouse scrolled (637, 374) with delta (0, 0)
Screenshot: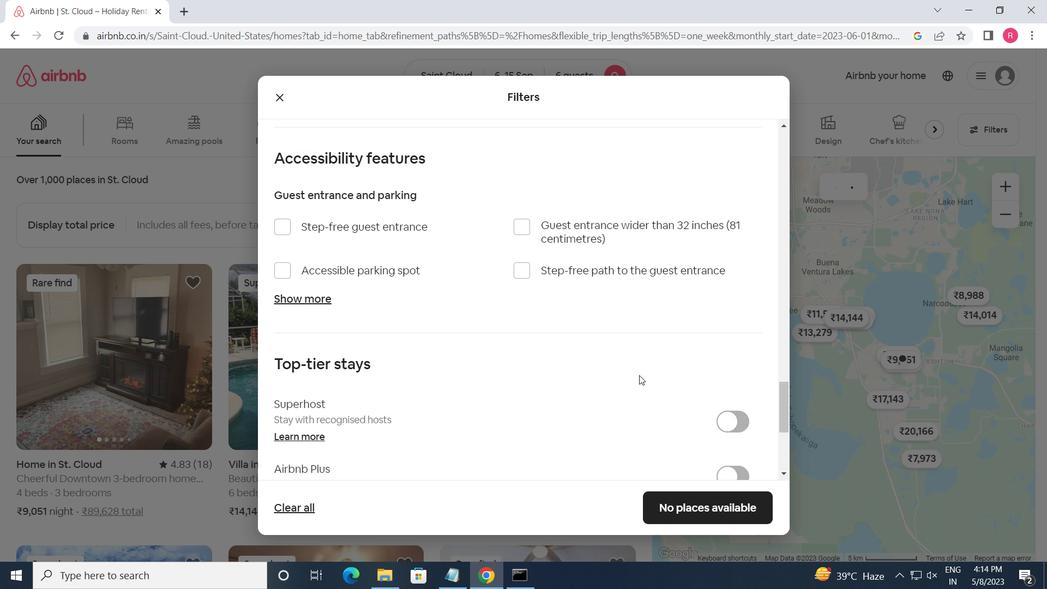 
Action: Mouse moved to (633, 375)
Screenshot: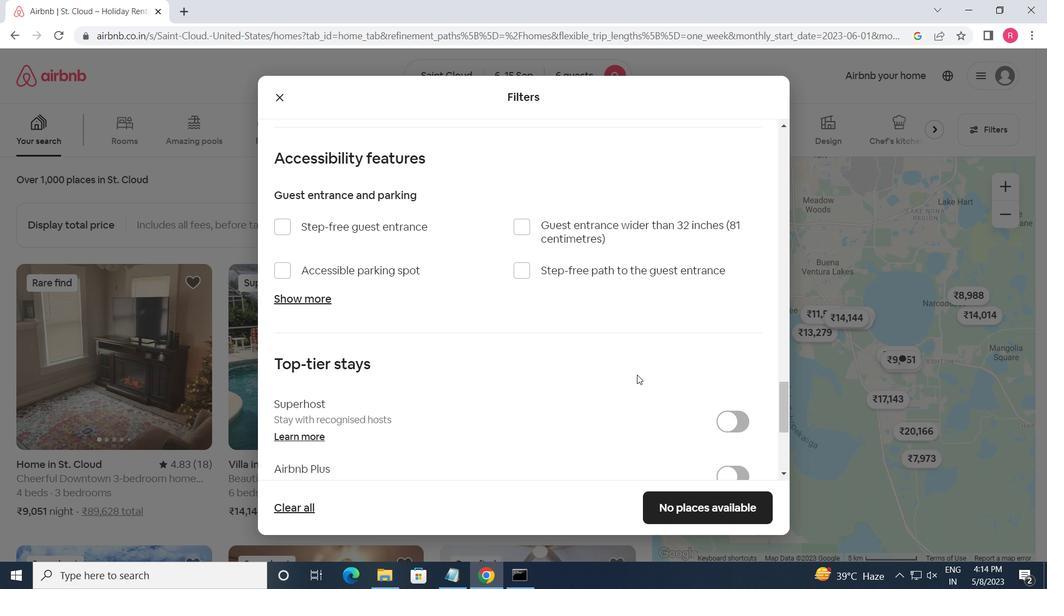 
Action: Mouse scrolled (633, 374) with delta (0, 0)
Screenshot: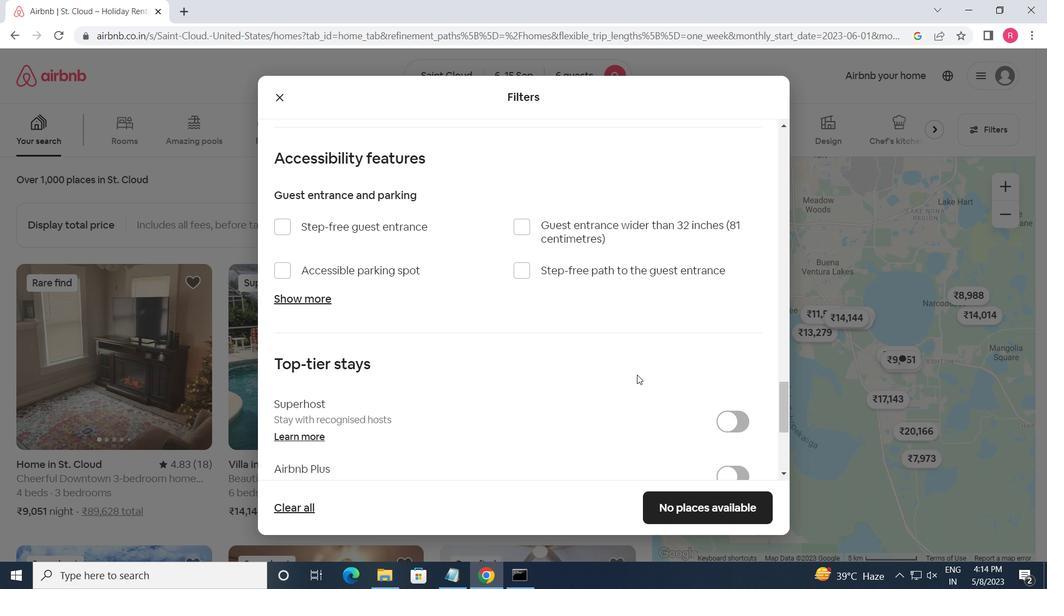 
Action: Mouse moved to (685, 344)
Screenshot: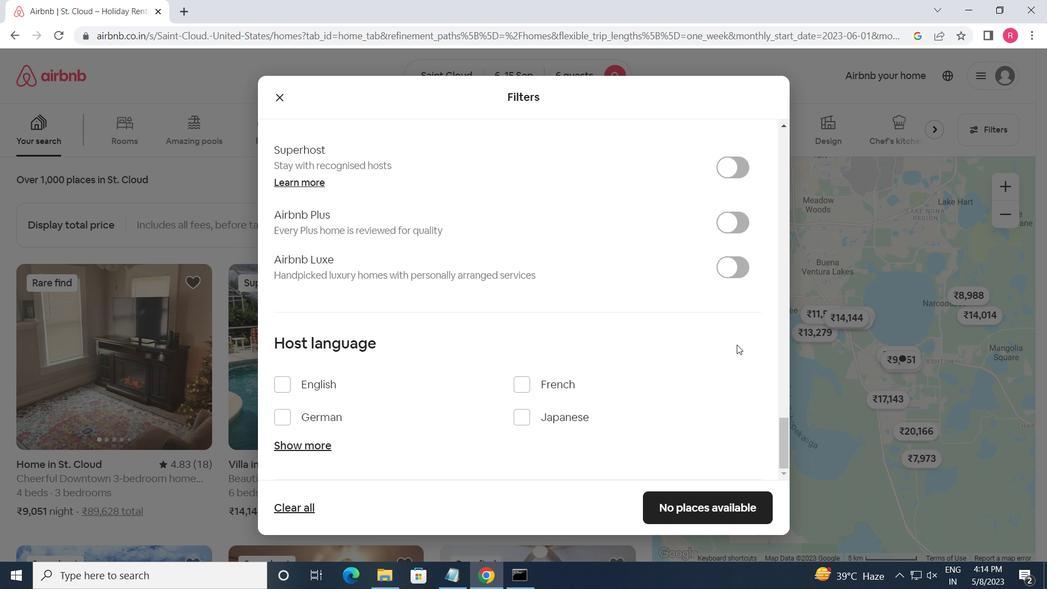 
Action: Mouse scrolled (685, 343) with delta (0, 0)
Screenshot: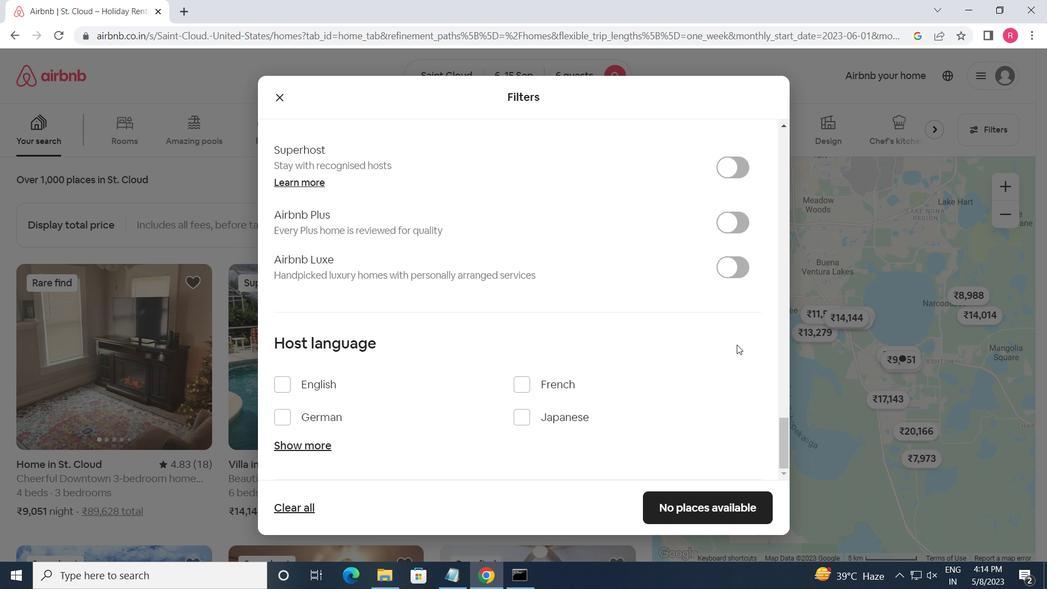
Action: Mouse moved to (663, 345)
Screenshot: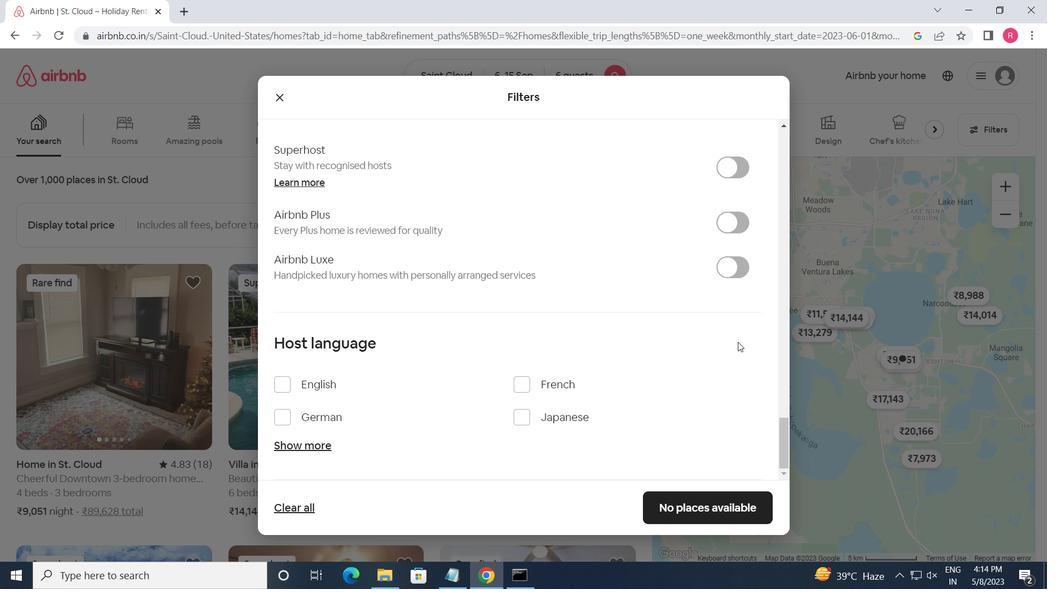 
Action: Mouse scrolled (663, 345) with delta (0, 0)
Screenshot: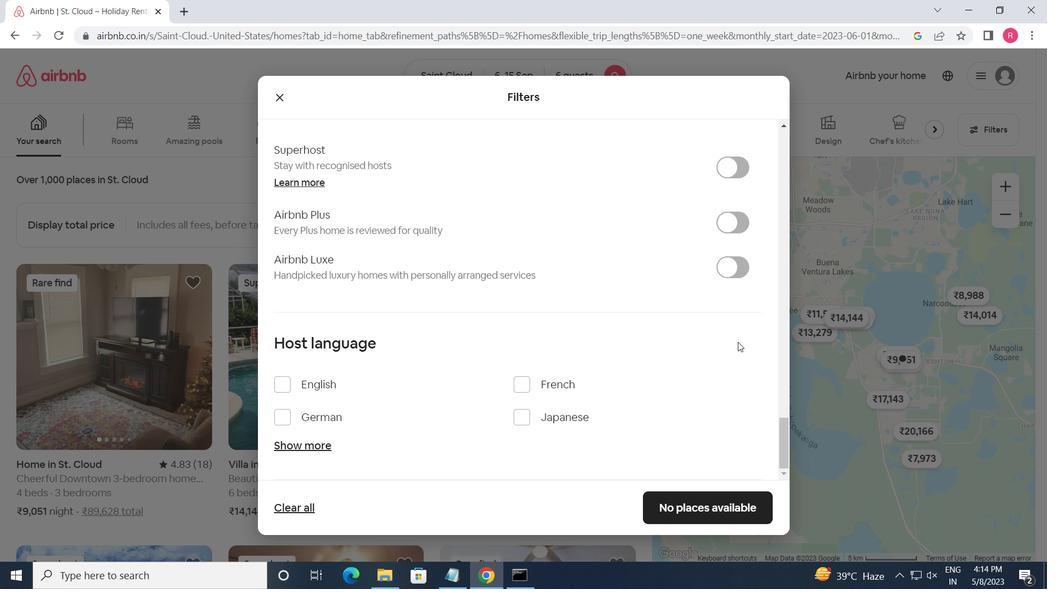 
Action: Mouse moved to (646, 347)
Screenshot: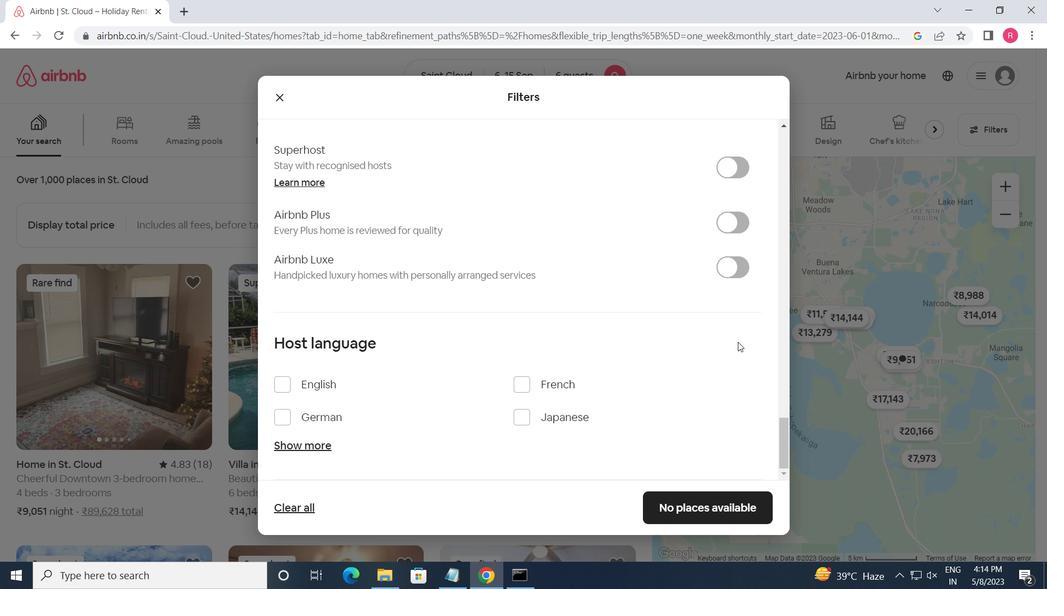
Action: Mouse scrolled (646, 346) with delta (0, 0)
Screenshot: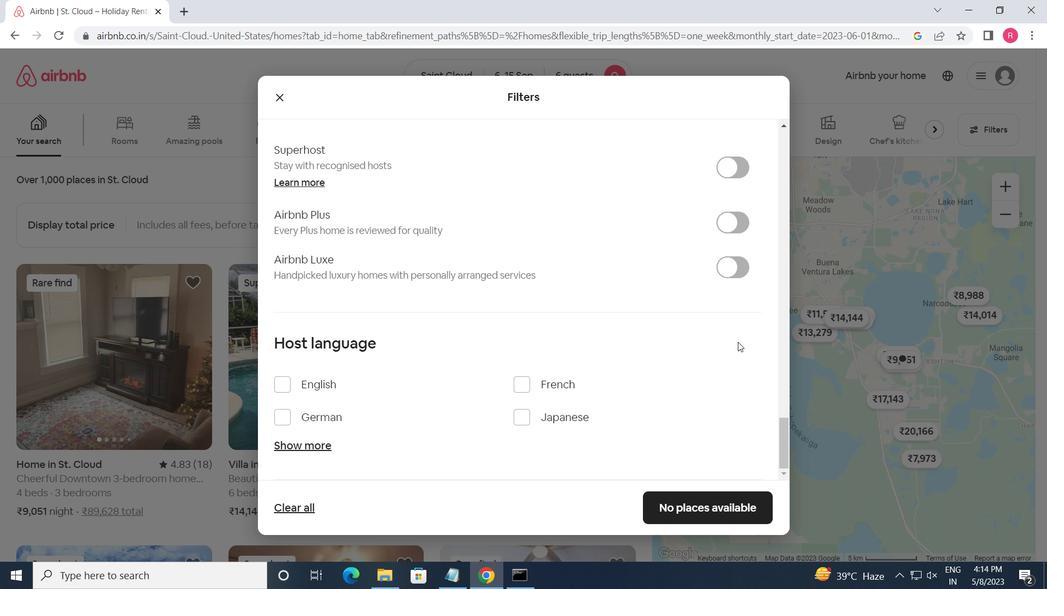 
Action: Mouse moved to (276, 381)
Screenshot: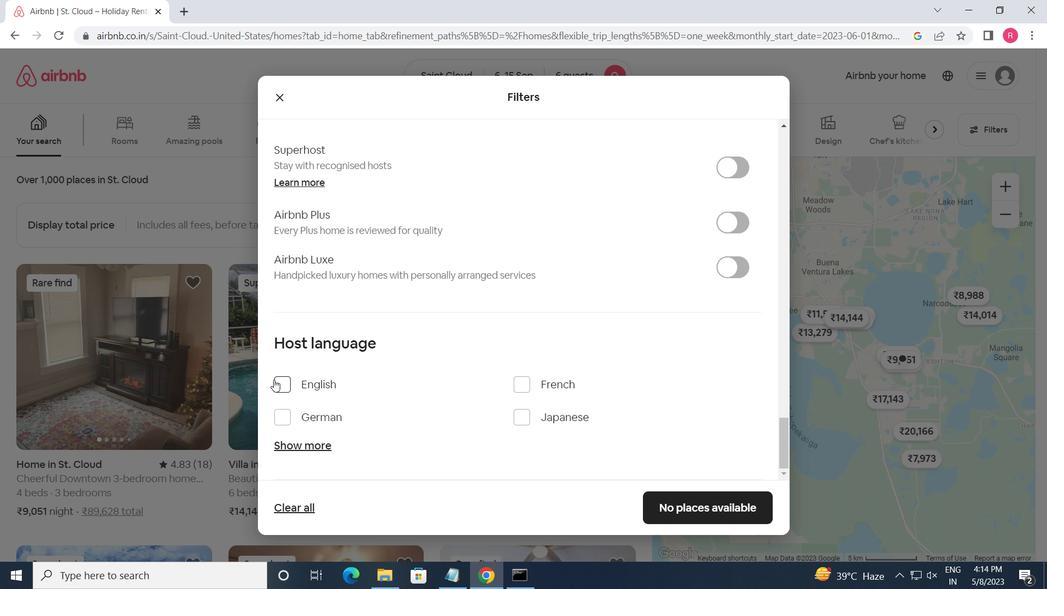 
Action: Mouse pressed left at (276, 381)
Screenshot: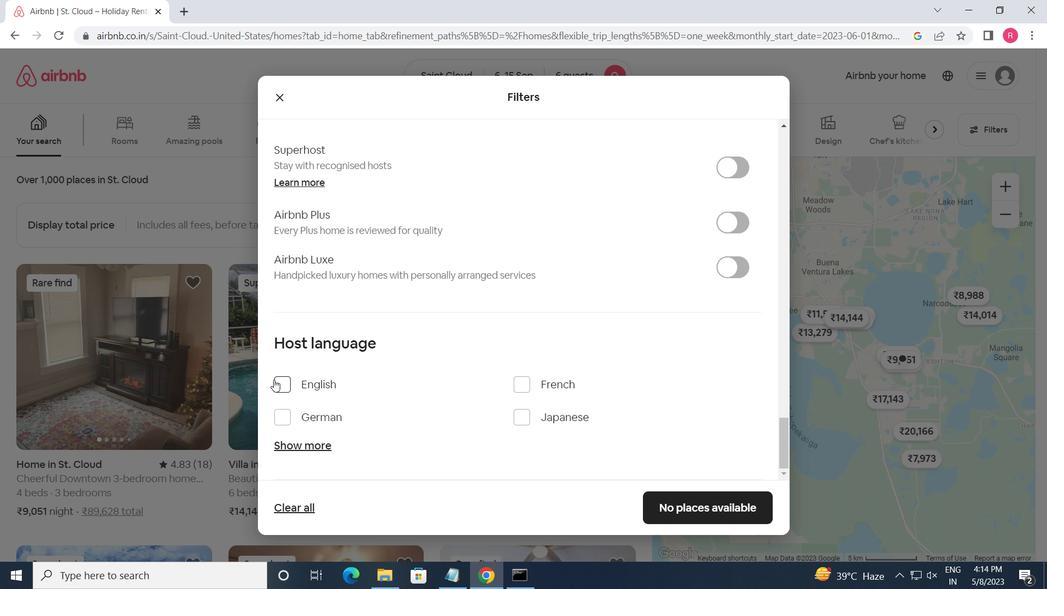 
Action: Mouse moved to (681, 499)
Screenshot: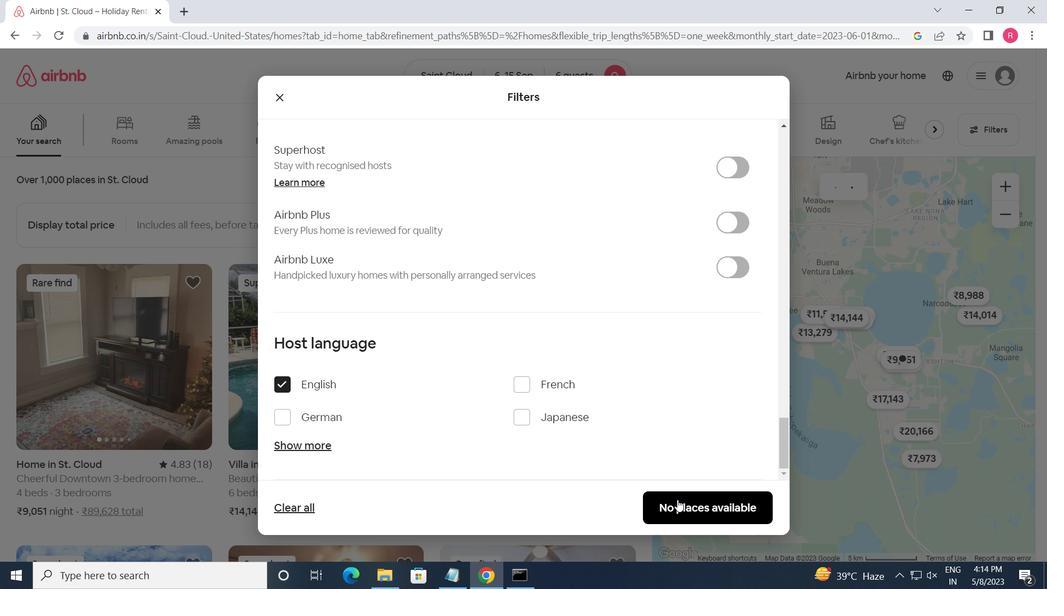 
Action: Mouse pressed left at (681, 499)
Screenshot: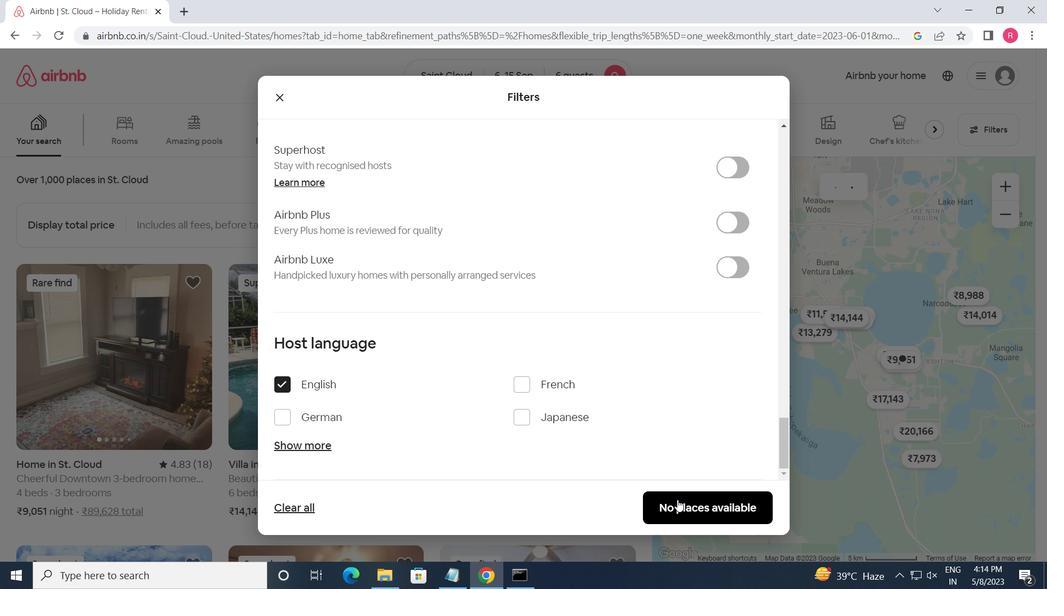 
Action: Mouse moved to (681, 499)
Screenshot: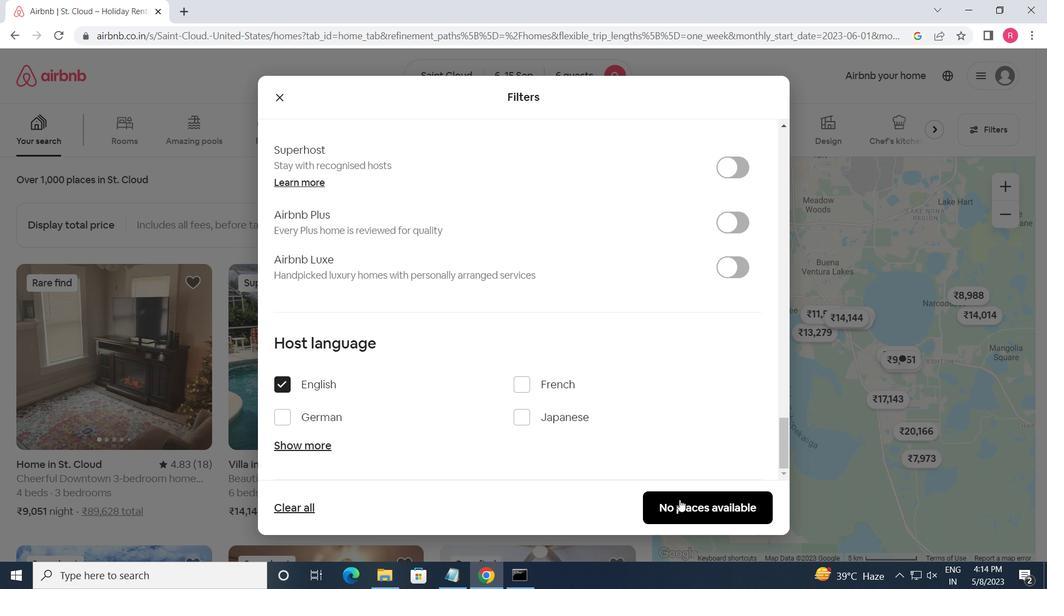 
